 Task: Find connections with filter location Ciudad Real with filter topic #tecnologiawith filter profile language Spanish with filter current company Bajaj Auto Ltd with filter school West Bengal India Jobs with filter industry Racetracks with filter service category User Experience Design with filter keywords title Professor
Action: Mouse moved to (494, 62)
Screenshot: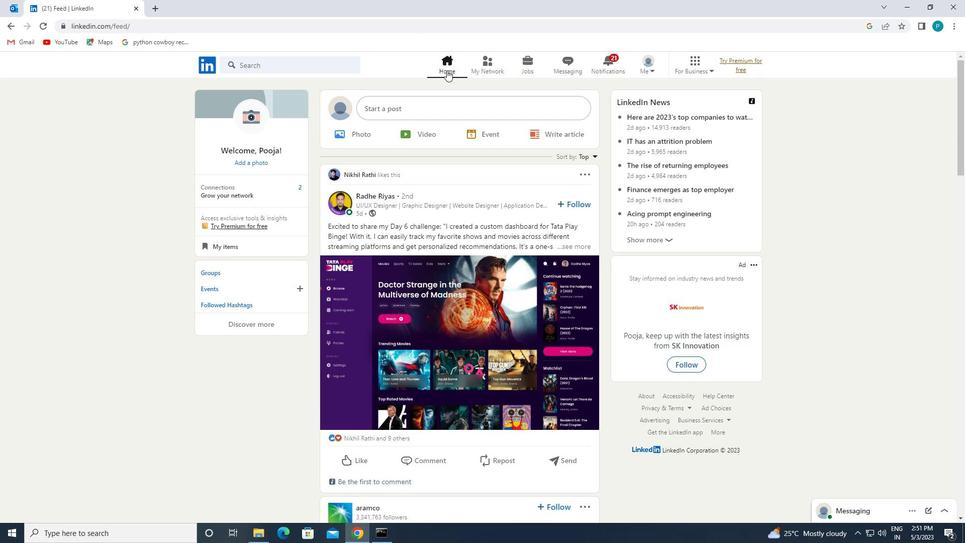 
Action: Mouse pressed left at (494, 62)
Screenshot: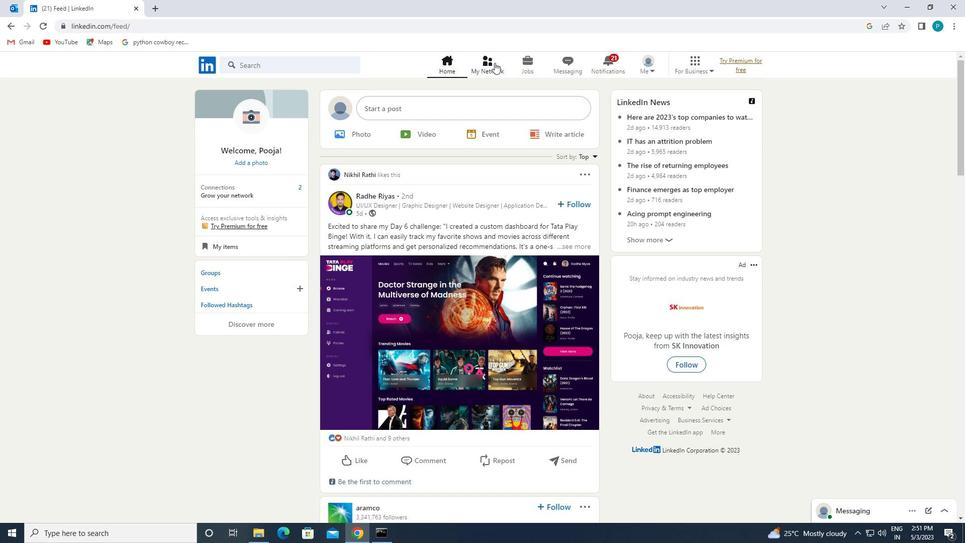 
Action: Mouse moved to (277, 125)
Screenshot: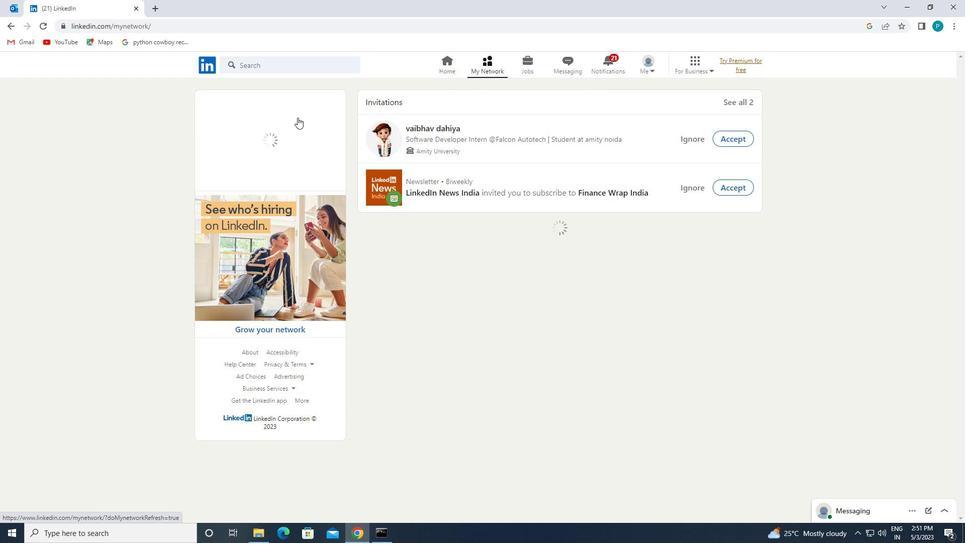 
Action: Mouse pressed left at (277, 125)
Screenshot: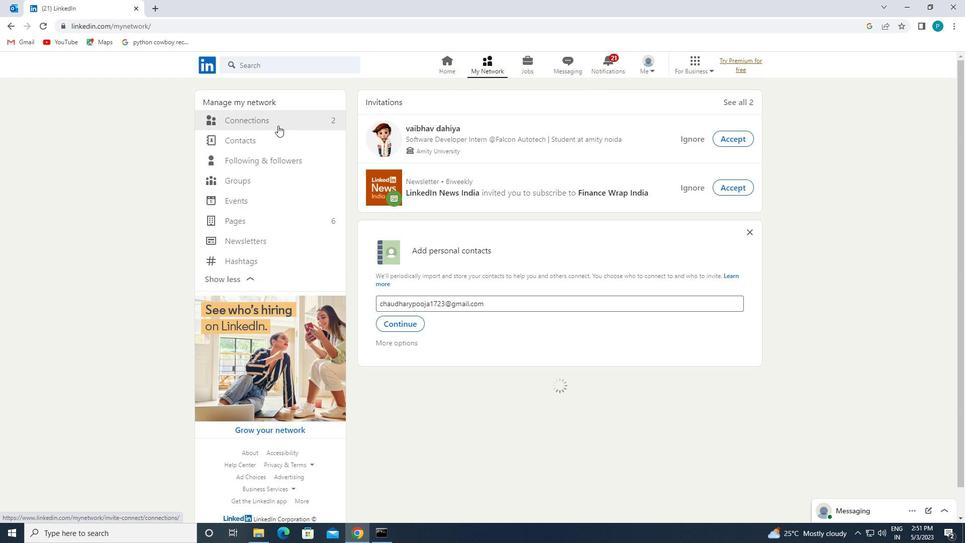 
Action: Mouse moved to (553, 125)
Screenshot: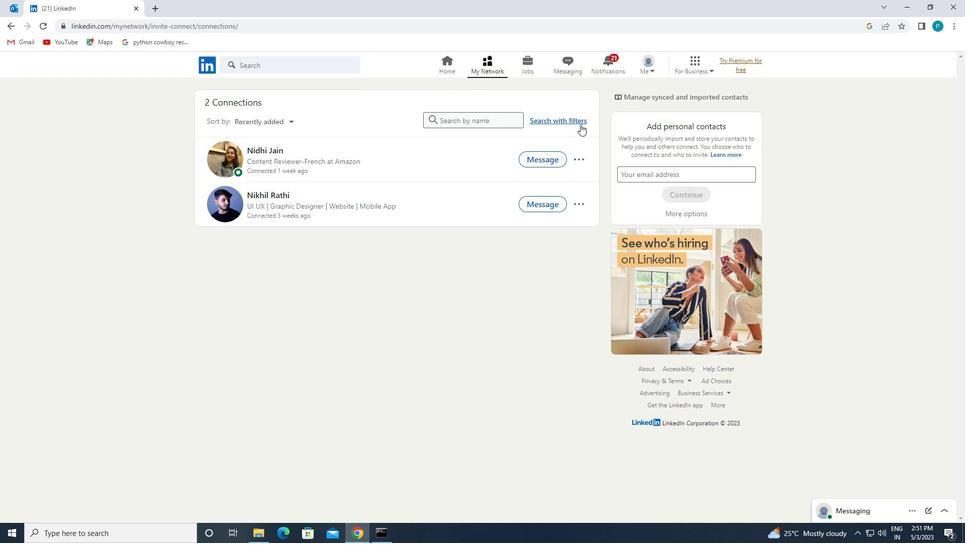 
Action: Mouse pressed left at (553, 125)
Screenshot: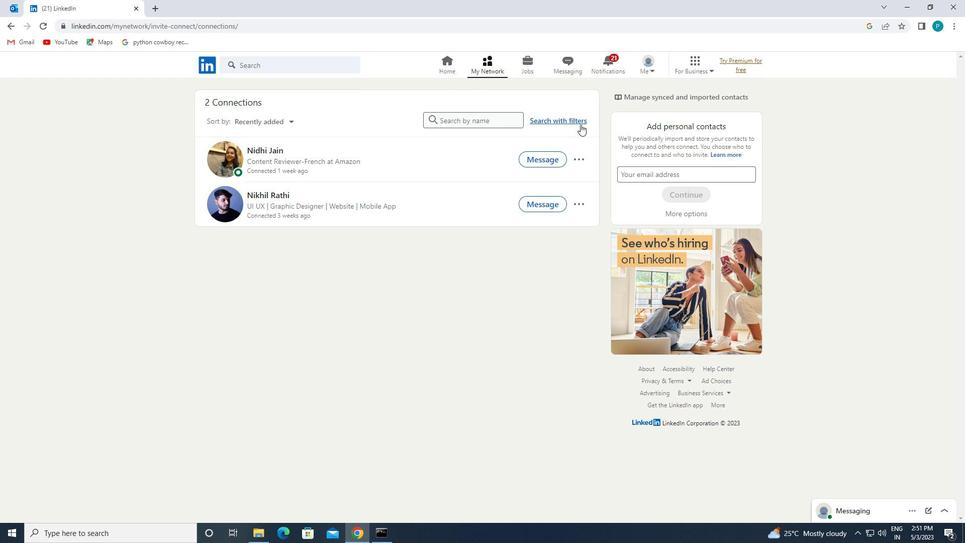 
Action: Mouse moved to (523, 89)
Screenshot: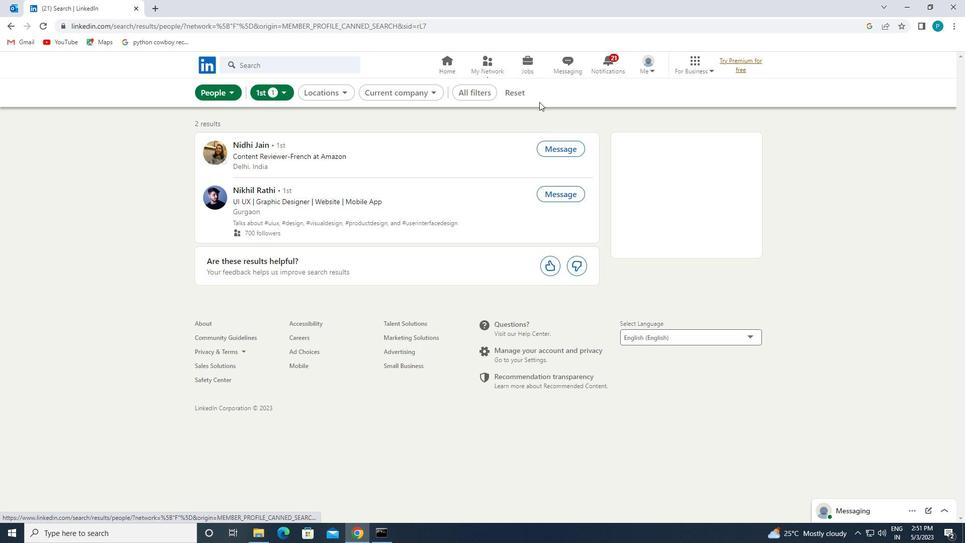 
Action: Mouse pressed left at (523, 89)
Screenshot: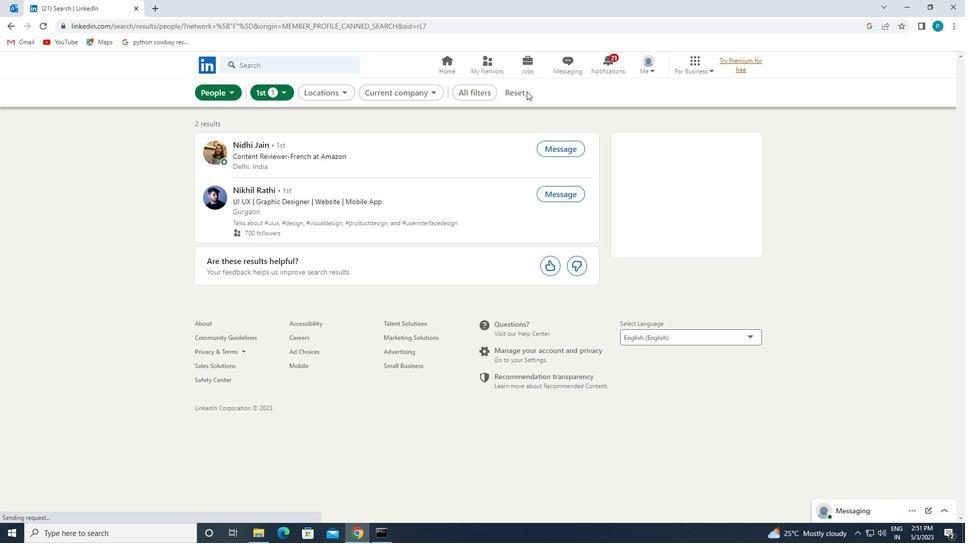 
Action: Mouse moved to (483, 96)
Screenshot: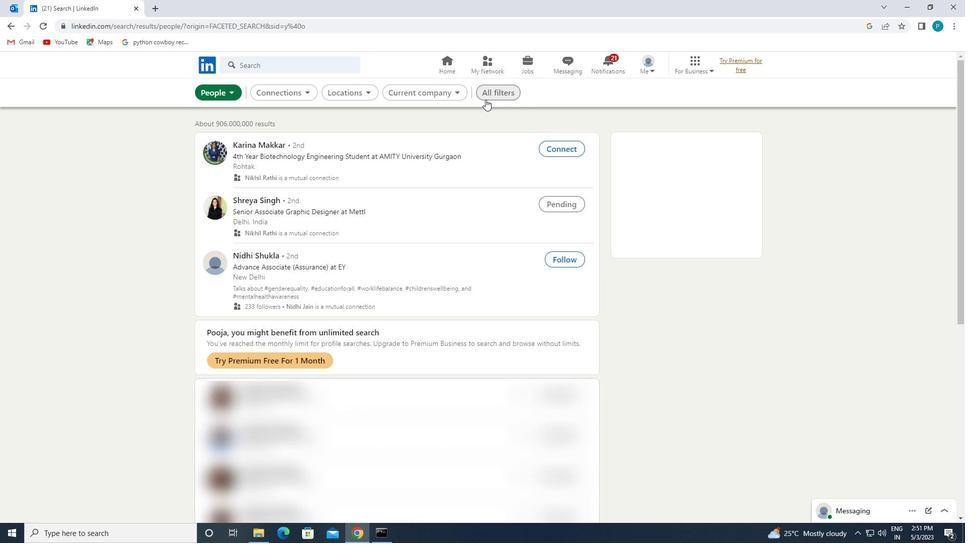 
Action: Mouse pressed left at (483, 96)
Screenshot: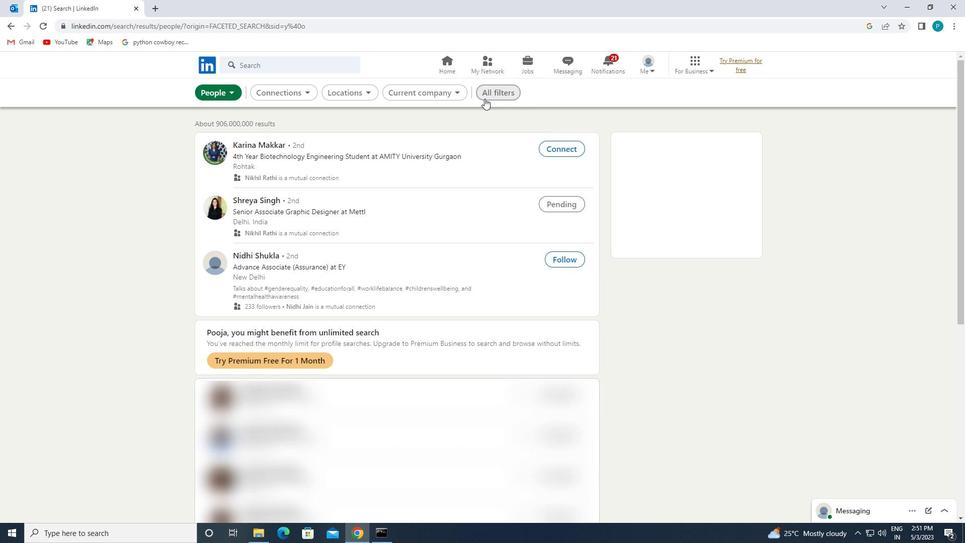 
Action: Mouse moved to (904, 463)
Screenshot: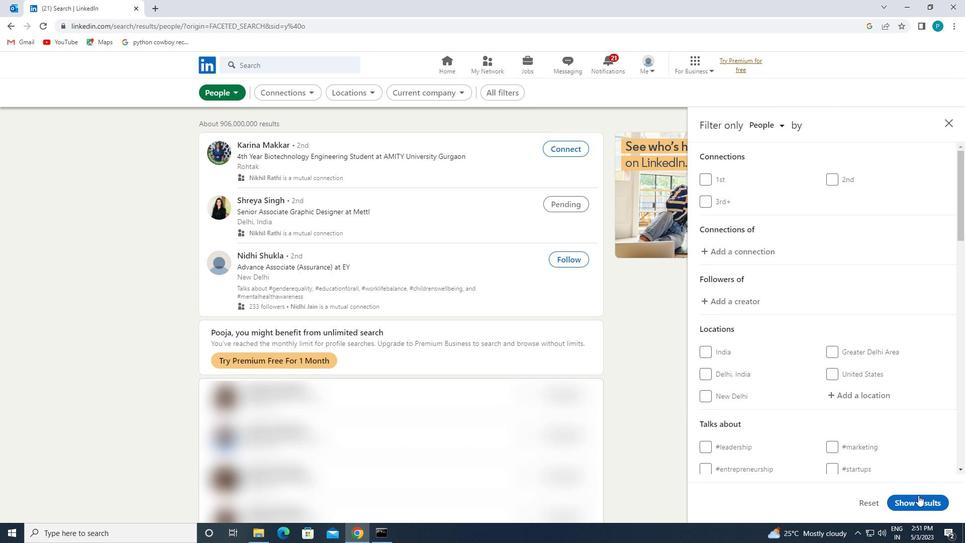 
Action: Mouse scrolled (904, 462) with delta (0, 0)
Screenshot: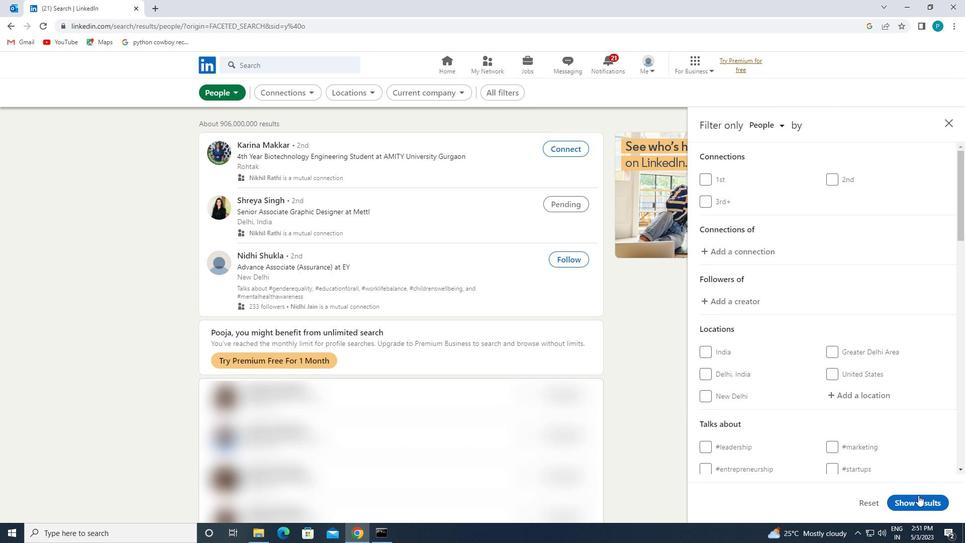 
Action: Mouse moved to (892, 439)
Screenshot: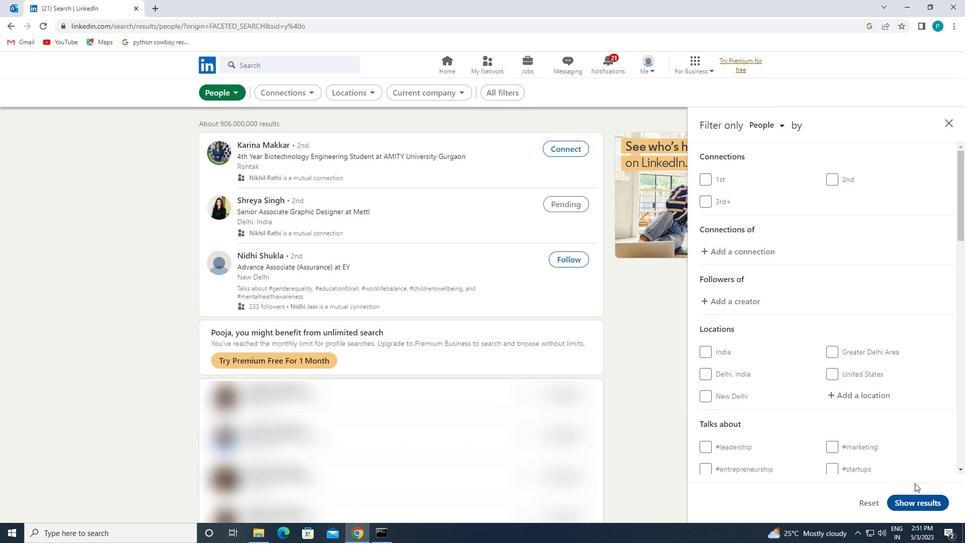 
Action: Mouse scrolled (892, 438) with delta (0, 0)
Screenshot: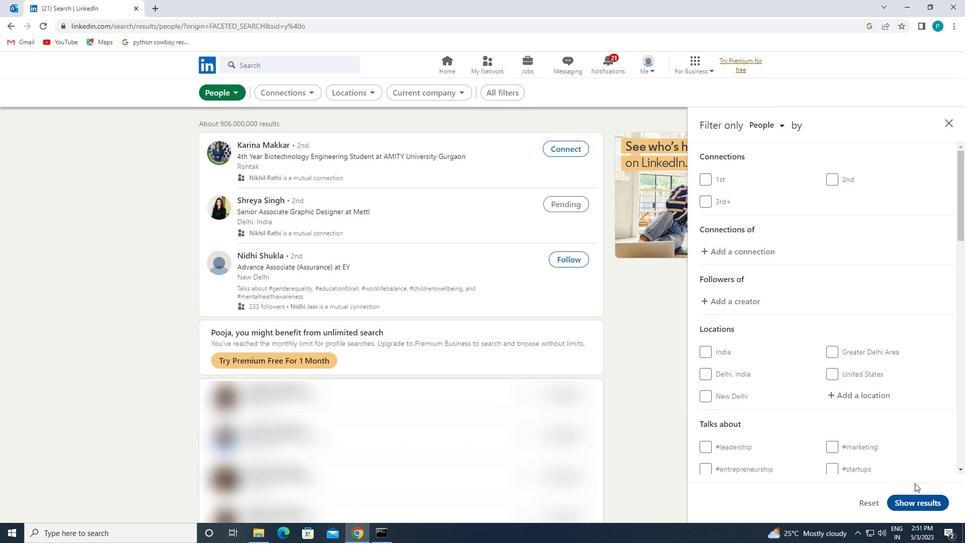 
Action: Mouse moved to (848, 293)
Screenshot: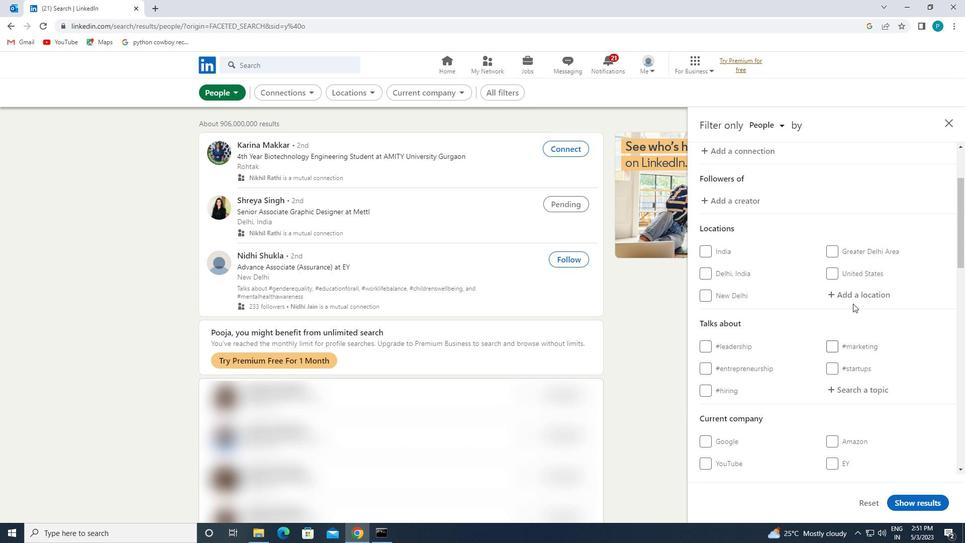 
Action: Mouse pressed left at (848, 293)
Screenshot: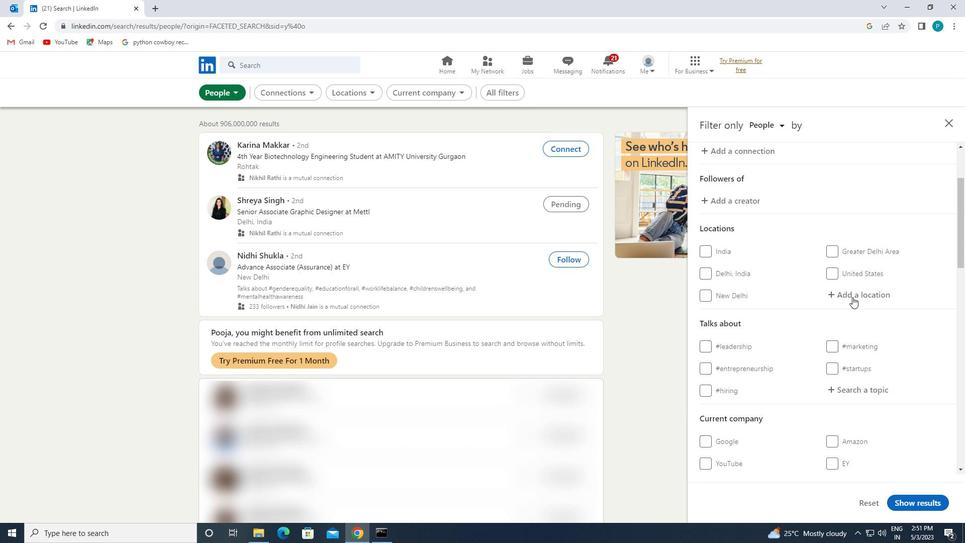 
Action: Key pressed <Key.caps_lock>c<Key.caps_lock>iudad
Screenshot: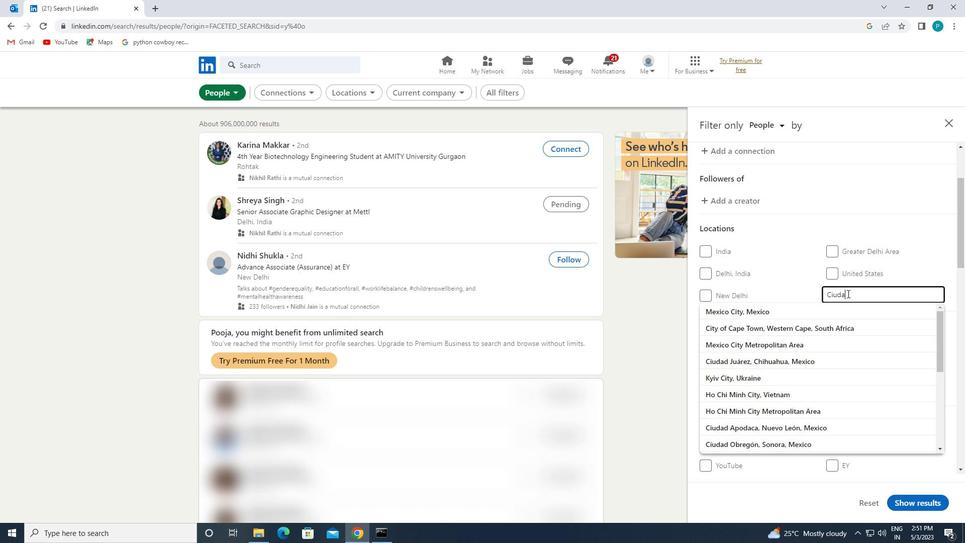 
Action: Mouse moved to (825, 310)
Screenshot: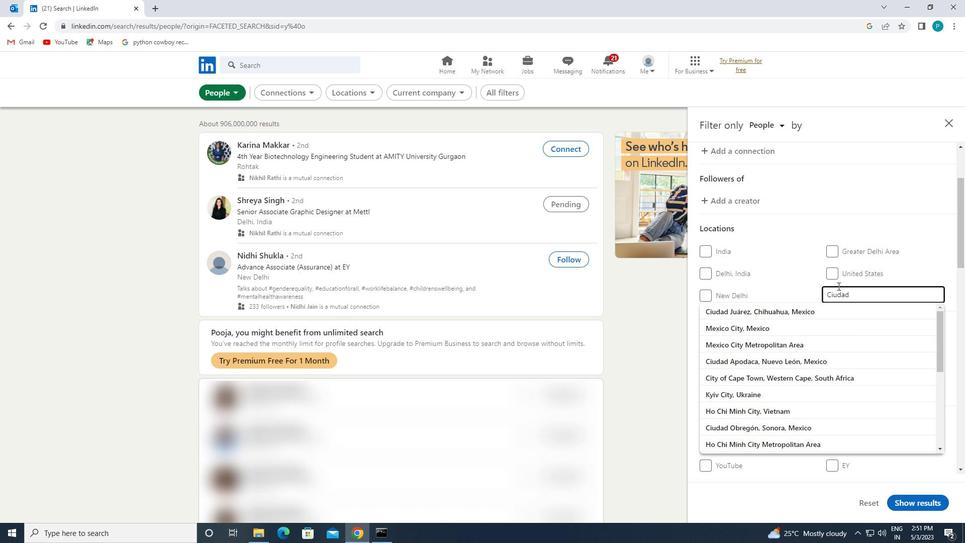 
Action: Mouse pressed left at (825, 310)
Screenshot: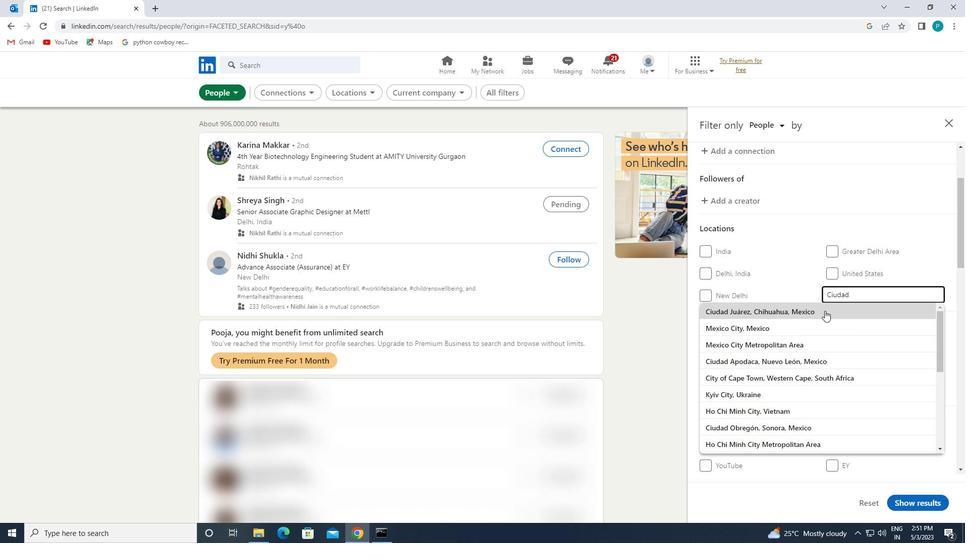 
Action: Mouse scrolled (825, 310) with delta (0, 0)
Screenshot: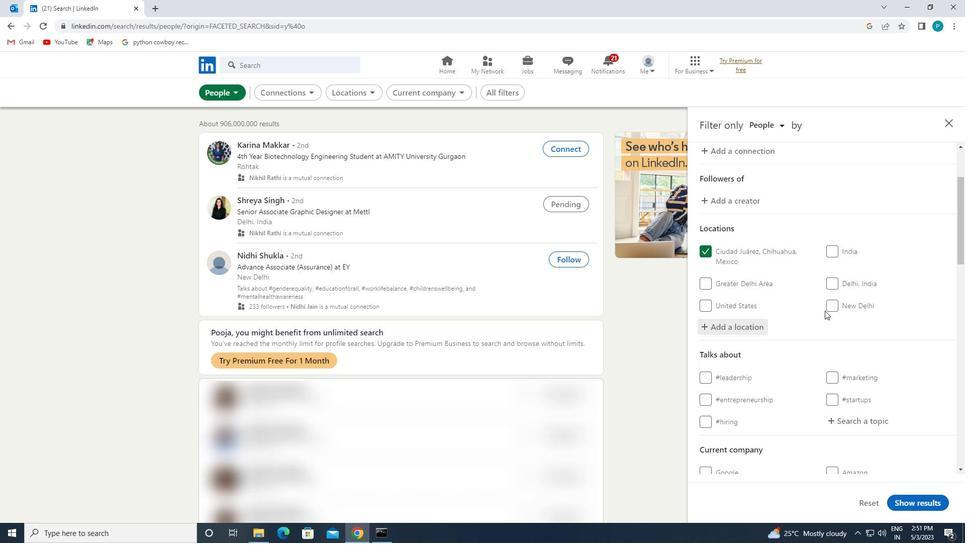 
Action: Mouse scrolled (825, 310) with delta (0, 0)
Screenshot: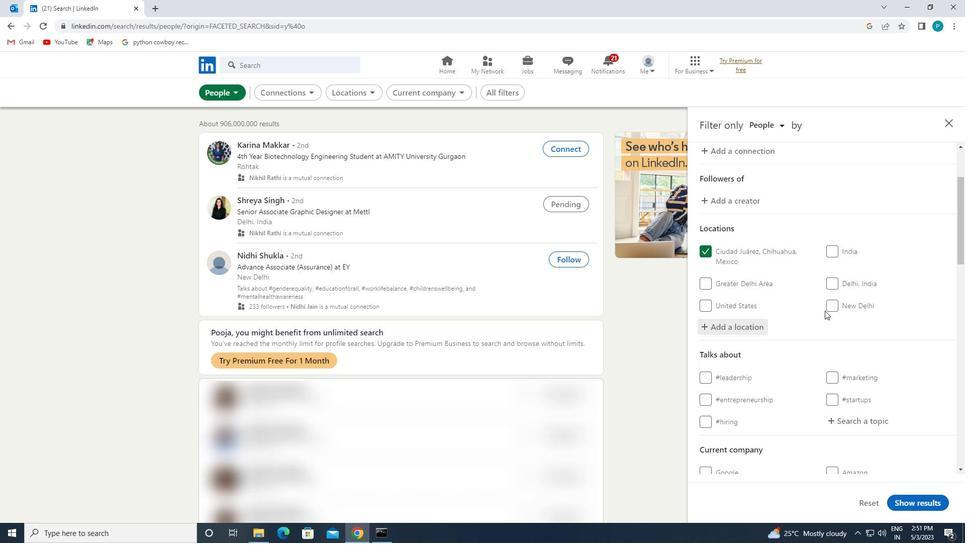 
Action: Mouse moved to (853, 328)
Screenshot: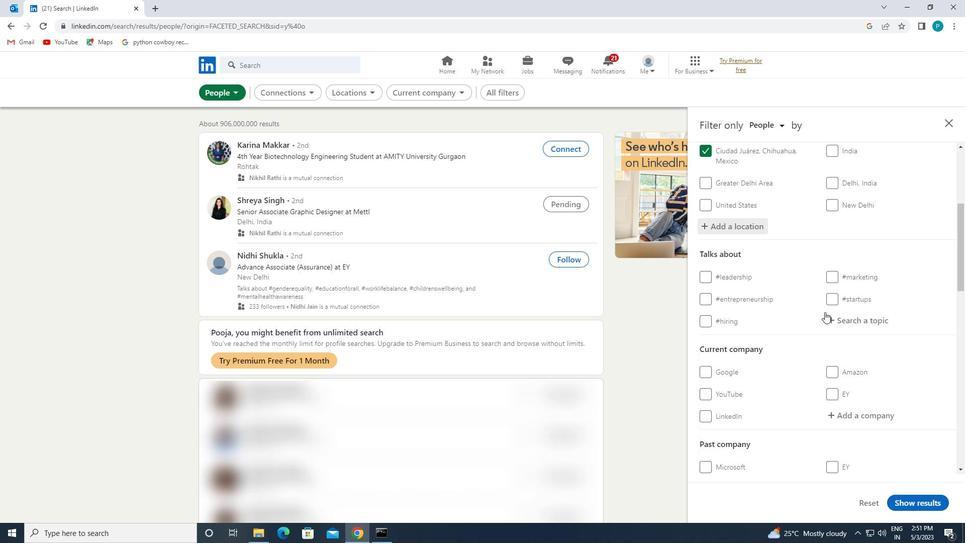 
Action: Mouse pressed left at (853, 328)
Screenshot: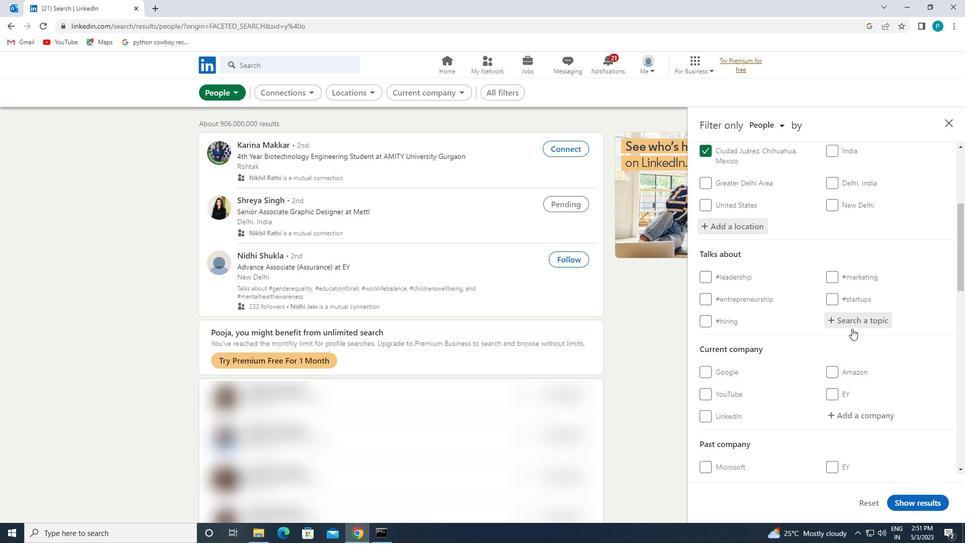 
Action: Mouse moved to (836, 316)
Screenshot: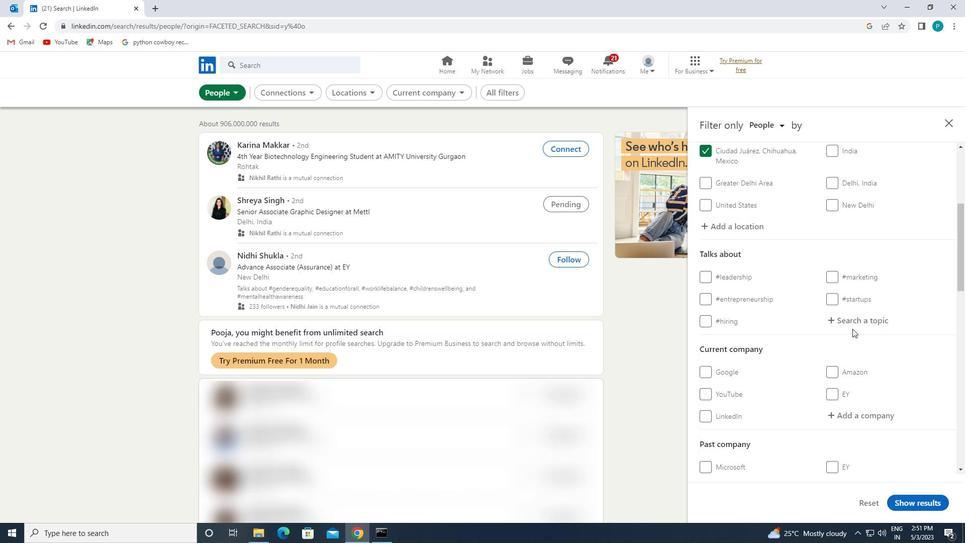 
Action: Mouse pressed left at (836, 316)
Screenshot: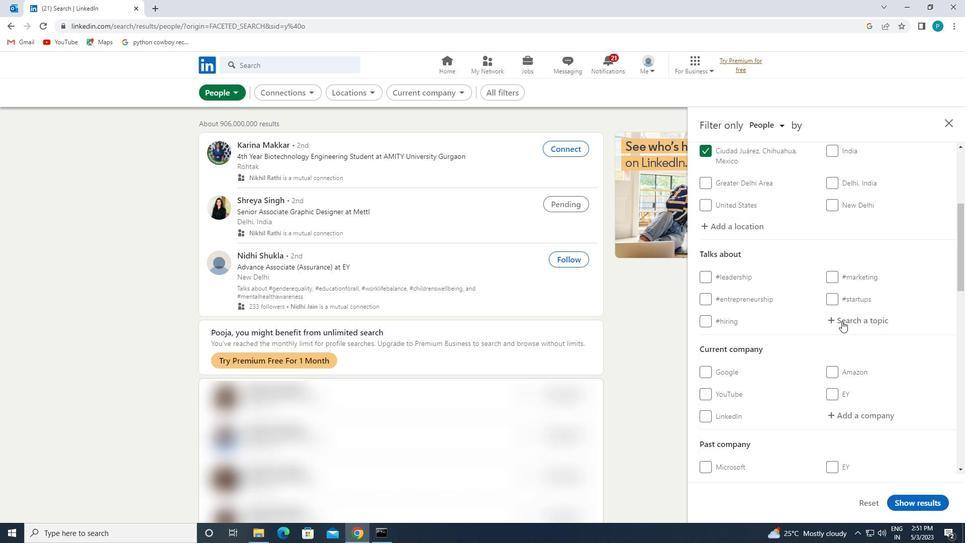 
Action: Mouse moved to (848, 324)
Screenshot: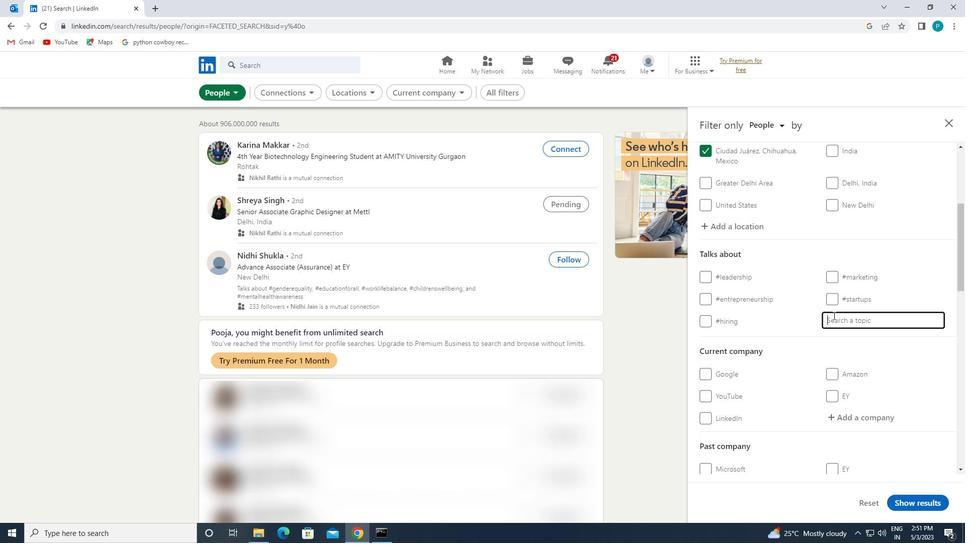 
Action: Key pressed <Key.shift><Key.shift><Key.shift>#TECHNOLOGIA
Screenshot: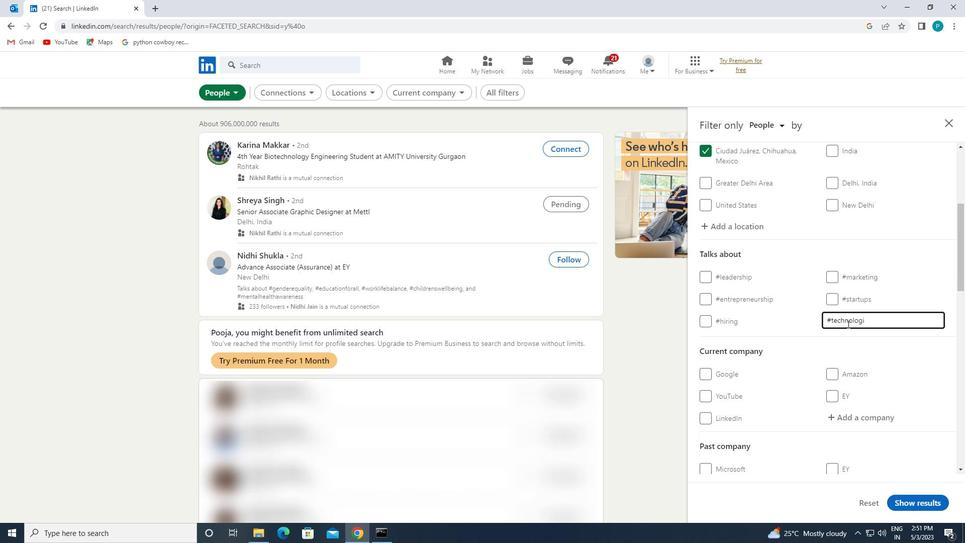 
Action: Mouse scrolled (848, 323) with delta (0, 0)
Screenshot: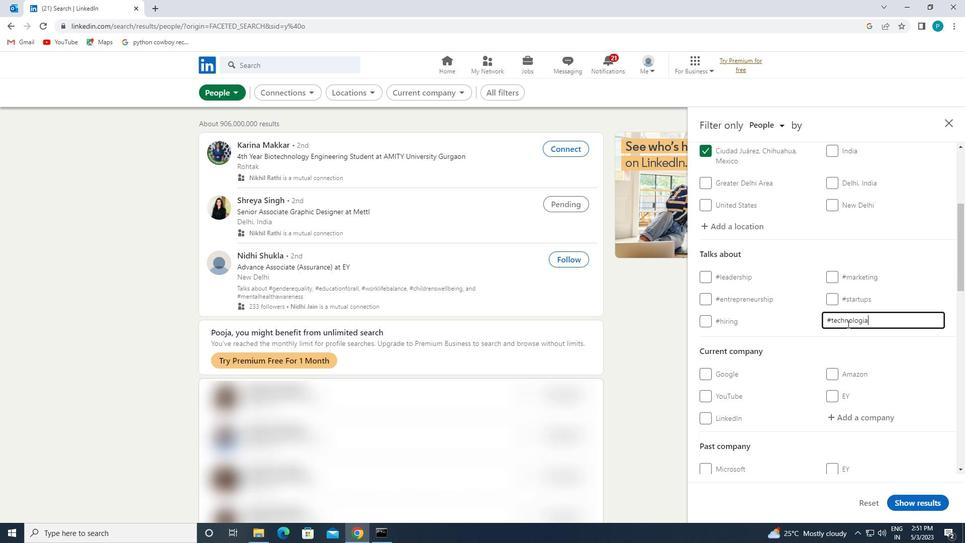 
Action: Mouse scrolled (848, 323) with delta (0, 0)
Screenshot: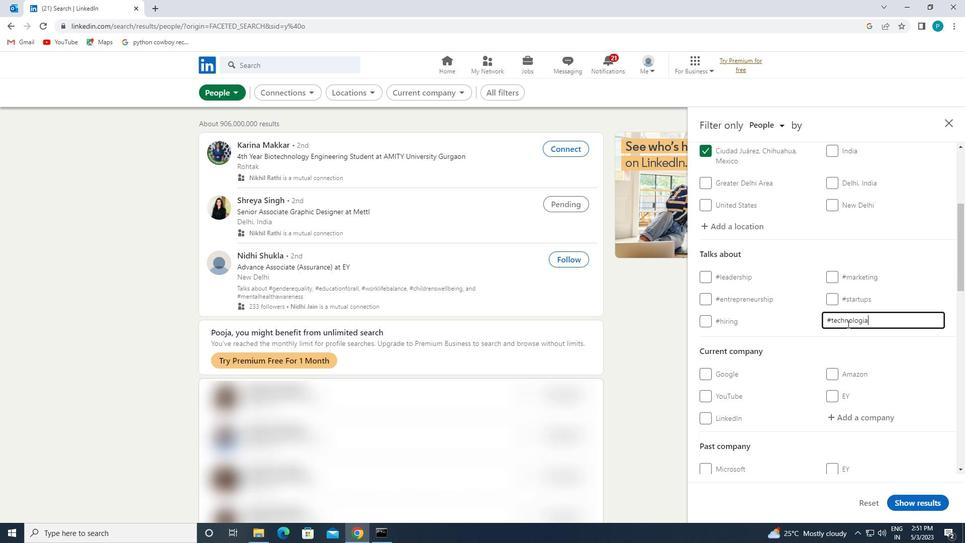 
Action: Mouse moved to (848, 324)
Screenshot: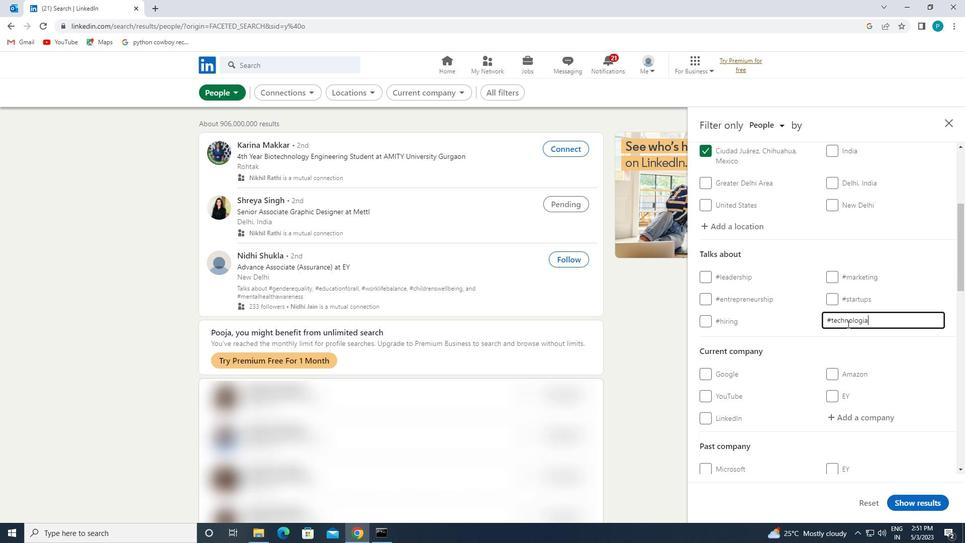 
Action: Mouse scrolled (848, 324) with delta (0, 0)
Screenshot: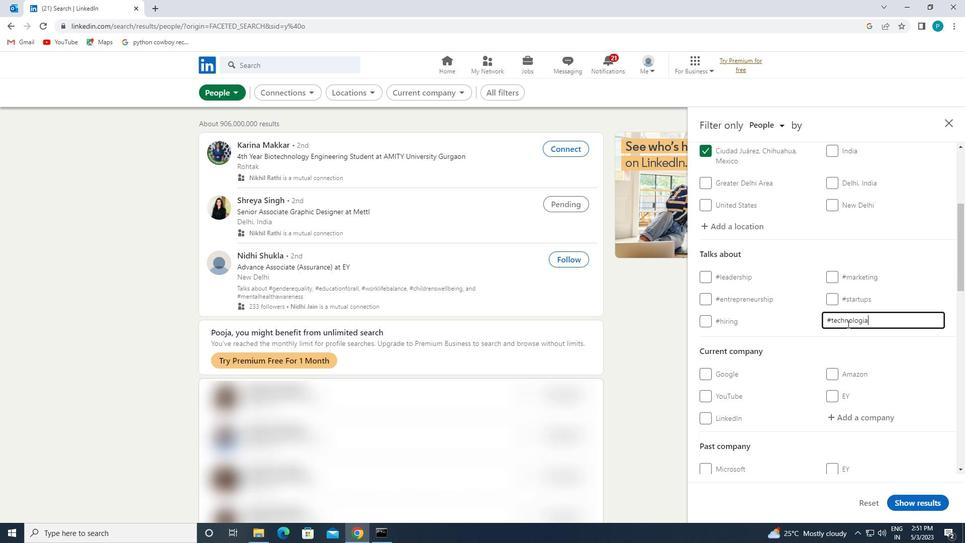 
Action: Mouse scrolled (848, 324) with delta (0, 0)
Screenshot: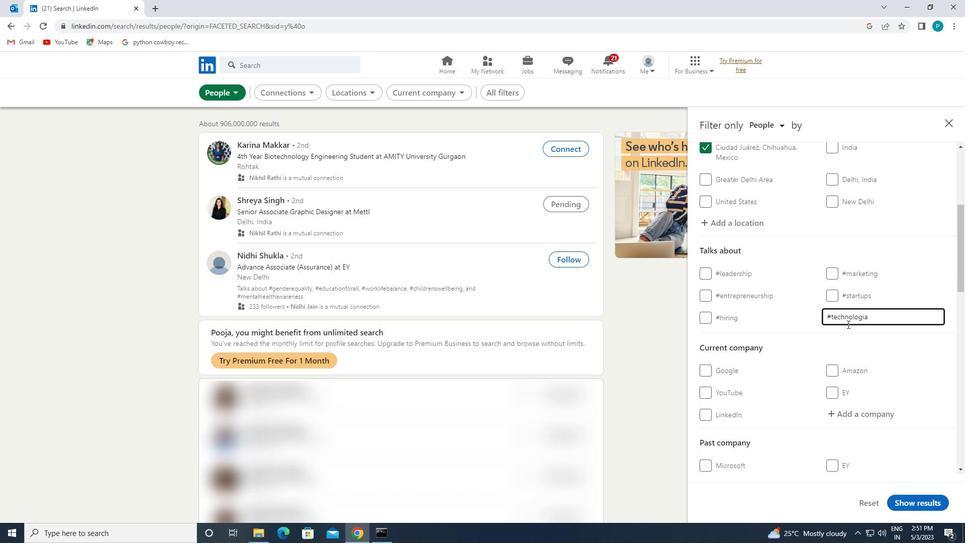 
Action: Mouse moved to (824, 341)
Screenshot: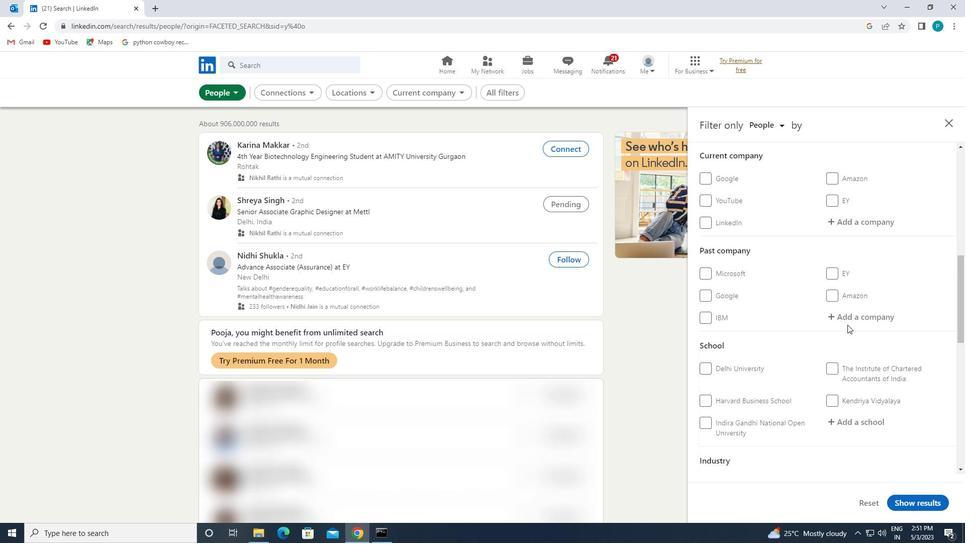 
Action: Mouse scrolled (824, 340) with delta (0, 0)
Screenshot: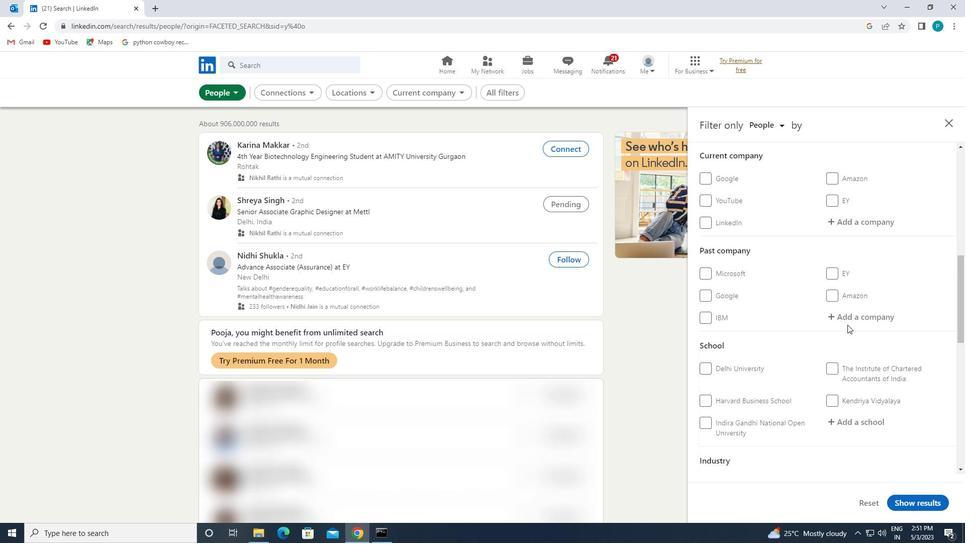 
Action: Mouse moved to (803, 346)
Screenshot: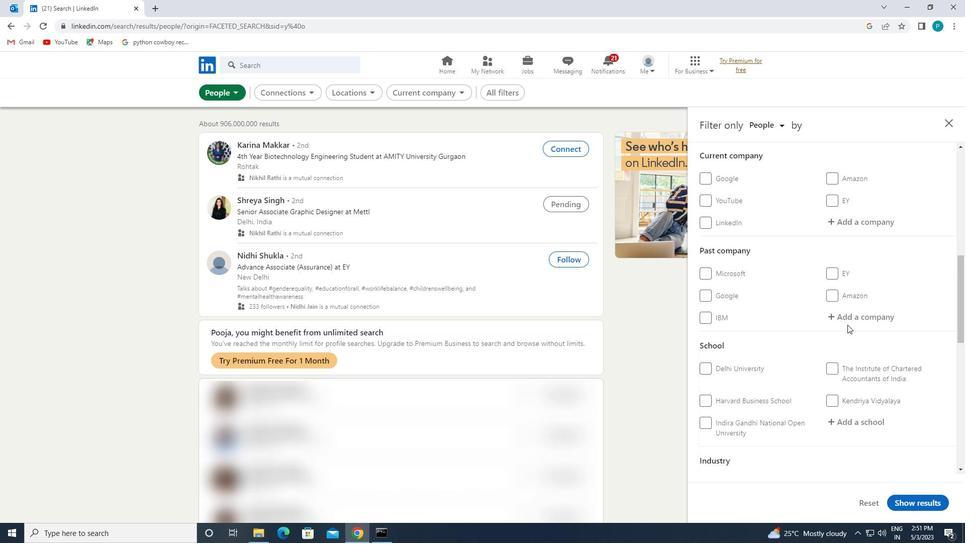 
Action: Mouse scrolled (803, 345) with delta (0, 0)
Screenshot: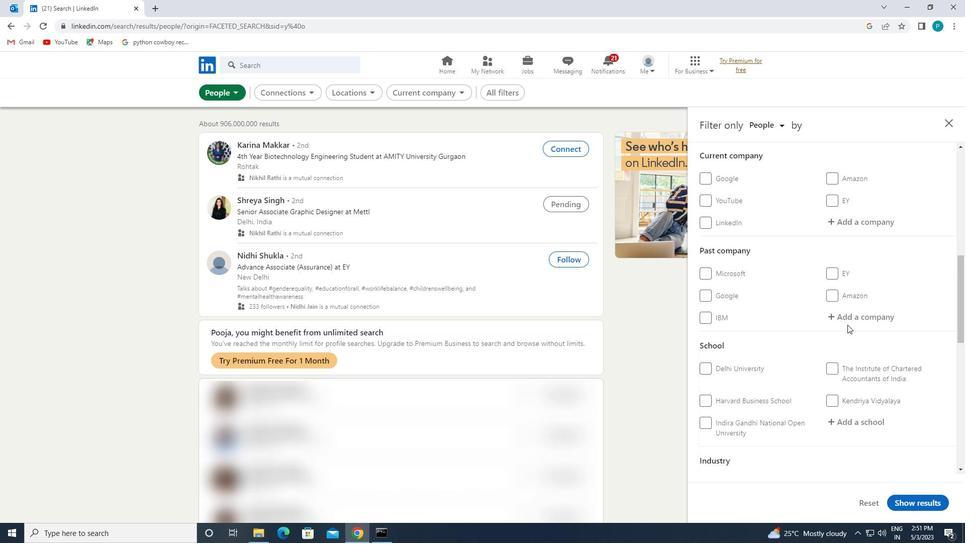 
Action: Mouse moved to (788, 352)
Screenshot: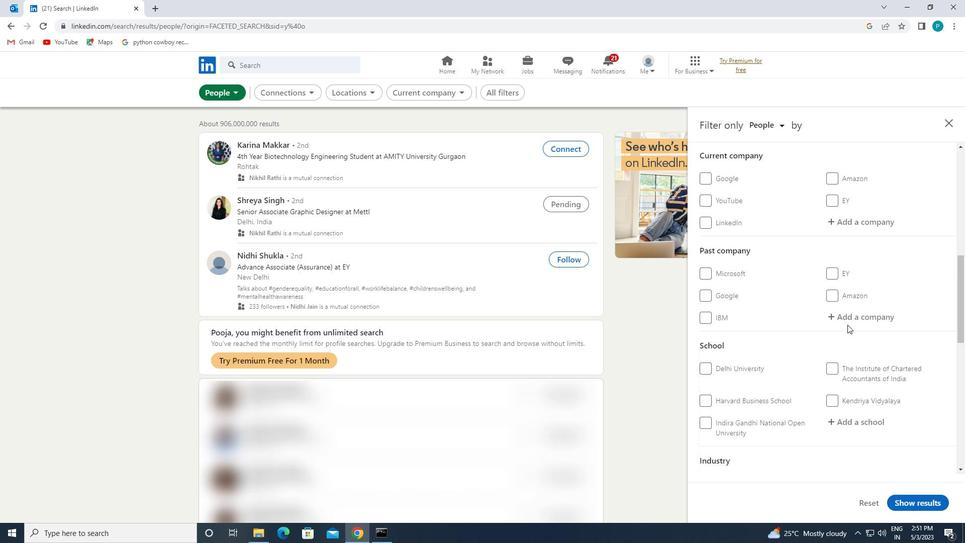 
Action: Mouse scrolled (788, 352) with delta (0, 0)
Screenshot: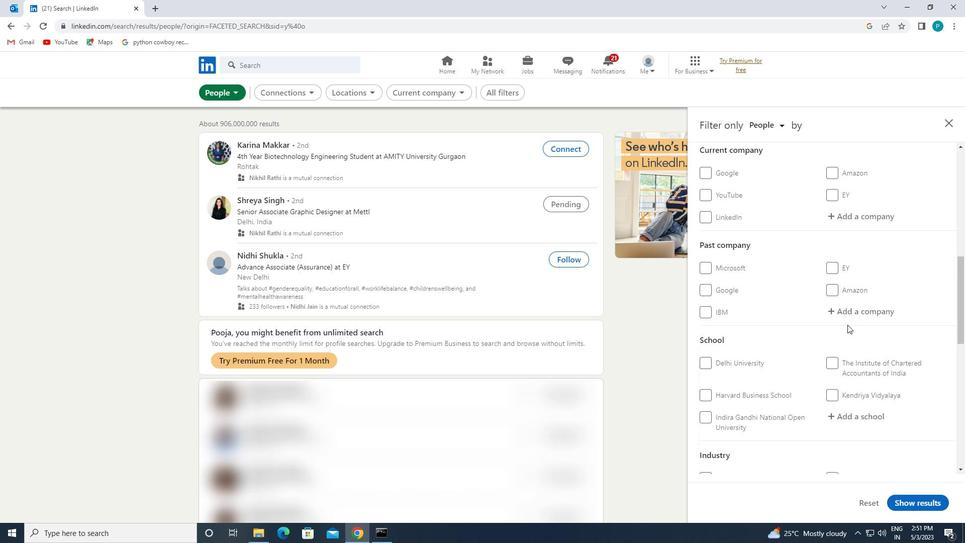 
Action: Mouse moved to (787, 354)
Screenshot: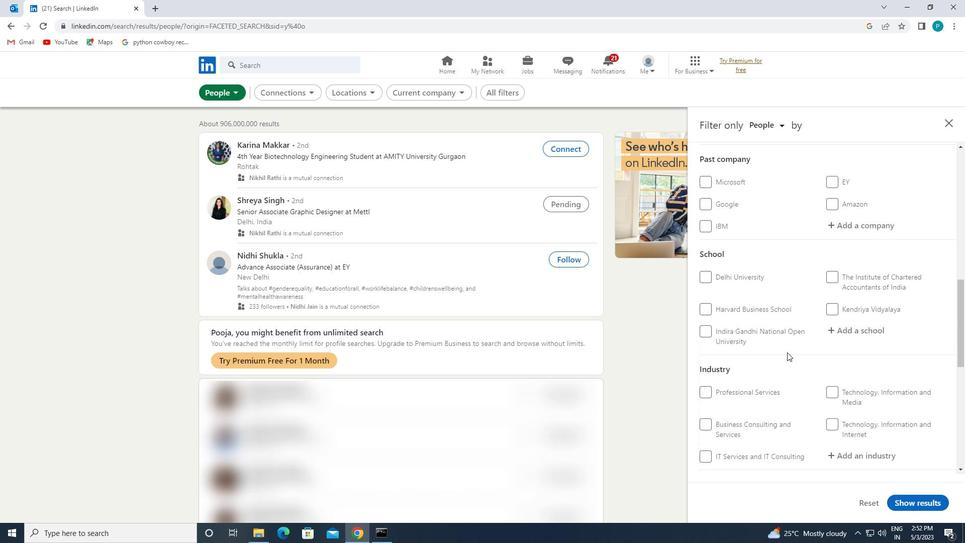 
Action: Mouse scrolled (787, 353) with delta (0, 0)
Screenshot: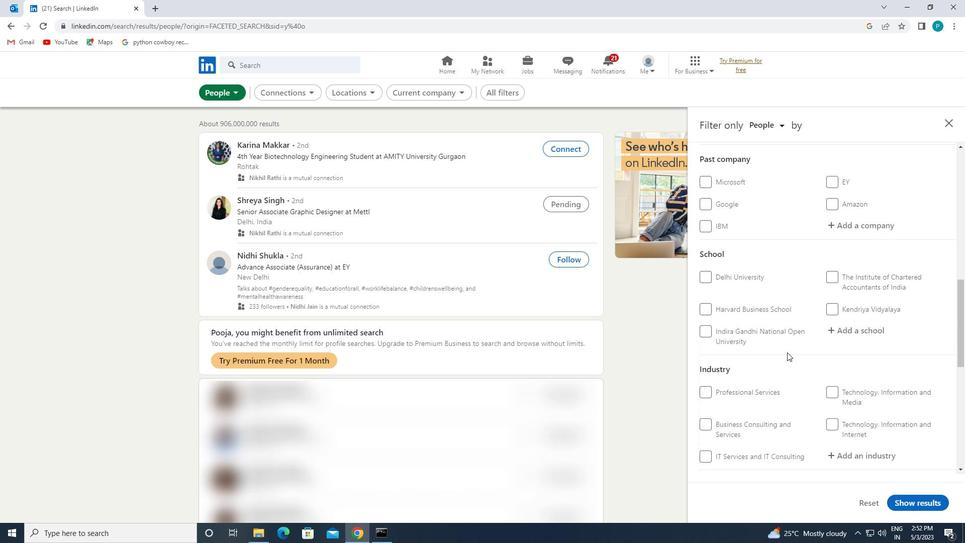 
Action: Mouse scrolled (787, 353) with delta (0, 0)
Screenshot: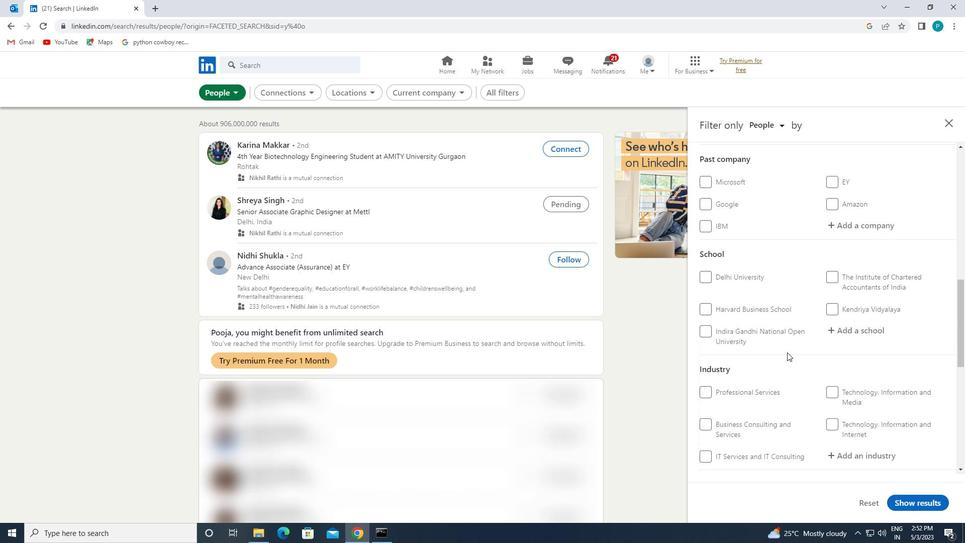 
Action: Mouse moved to (728, 363)
Screenshot: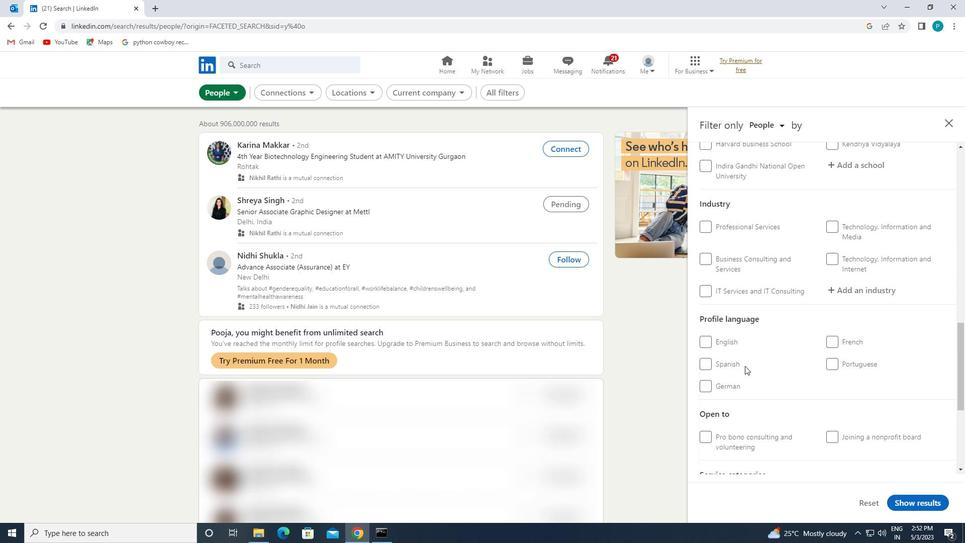 
Action: Mouse pressed left at (728, 363)
Screenshot: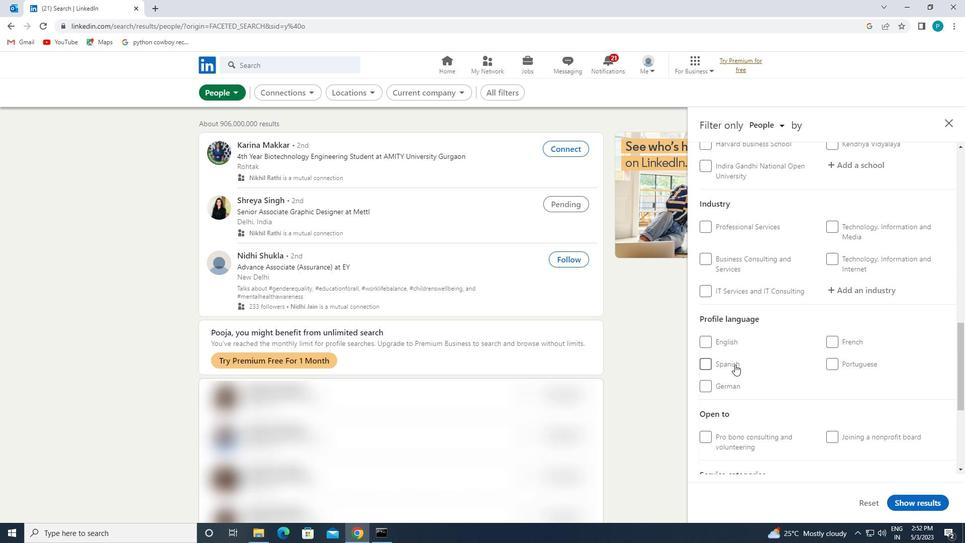 
Action: Mouse moved to (818, 365)
Screenshot: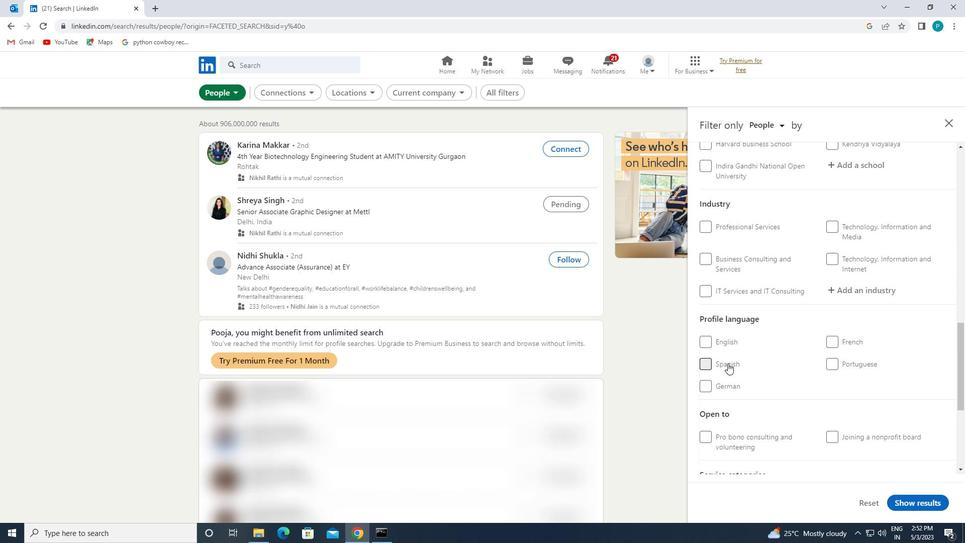 
Action: Mouse scrolled (818, 366) with delta (0, 0)
Screenshot: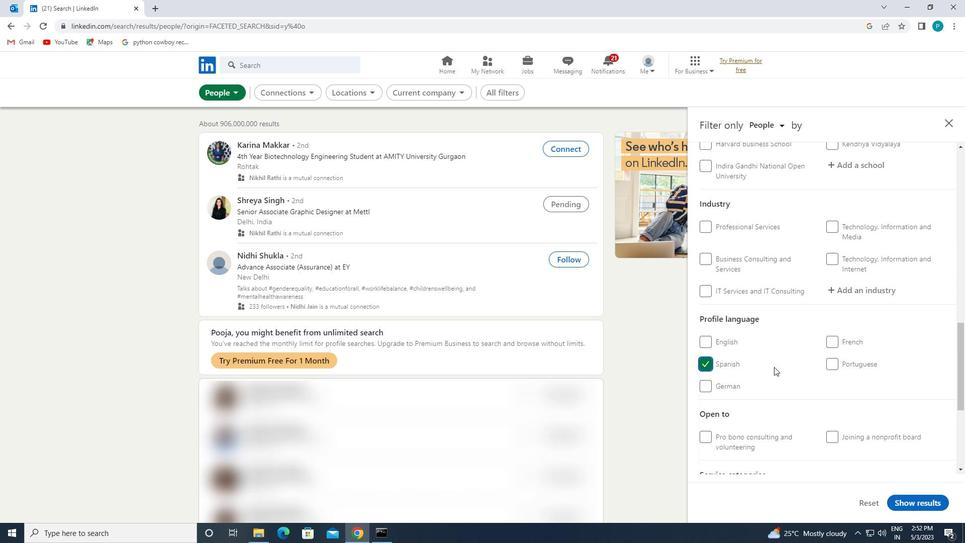 
Action: Mouse moved to (818, 365)
Screenshot: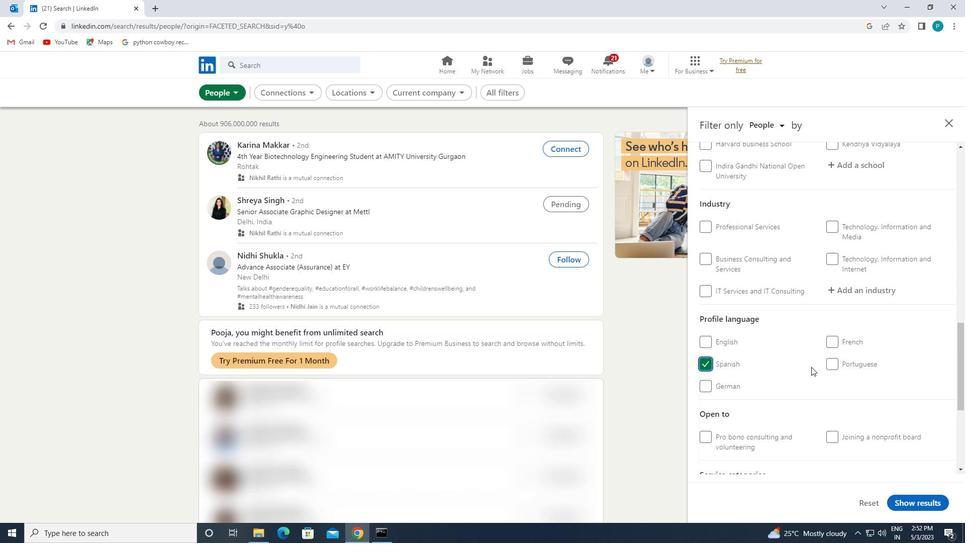 
Action: Mouse scrolled (818, 365) with delta (0, 0)
Screenshot: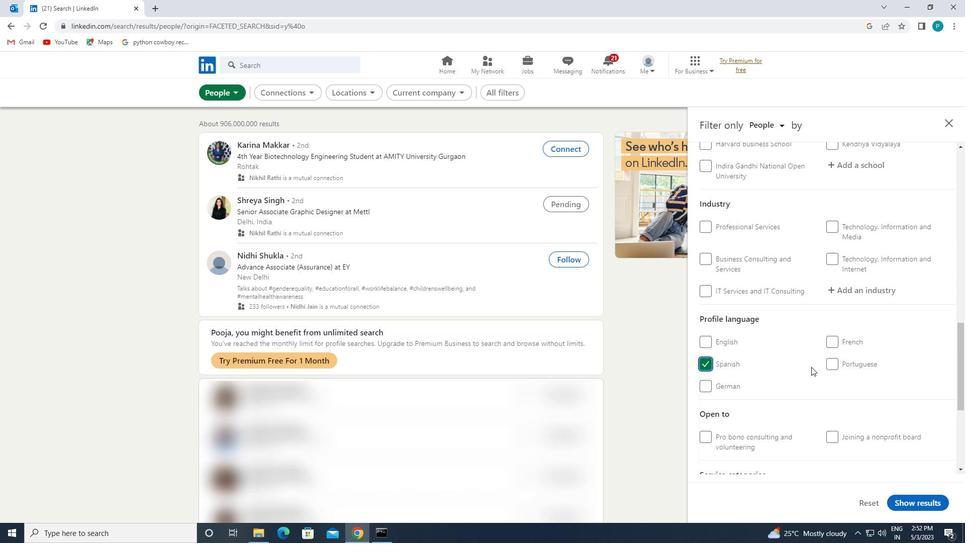 
Action: Mouse scrolled (818, 365) with delta (0, 0)
Screenshot: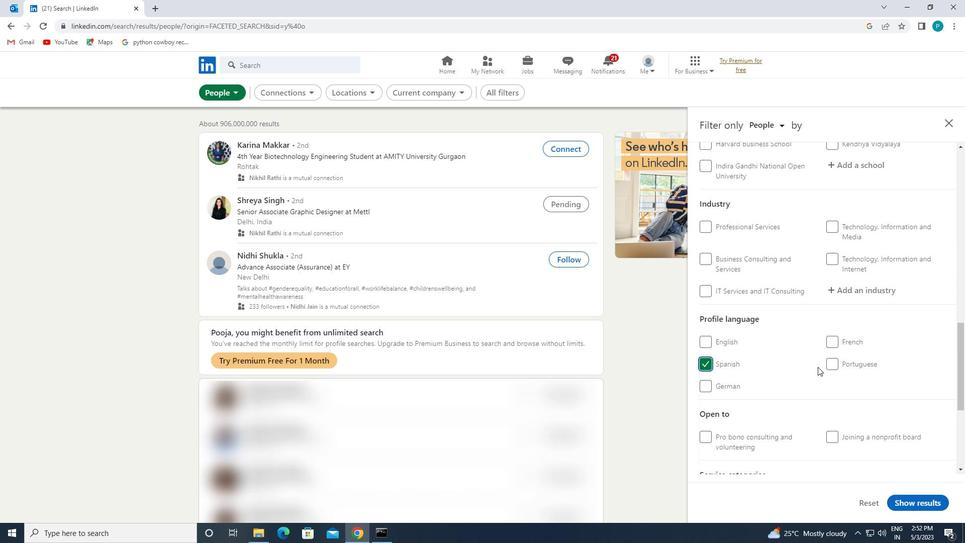 
Action: Mouse moved to (818, 364)
Screenshot: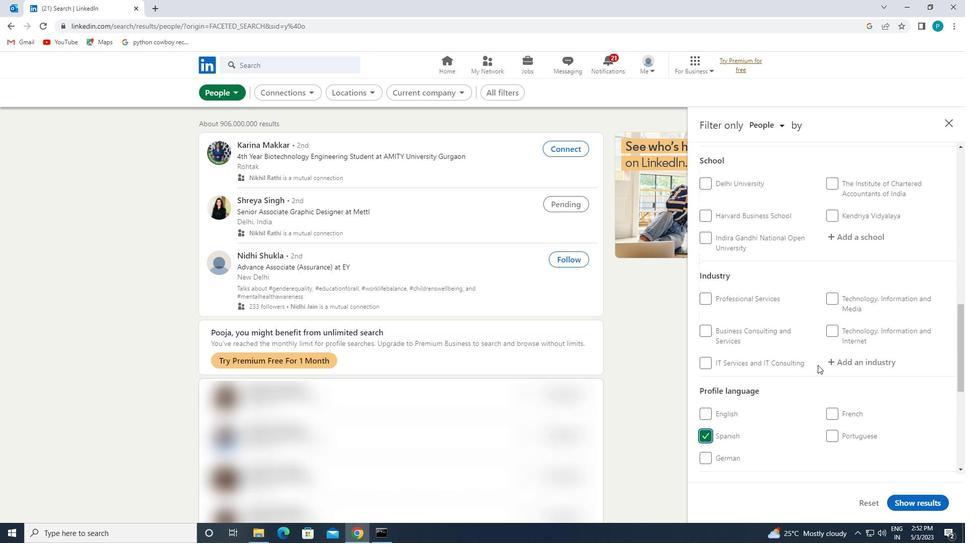 
Action: Mouse scrolled (818, 365) with delta (0, 0)
Screenshot: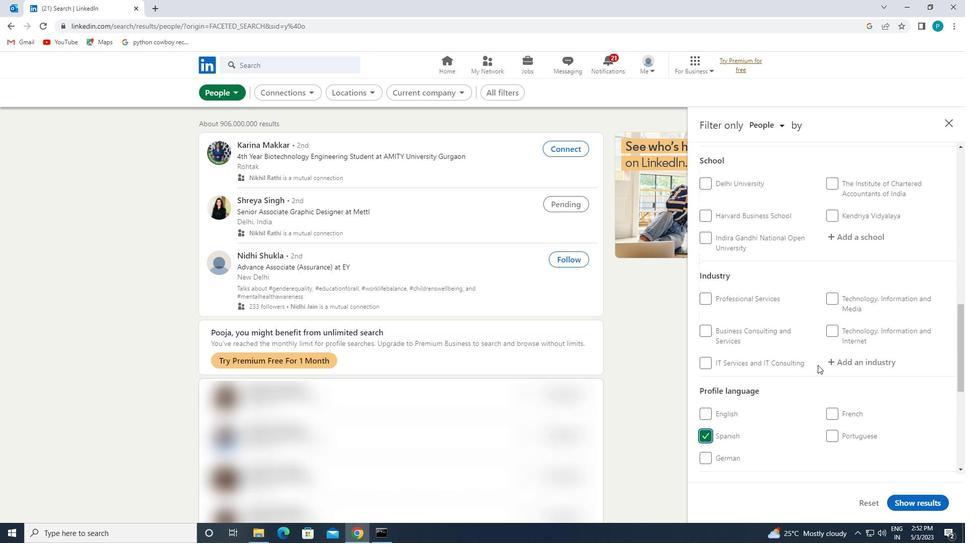 
Action: Mouse moved to (818, 364)
Screenshot: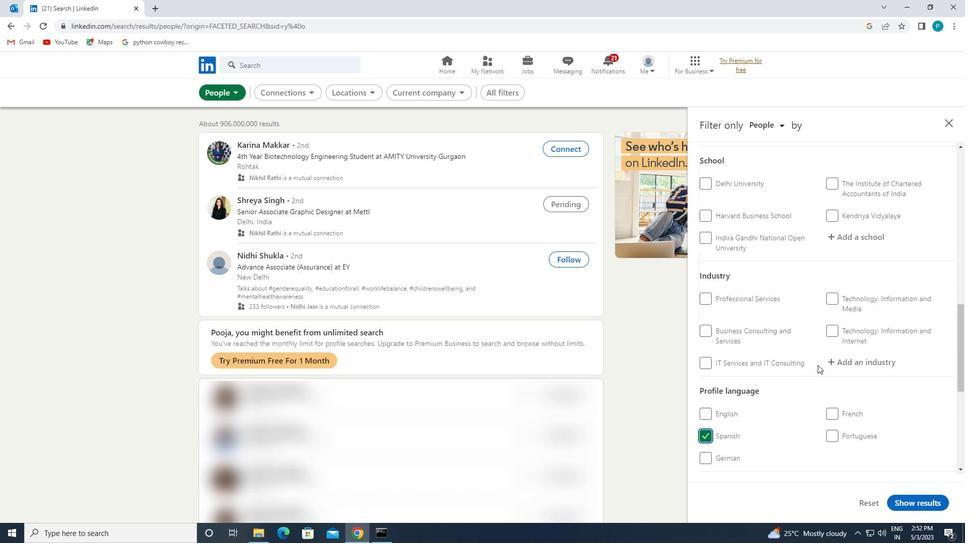 
Action: Mouse scrolled (818, 365) with delta (0, 0)
Screenshot: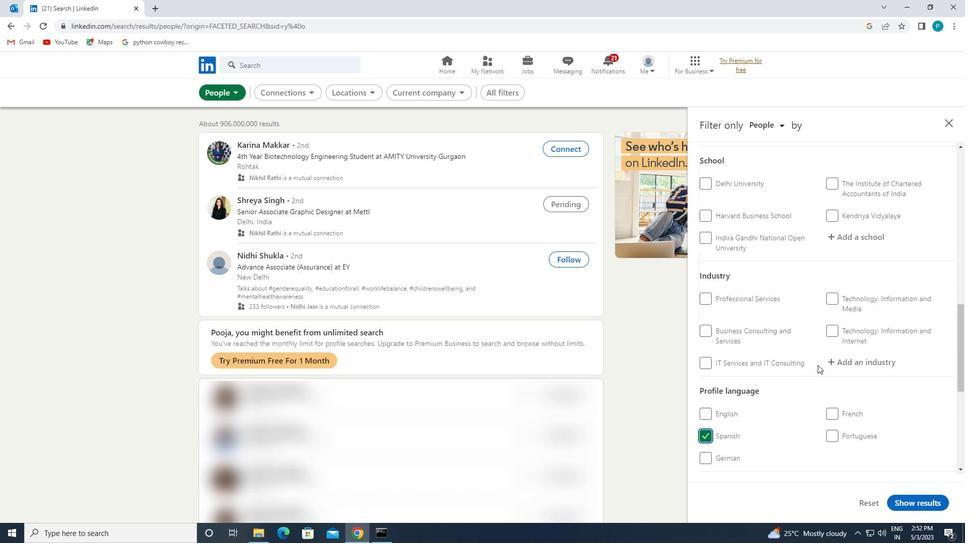 
Action: Mouse moved to (818, 364)
Screenshot: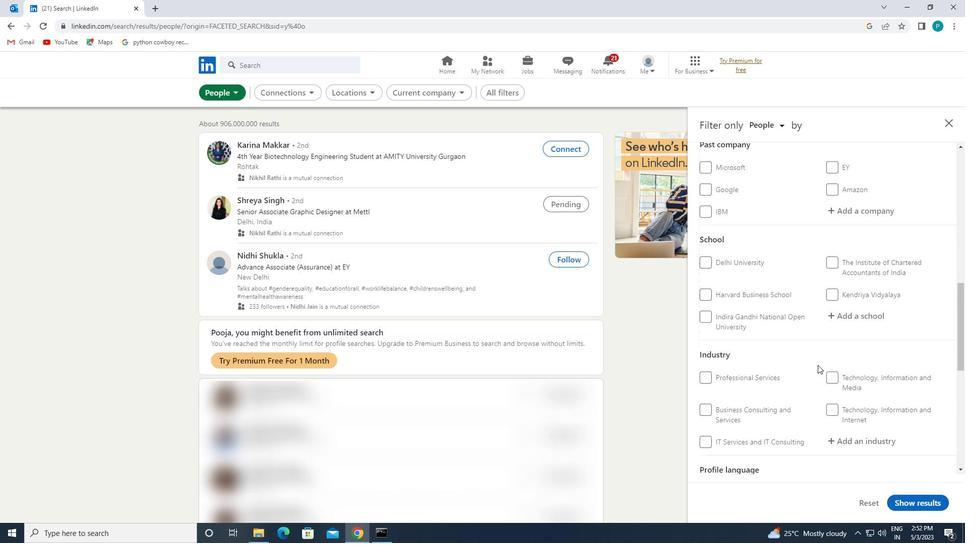 
Action: Mouse scrolled (818, 364) with delta (0, 0)
Screenshot: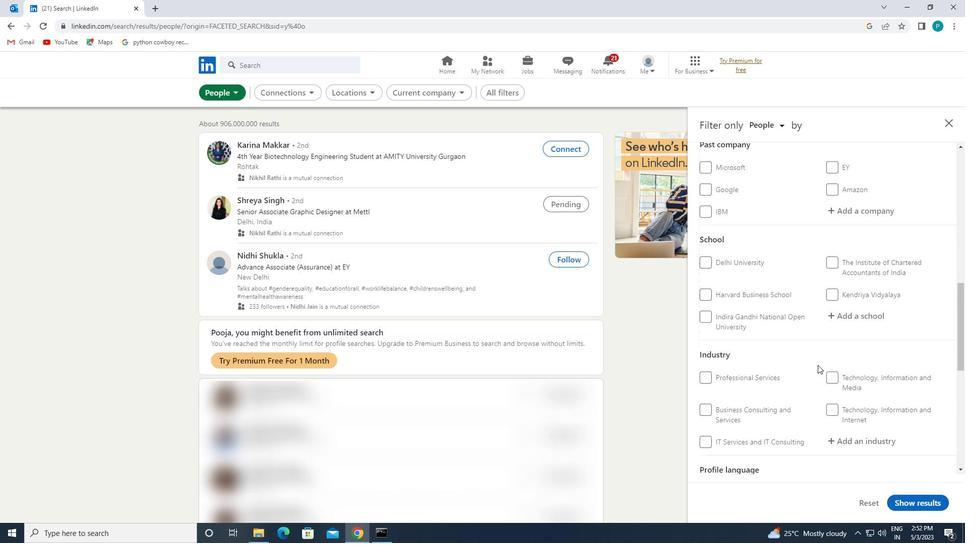 
Action: Mouse moved to (870, 312)
Screenshot: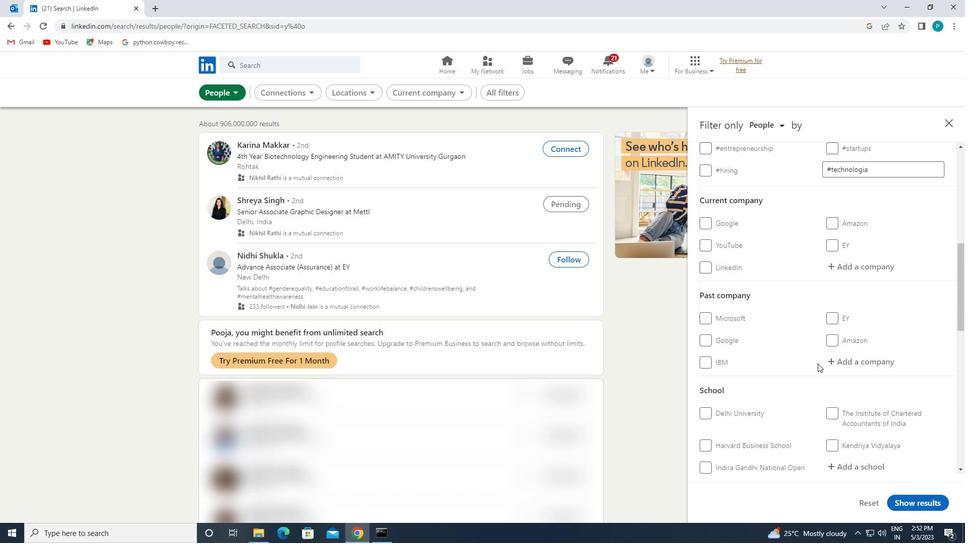 
Action: Mouse scrolled (870, 312) with delta (0, 0)
Screenshot: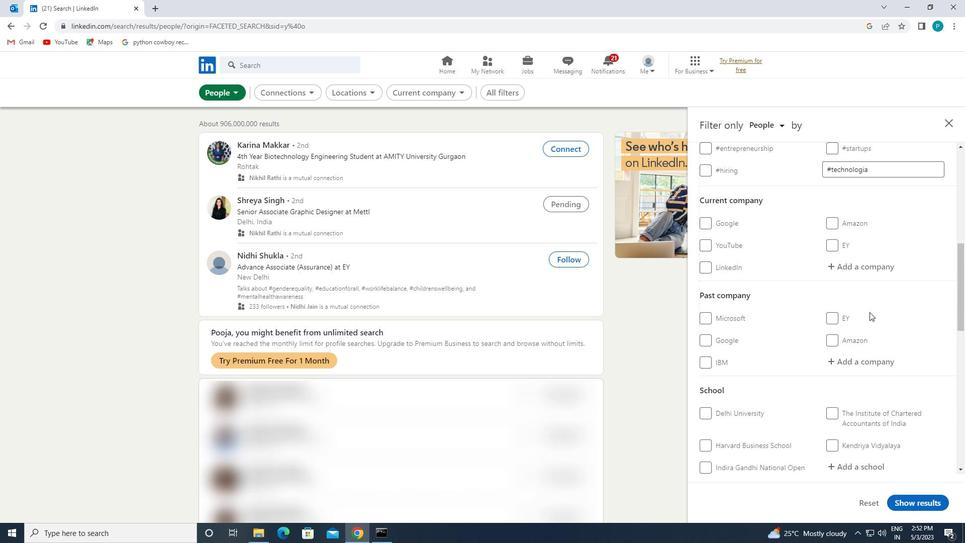 
Action: Mouse moved to (874, 313)
Screenshot: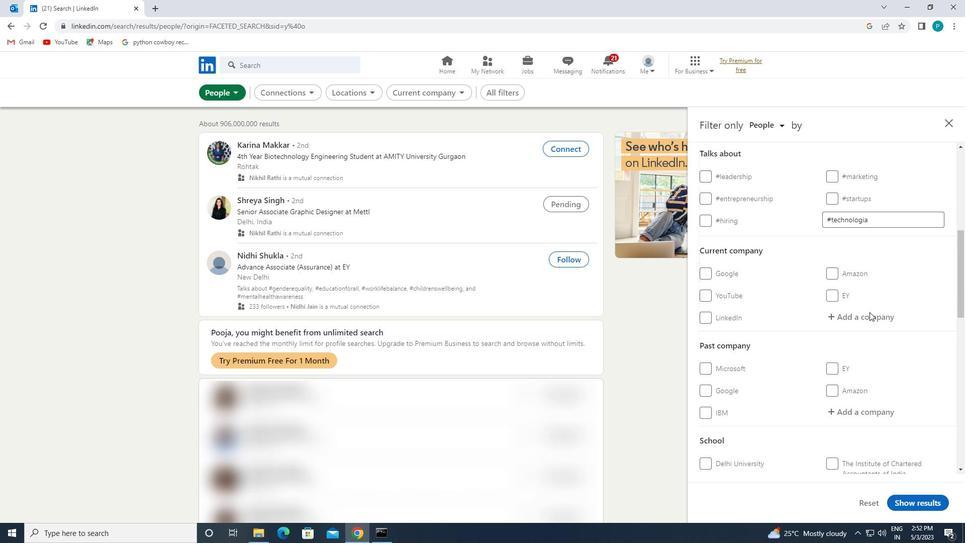 
Action: Mouse pressed left at (874, 313)
Screenshot: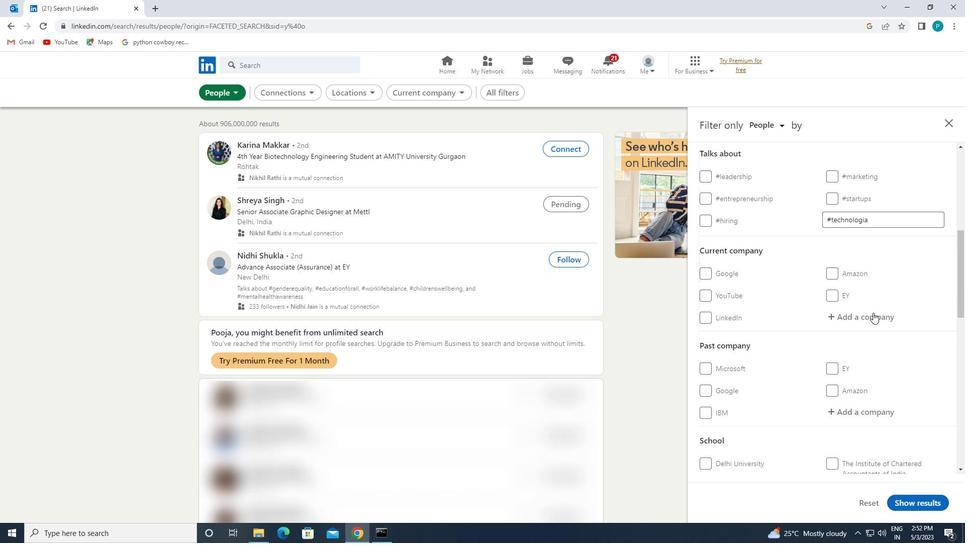 
Action: Key pressed <Key.caps_lock>B<Key.caps_lock>AJAJ
Screenshot: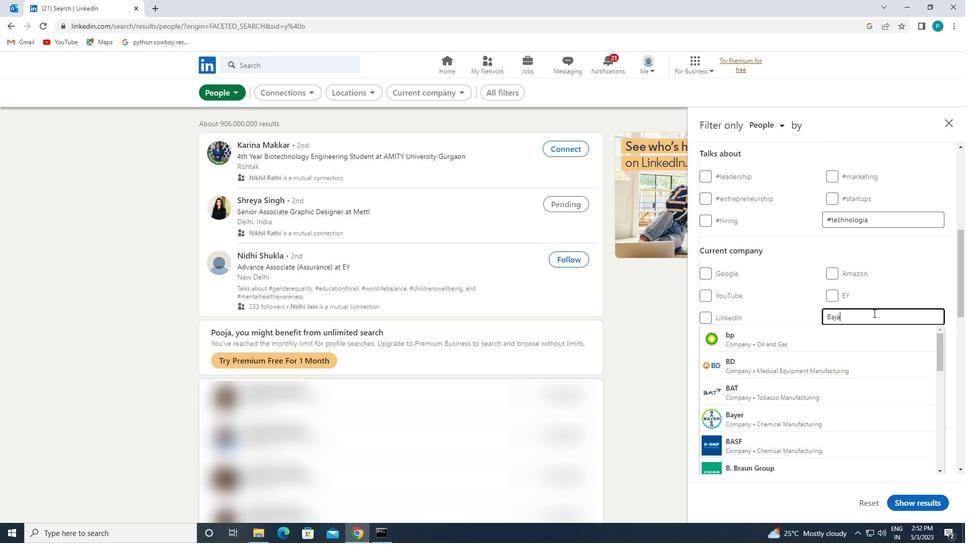 
Action: Mouse moved to (775, 373)
Screenshot: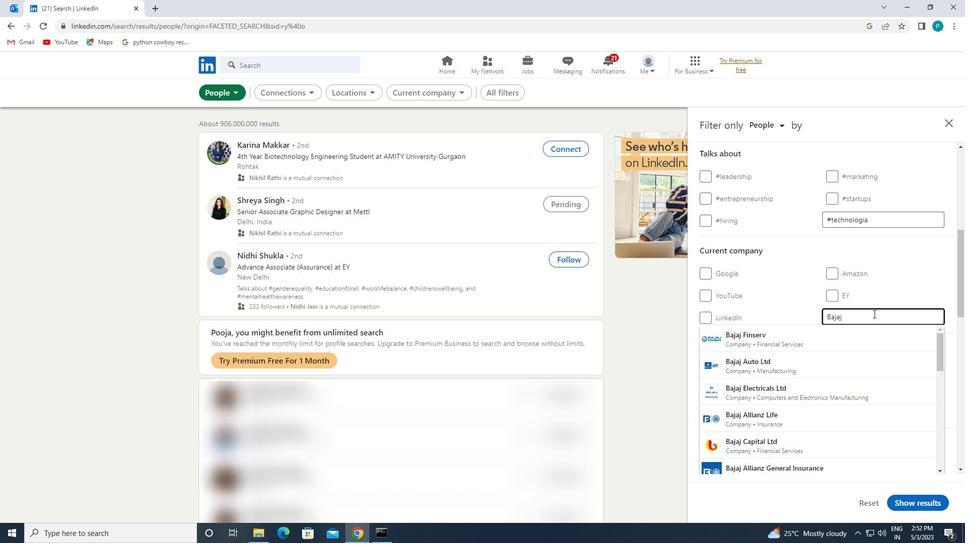 
Action: Mouse pressed left at (775, 373)
Screenshot: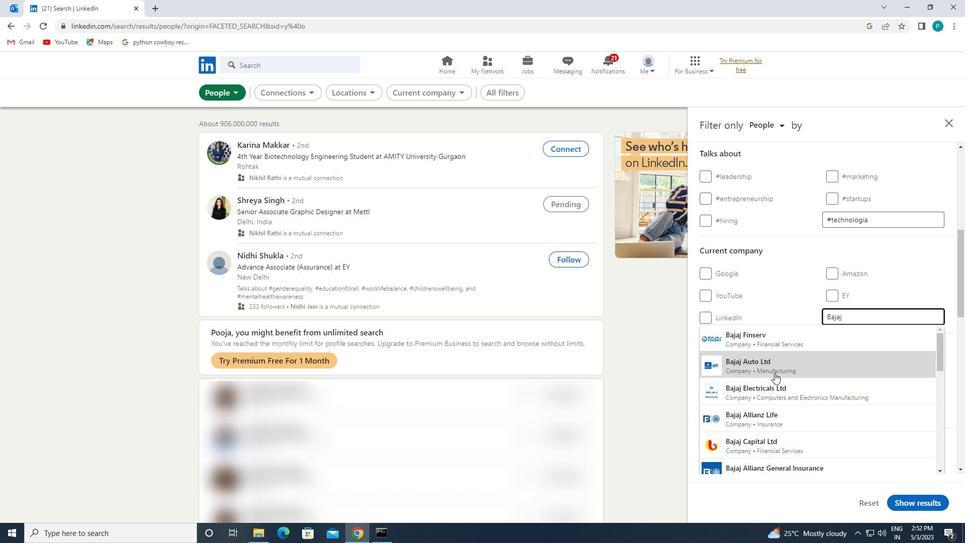 
Action: Mouse scrolled (775, 372) with delta (0, 0)
Screenshot: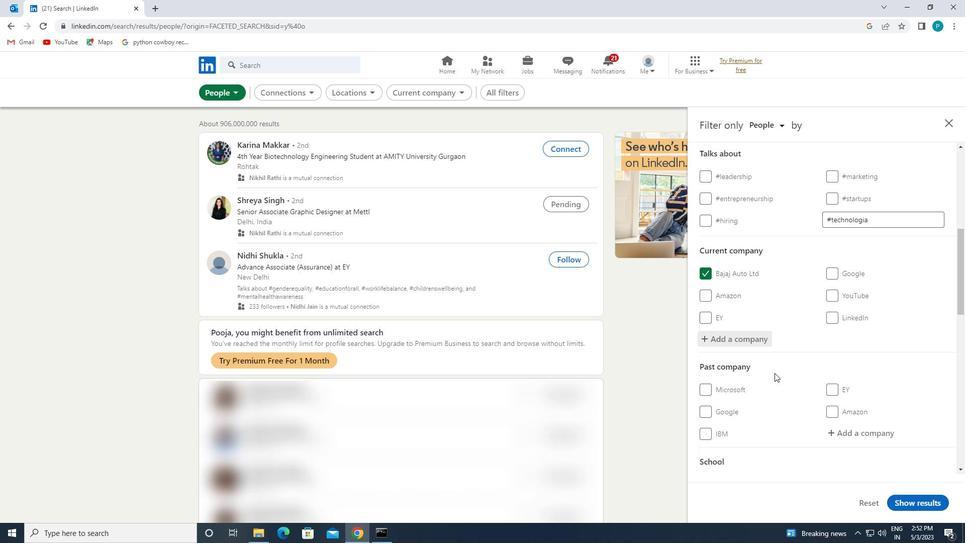 
Action: Mouse scrolled (775, 372) with delta (0, 0)
Screenshot: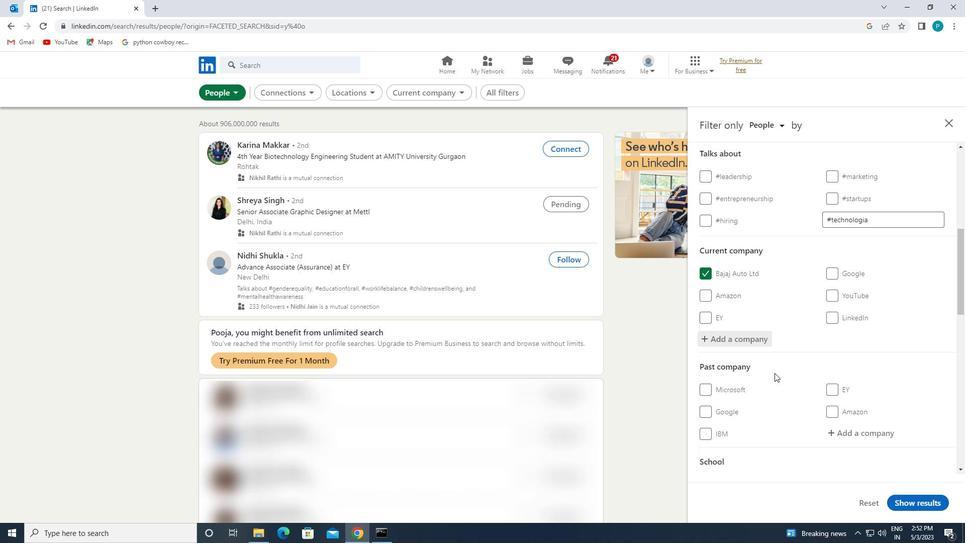 
Action: Mouse scrolled (775, 372) with delta (0, 0)
Screenshot: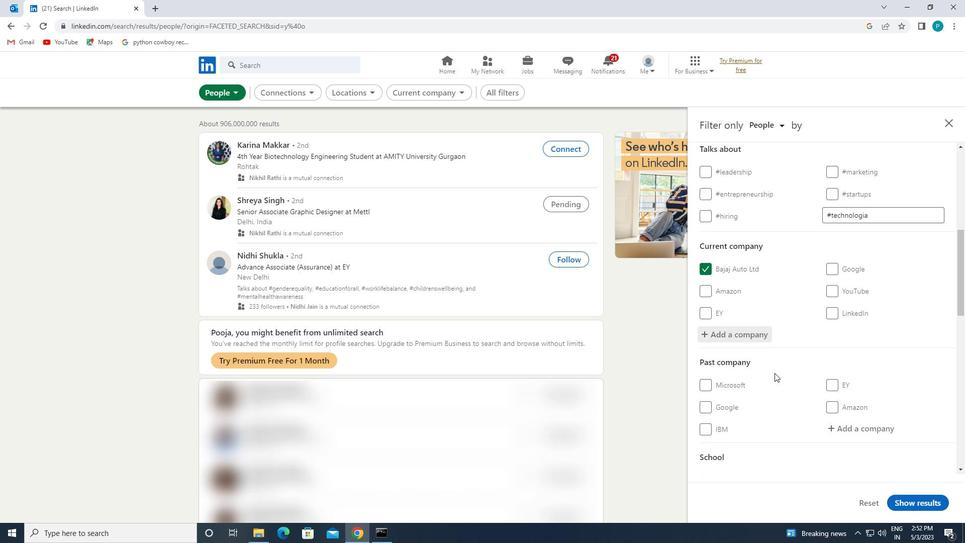 
Action: Mouse scrolled (775, 372) with delta (0, 0)
Screenshot: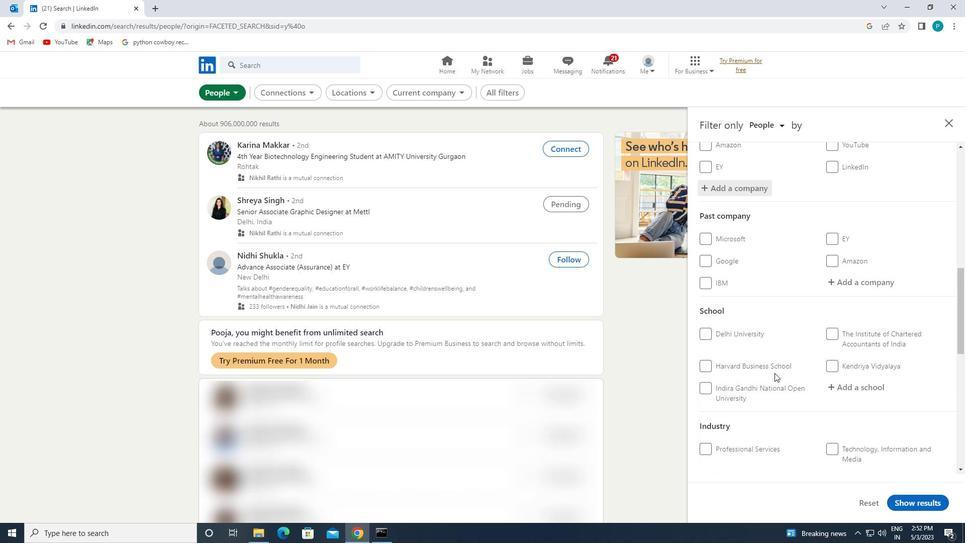
Action: Mouse scrolled (775, 372) with delta (0, 0)
Screenshot: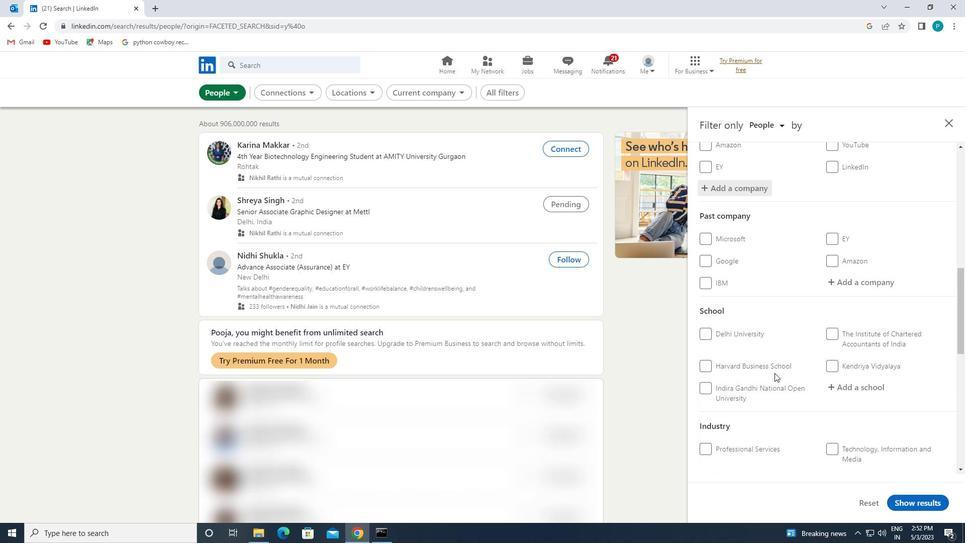 
Action: Mouse moved to (839, 287)
Screenshot: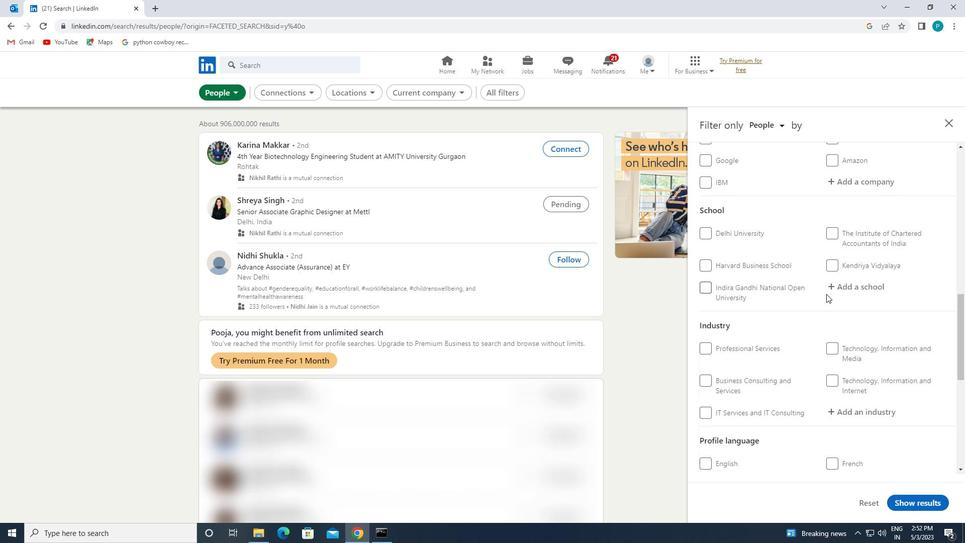 
Action: Mouse pressed left at (839, 287)
Screenshot: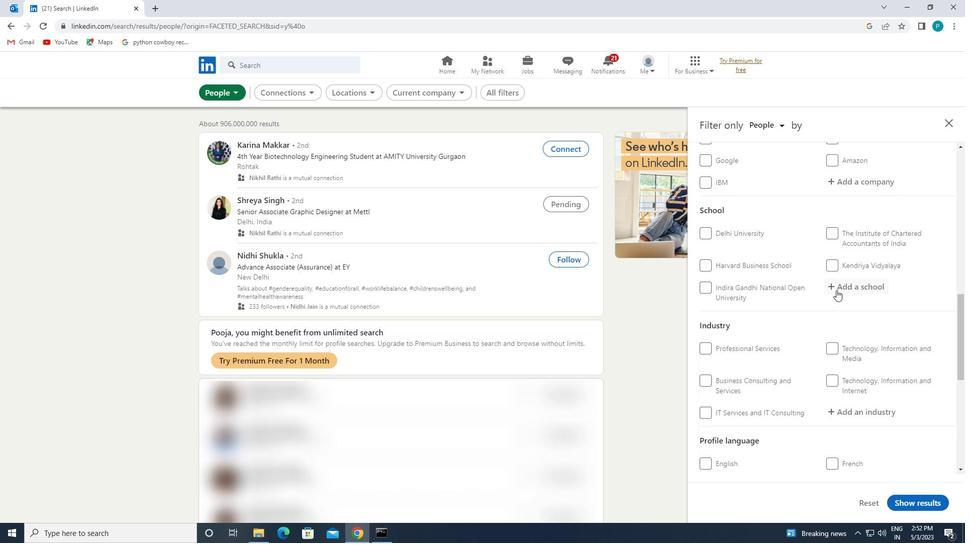 
Action: Mouse moved to (845, 291)
Screenshot: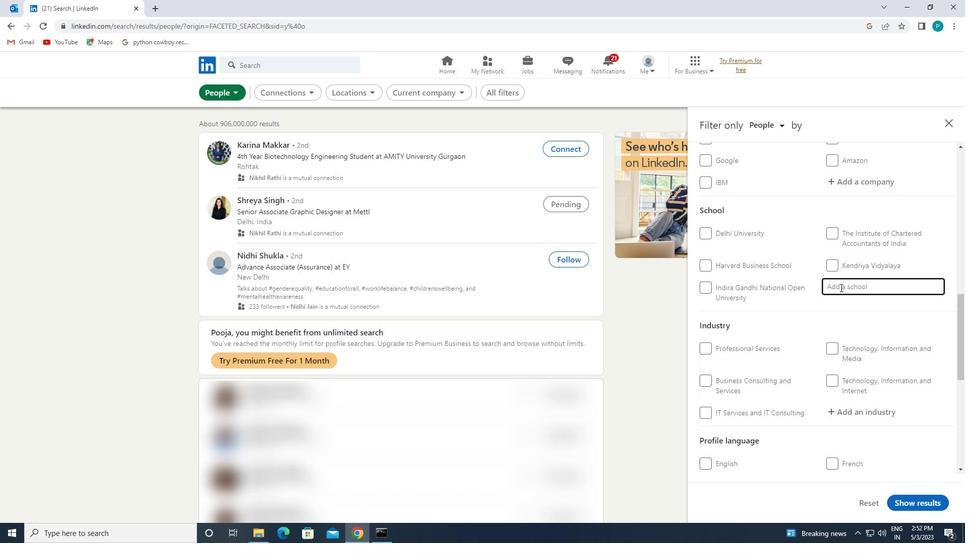 
Action: Key pressed <Key.caps_lock>W<Key.caps_lock>EST<Key.space><Key.caps_lock>B<Key.caps_lock>ENGAL<Key.space><Key.caps_lock>I<Key.caps_lock>NDI
Screenshot: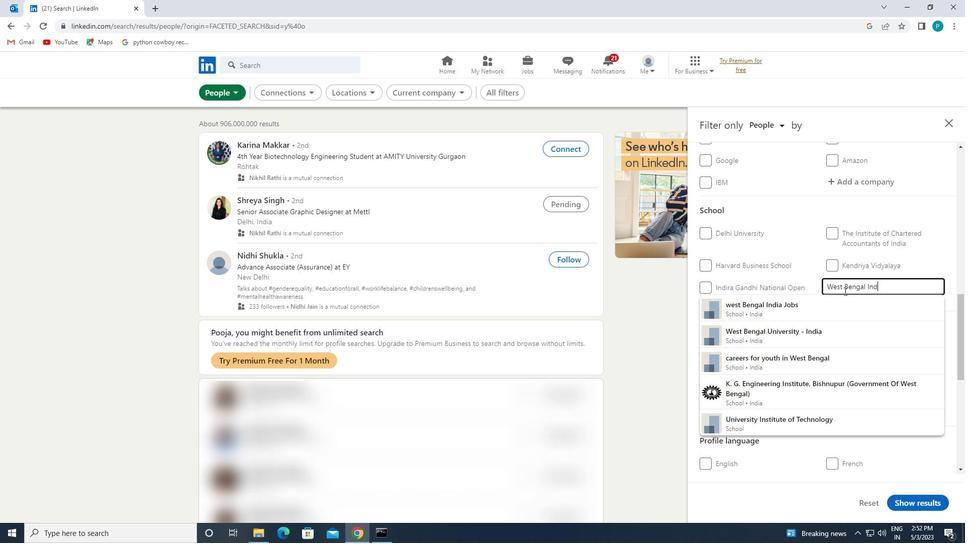 
Action: Mouse moved to (849, 309)
Screenshot: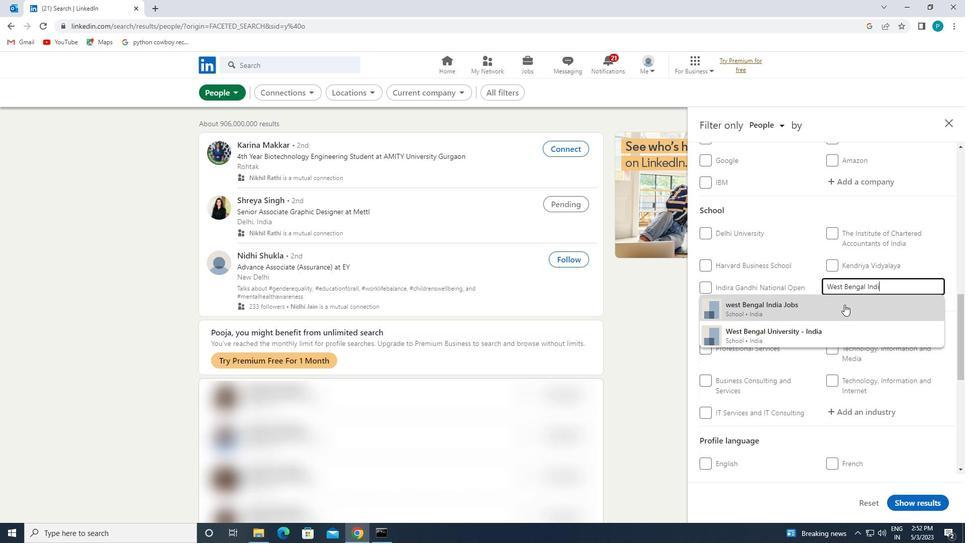 
Action: Mouse pressed left at (849, 309)
Screenshot: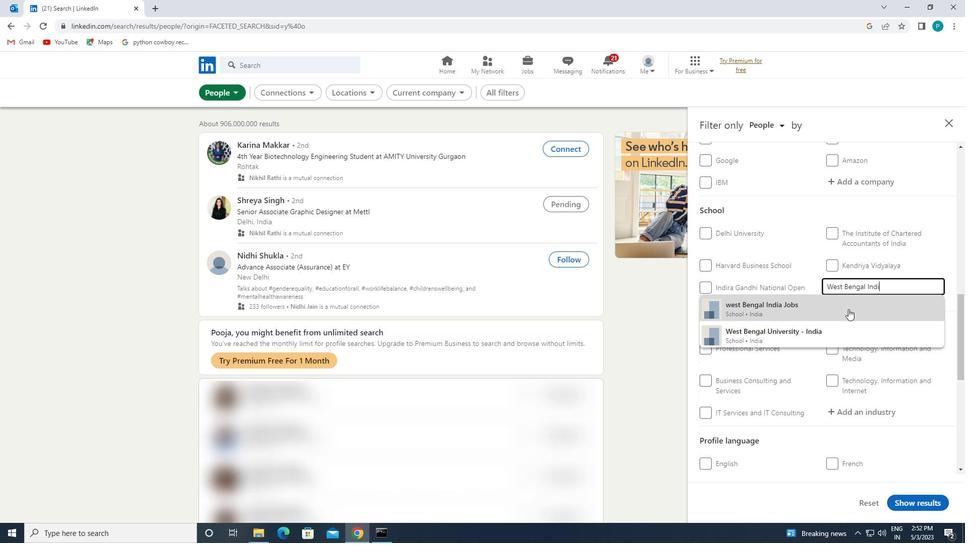 
Action: Mouse scrolled (849, 308) with delta (0, 0)
Screenshot: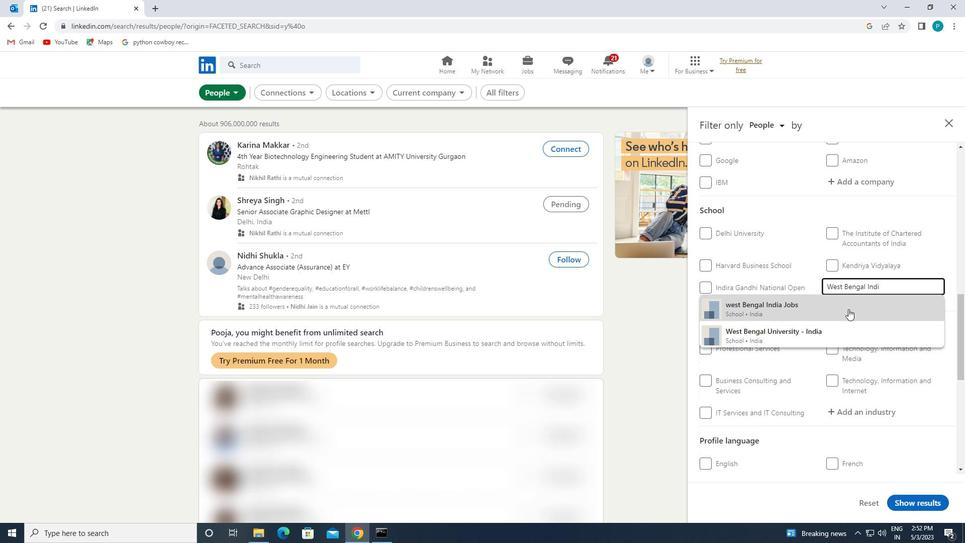 
Action: Mouse moved to (801, 254)
Screenshot: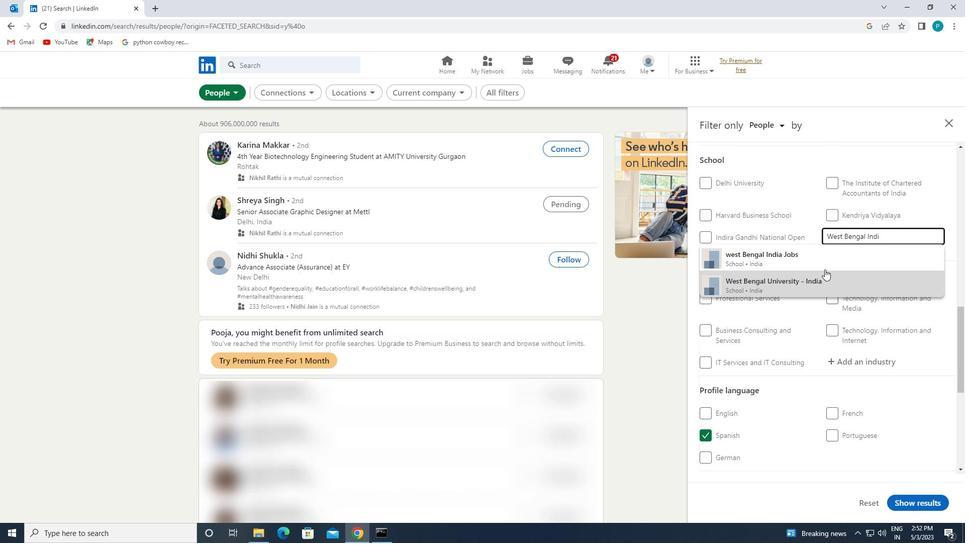 
Action: Mouse pressed left at (801, 254)
Screenshot: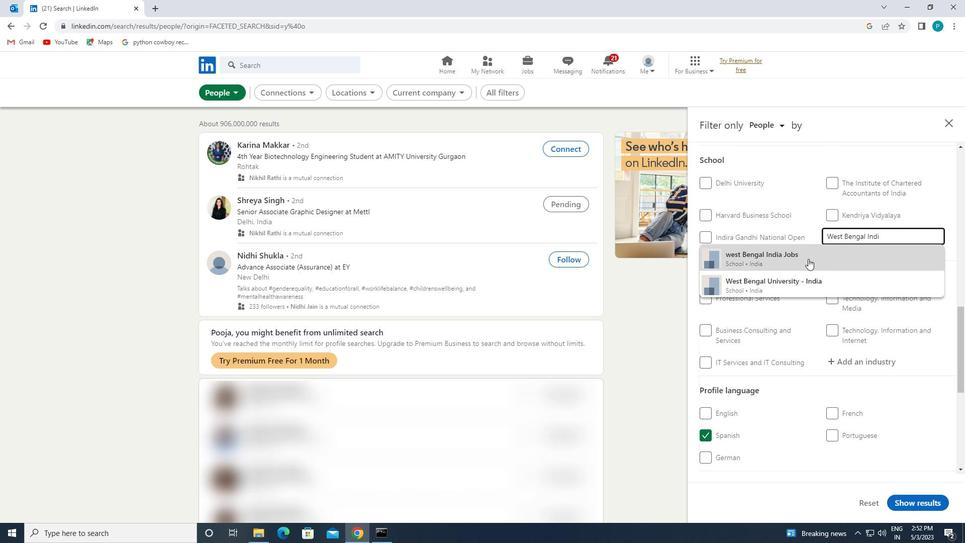 
Action: Mouse scrolled (801, 254) with delta (0, 0)
Screenshot: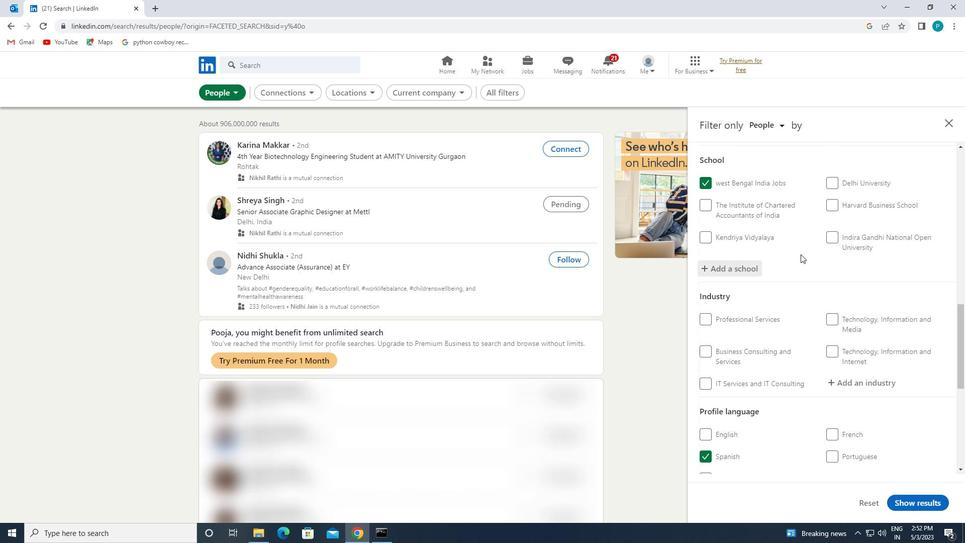 
Action: Mouse moved to (801, 254)
Screenshot: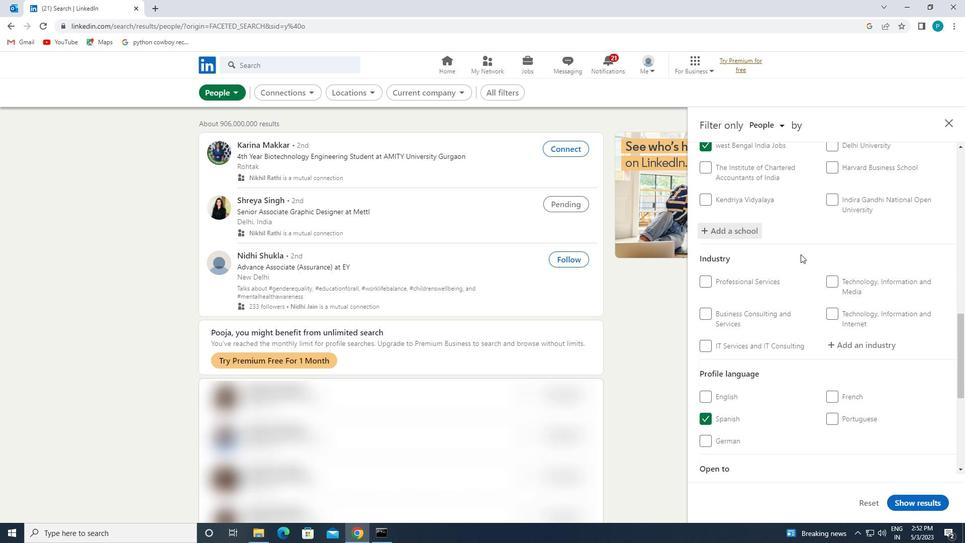 
Action: Mouse scrolled (801, 254) with delta (0, 0)
Screenshot: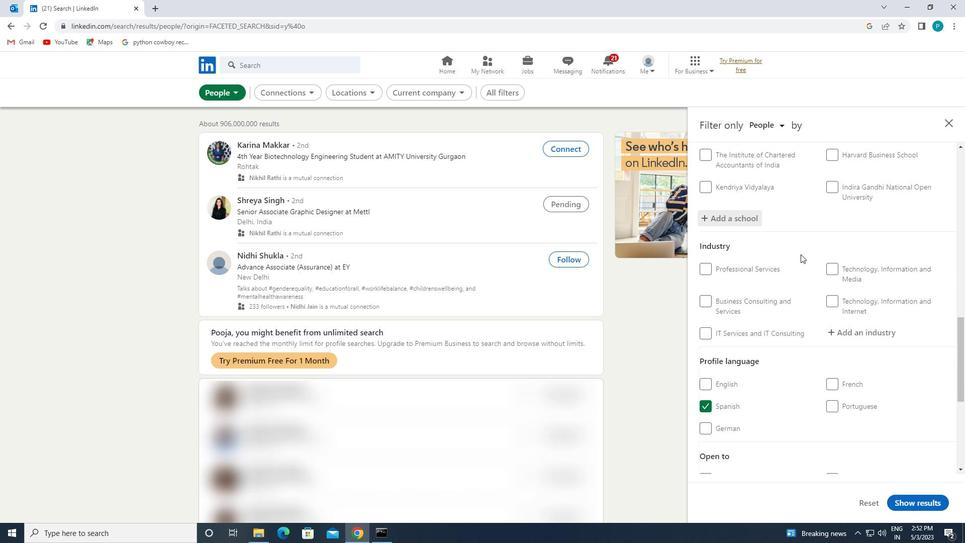 
Action: Mouse moved to (858, 279)
Screenshot: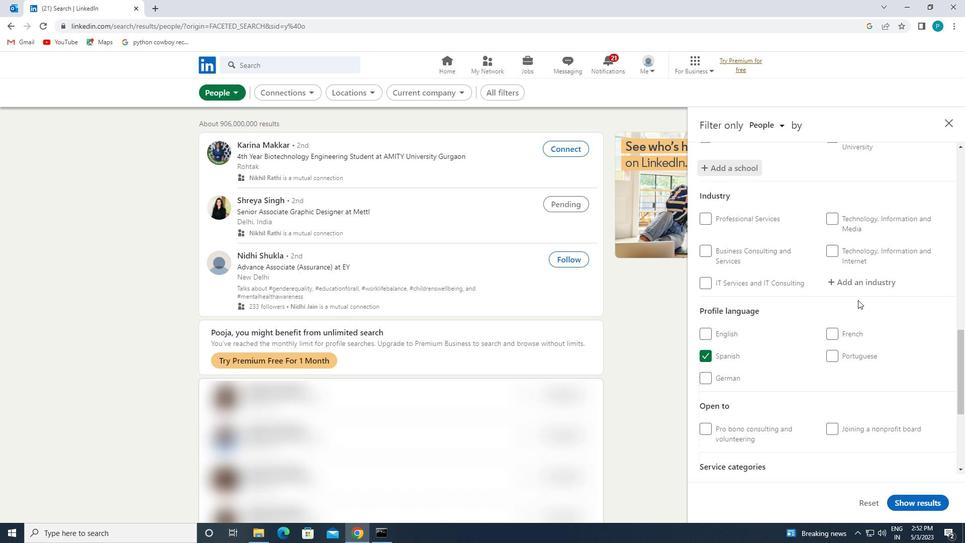 
Action: Mouse pressed left at (858, 279)
Screenshot: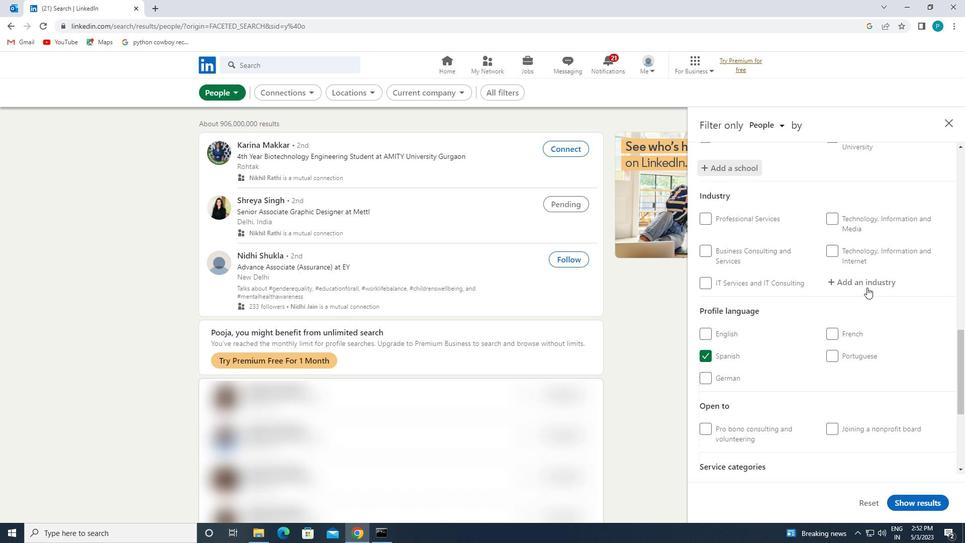 
Action: Mouse moved to (864, 283)
Screenshot: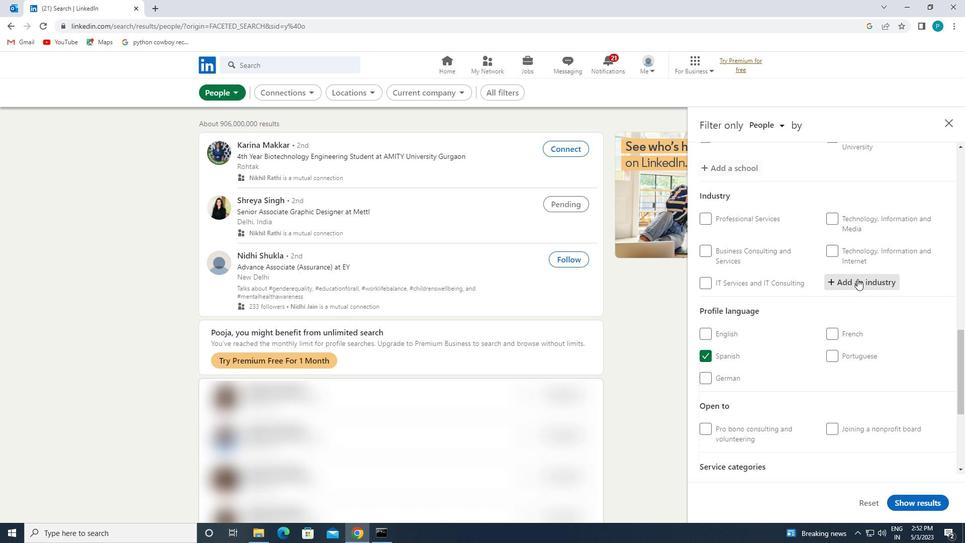 
Action: Key pressed <Key.caps_lock>R<Key.caps_lock>AC
Screenshot: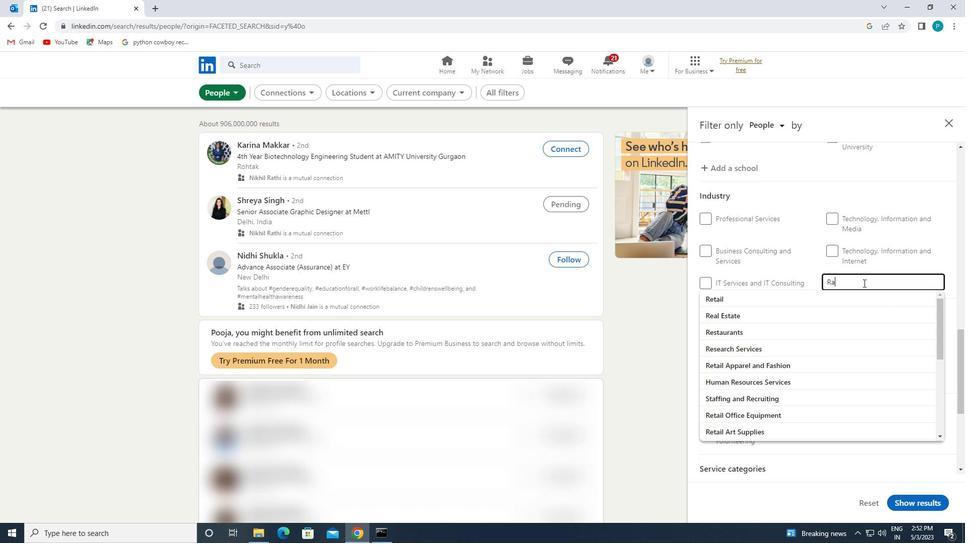 
Action: Mouse moved to (824, 299)
Screenshot: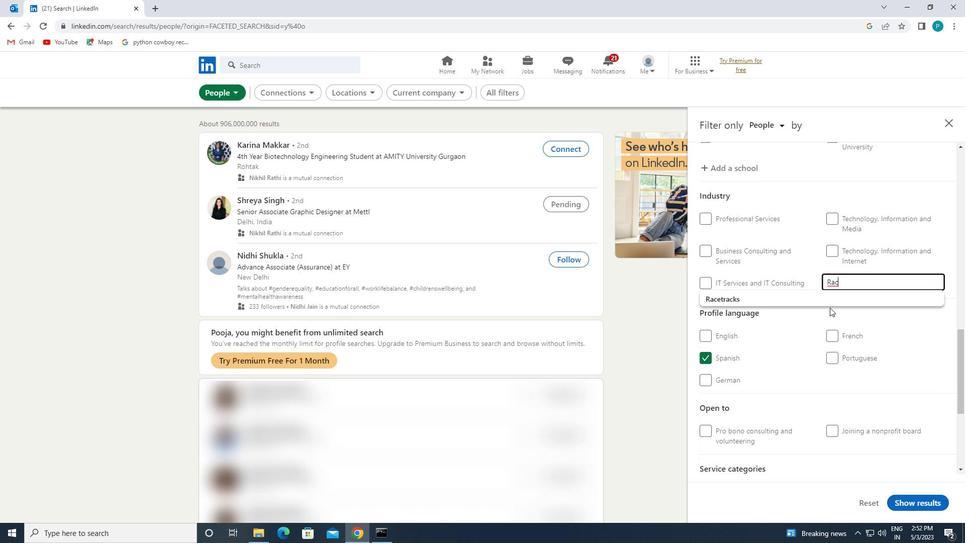 
Action: Mouse pressed left at (824, 299)
Screenshot: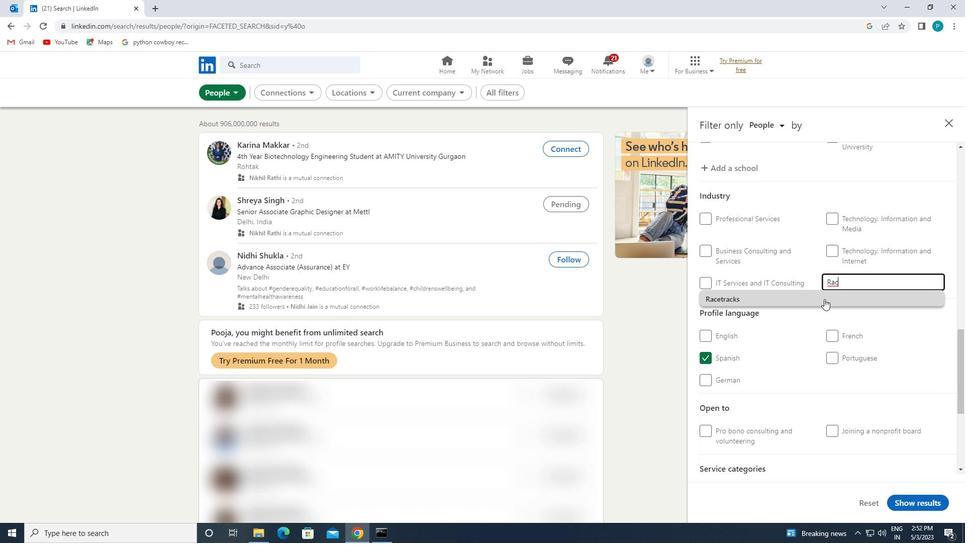 
Action: Mouse scrolled (824, 298) with delta (0, 0)
Screenshot: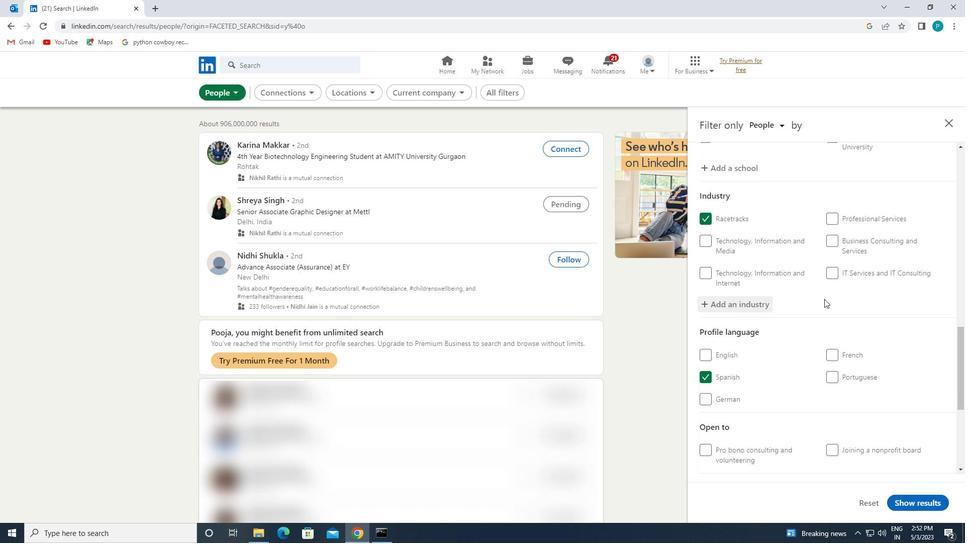 
Action: Mouse moved to (829, 313)
Screenshot: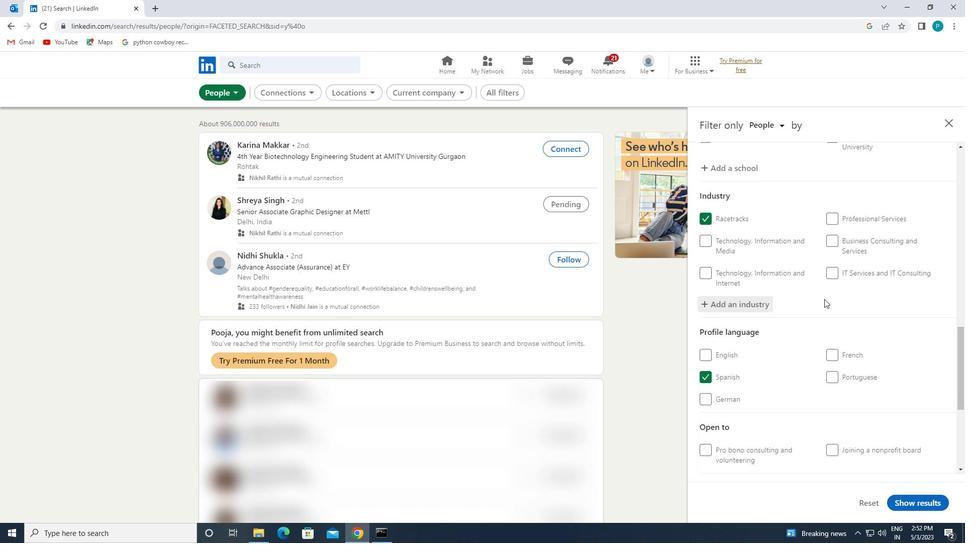 
Action: Mouse scrolled (829, 313) with delta (0, 0)
Screenshot: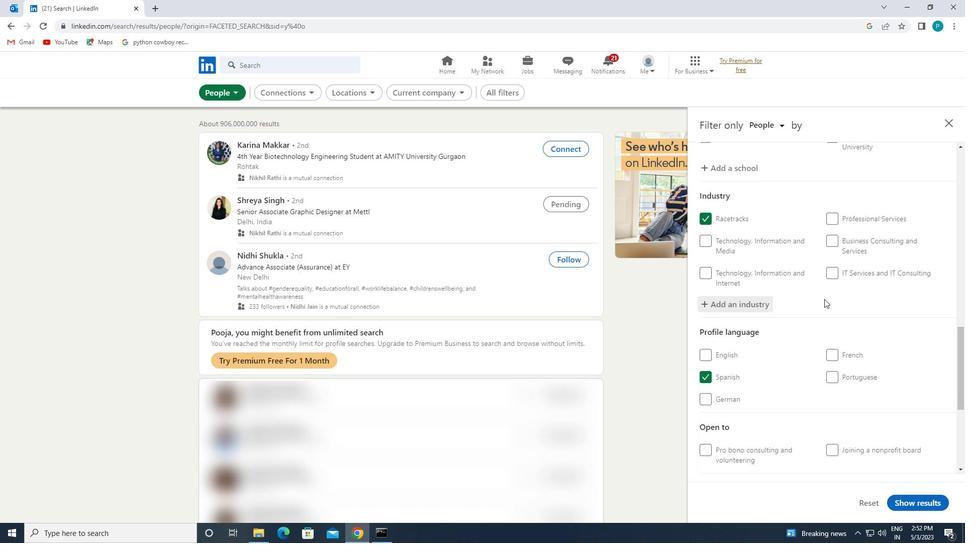 
Action: Mouse moved to (857, 351)
Screenshot: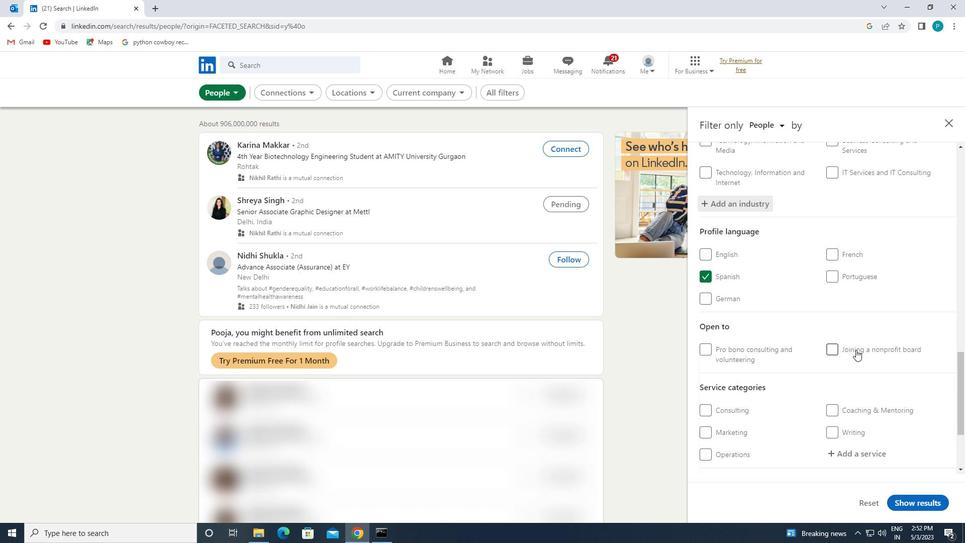 
Action: Mouse scrolled (857, 350) with delta (0, 0)
Screenshot: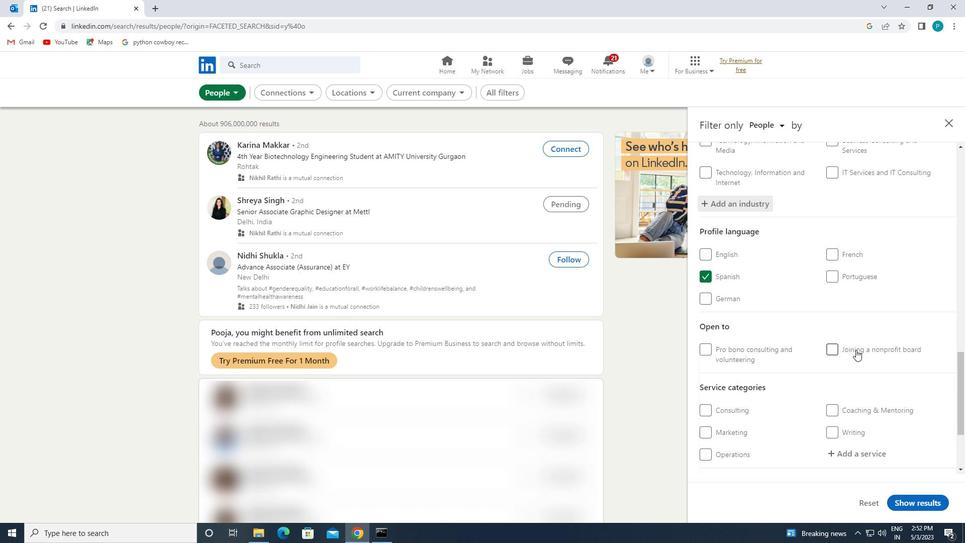 
Action: Mouse moved to (863, 398)
Screenshot: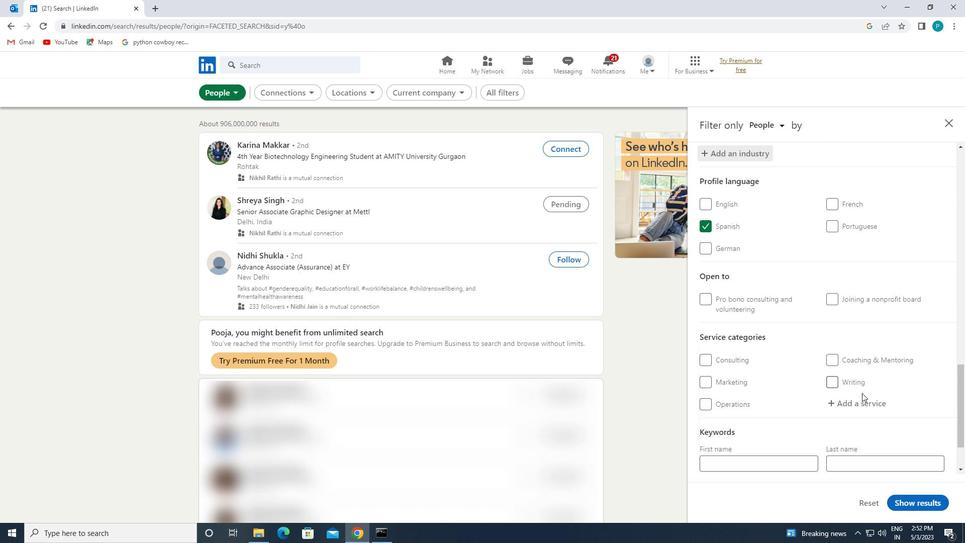 
Action: Mouse pressed left at (863, 398)
Screenshot: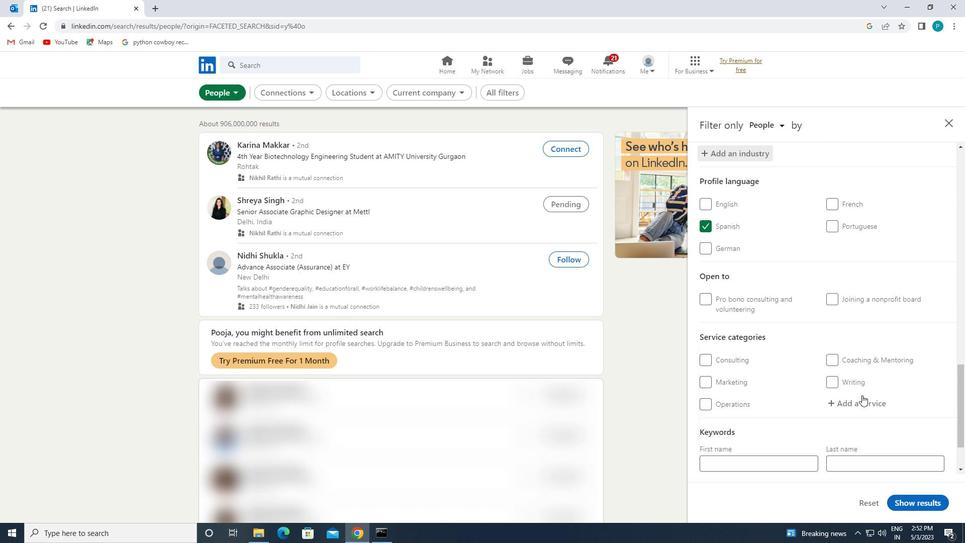 
Action: Mouse moved to (894, 423)
Screenshot: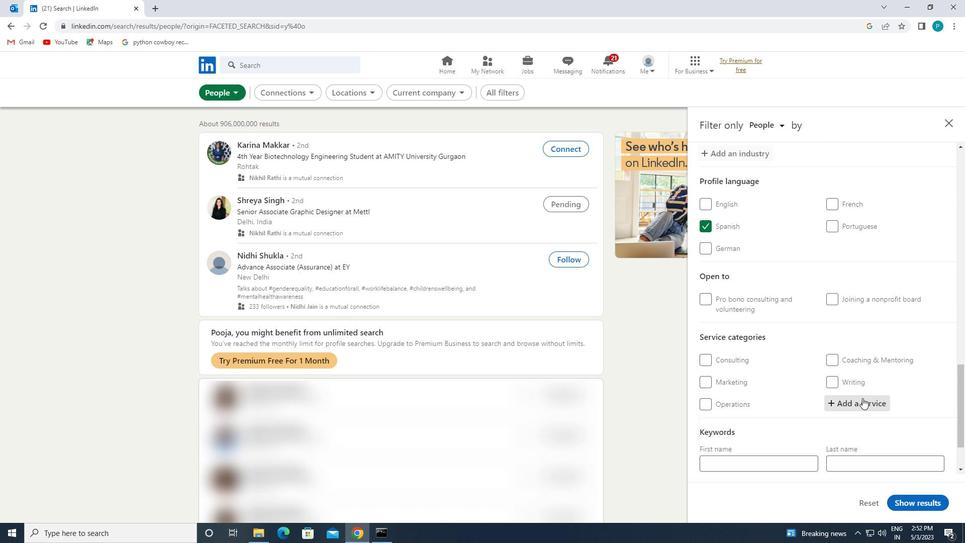 
Action: Key pressed <Key.caps_lock>U<Key.caps_lock><Key.caps_lock><Key.caps_lock><Key.caps_lock><Key.caps_lock><Key.caps_lock><Key.caps_lock><Key.caps_lock><Key.caps_lock><Key.caps_lock><Key.caps_lock><Key.caps_lock><Key.caps_lock><Key.caps_lock><Key.caps_lock><Key.caps_lock><Key.caps_lock><Key.caps_lock><Key.caps_lock><Key.caps_lock><Key.caps_lock><Key.caps_lock><Key.caps_lock><Key.caps_lock><Key.caps_lock><Key.caps_lock><Key.caps_lock><Key.caps_lock><Key.caps_lock><Key.caps_lock><Key.caps_lock><Key.caps_lock><Key.caps_lock><Key.caps_lock><Key.caps_lock><Key.caps_lock><Key.caps_lock><Key.caps_lock><Key.caps_lock><Key.caps_lock><Key.caps_lock><Key.caps_lock><Key.caps_lock><Key.caps_lock><Key.caps_lock><Key.caps_lock><Key.caps_lock><Key.caps_lock><Key.caps_lock><Key.caps_lock><Key.caps_lock><Key.caps_lock><Key.caps_lock><Key.caps_lock><Key.caps_lock><Key.caps_lock><Key.caps_lock><Key.caps_lock><Key.caps_lock><Key.caps_lock><Key.caps_lock><Key.caps_lock><Key.caps_lock><Key.caps_lock><Key.caps_lock><Key.caps_lock><Key.caps_lock><Key.caps_lock><Key.caps_lock><Key.caps_lock><Key.caps_lock><Key.caps_lock><Key.caps_lock><Key.caps_lock><Key.caps_lock>
Screenshot: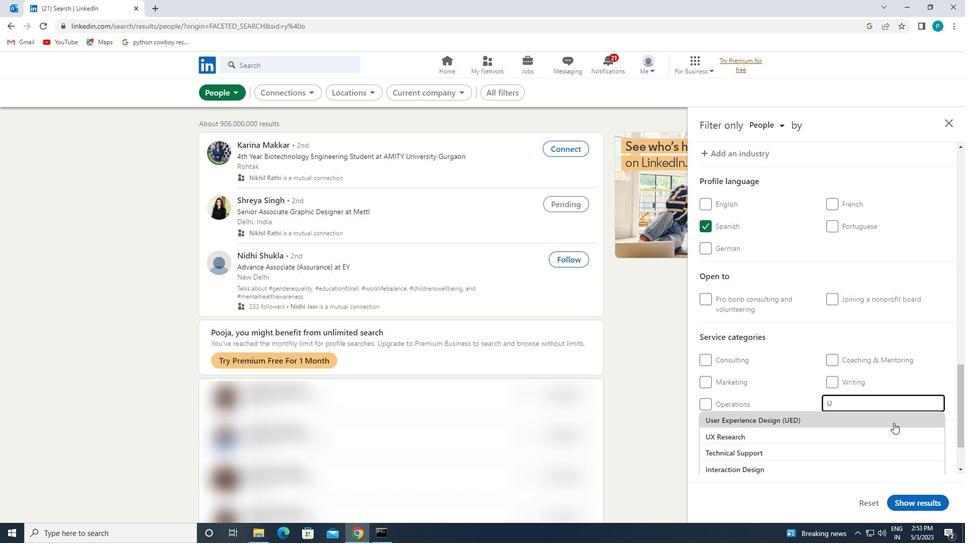 
Action: Mouse moved to (894, 423)
Screenshot: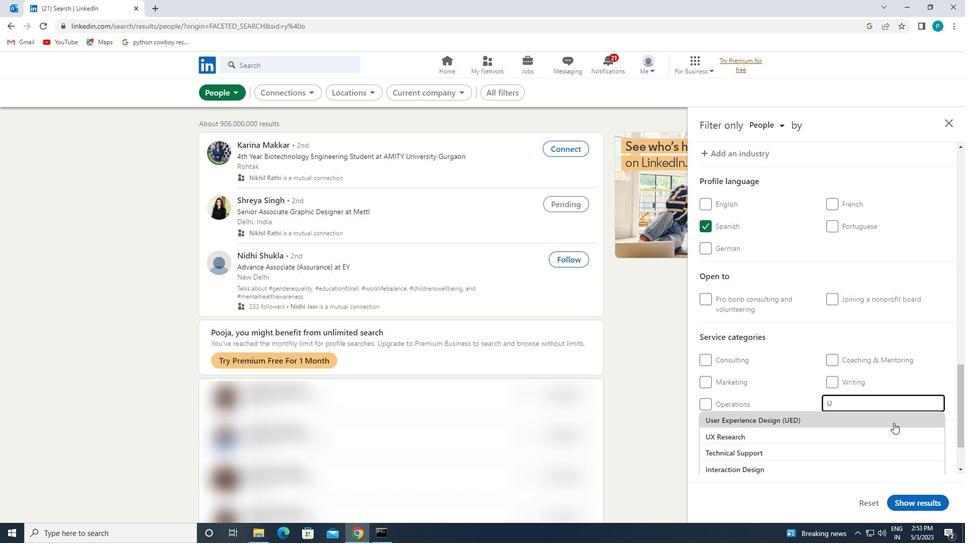 
Action: Key pressed <Key.caps_lock>
Screenshot: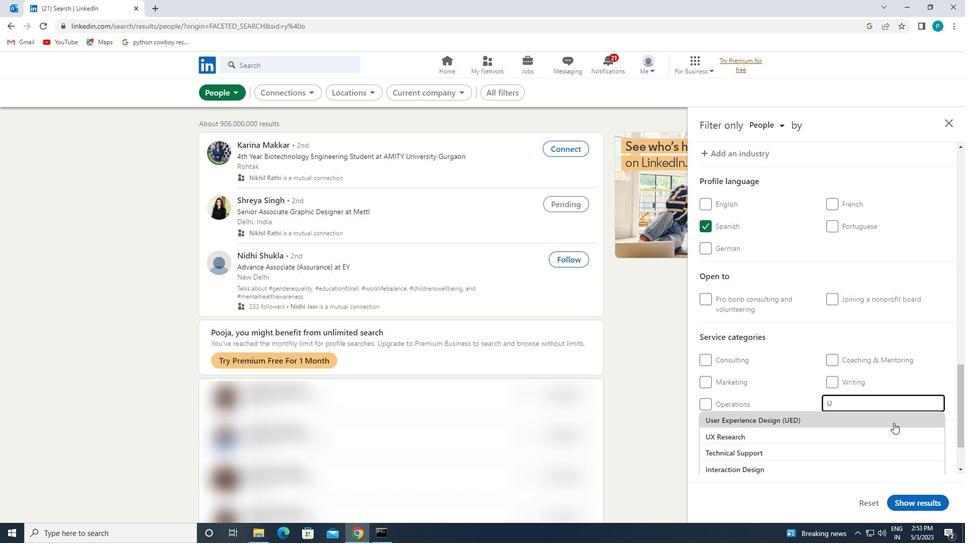 
Action: Mouse moved to (893, 422)
Screenshot: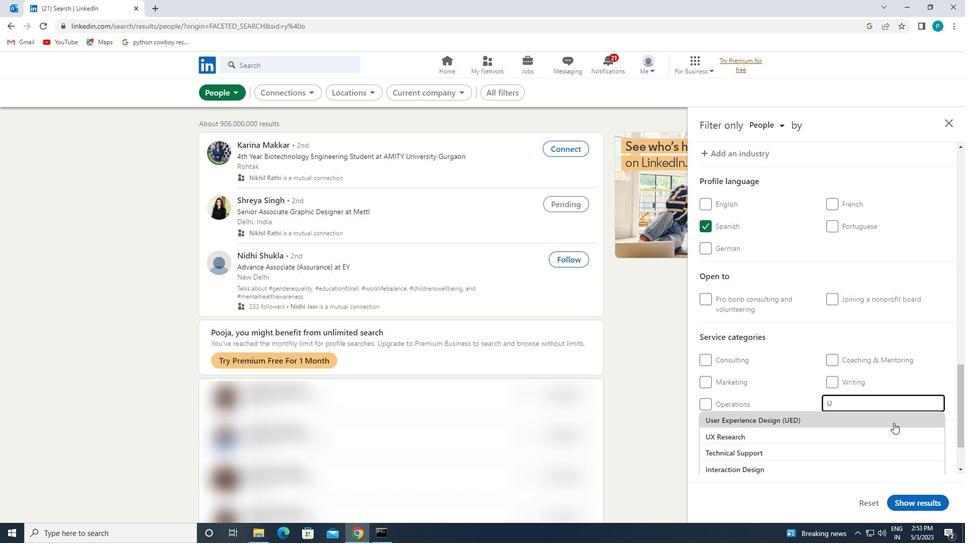
Action: Key pressed <Key.caps_lock><Key.caps_lock><Key.caps_lock><Key.caps_lock>
Screenshot: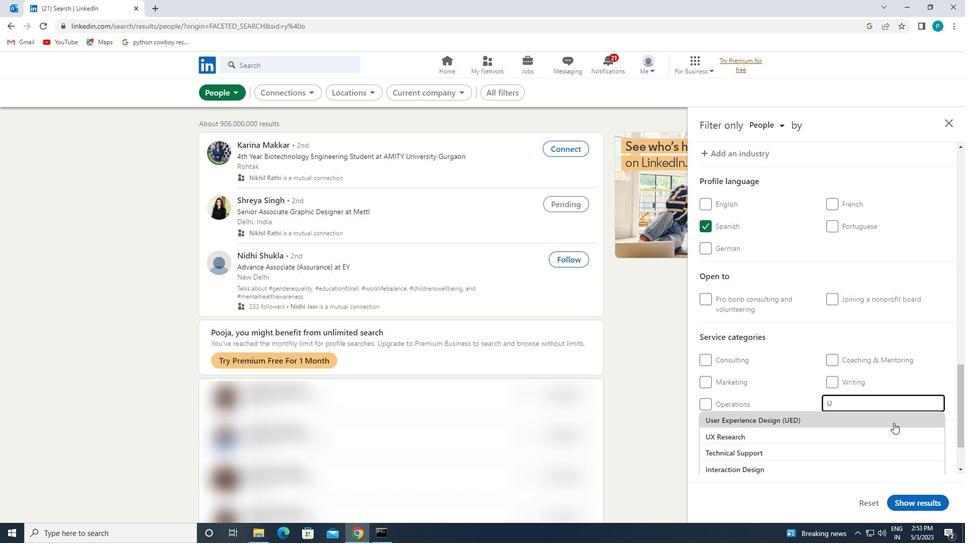 
Action: Mouse moved to (892, 422)
Screenshot: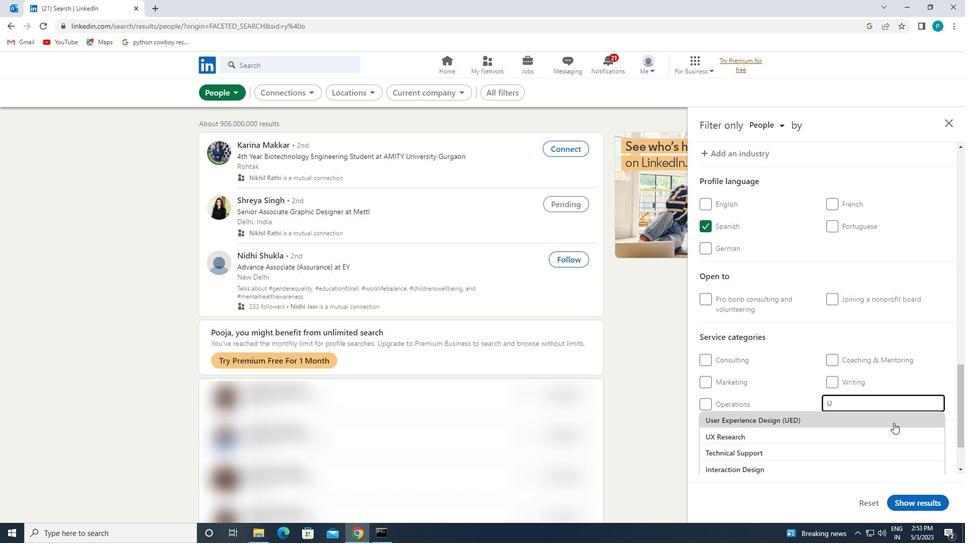 
Action: Key pressed <Key.caps_lock>
Screenshot: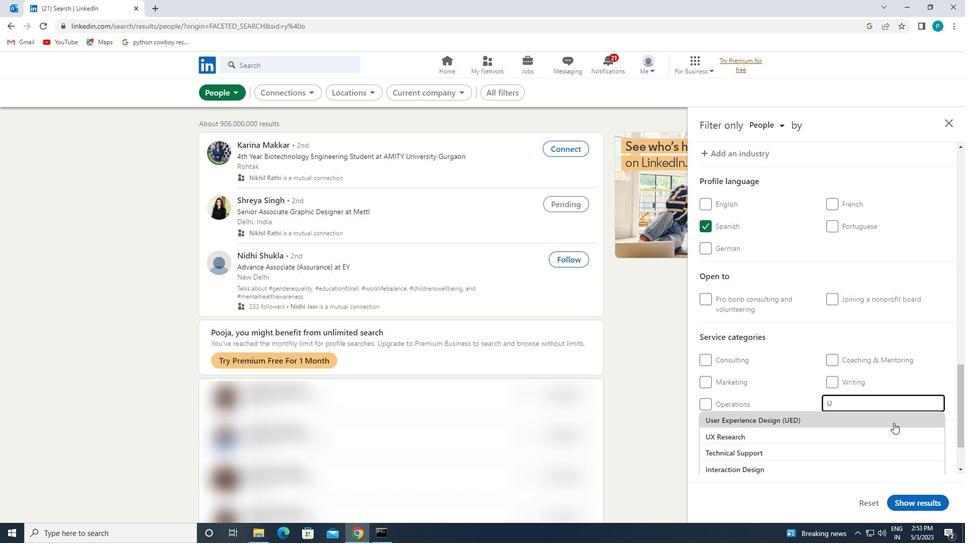 
Action: Mouse moved to (891, 421)
Screenshot: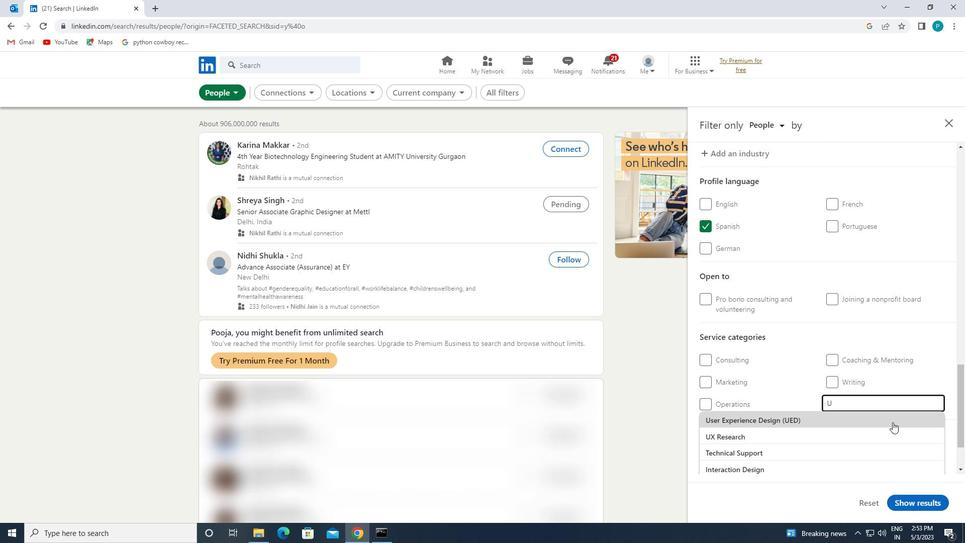 
Action: Key pressed <Key.caps_lock>
Screenshot: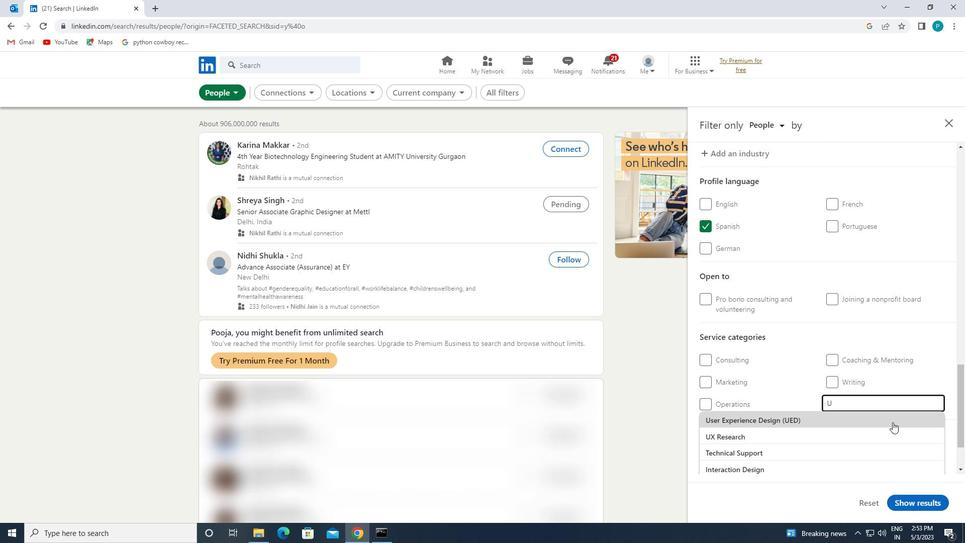 
Action: Mouse moved to (890, 420)
Screenshot: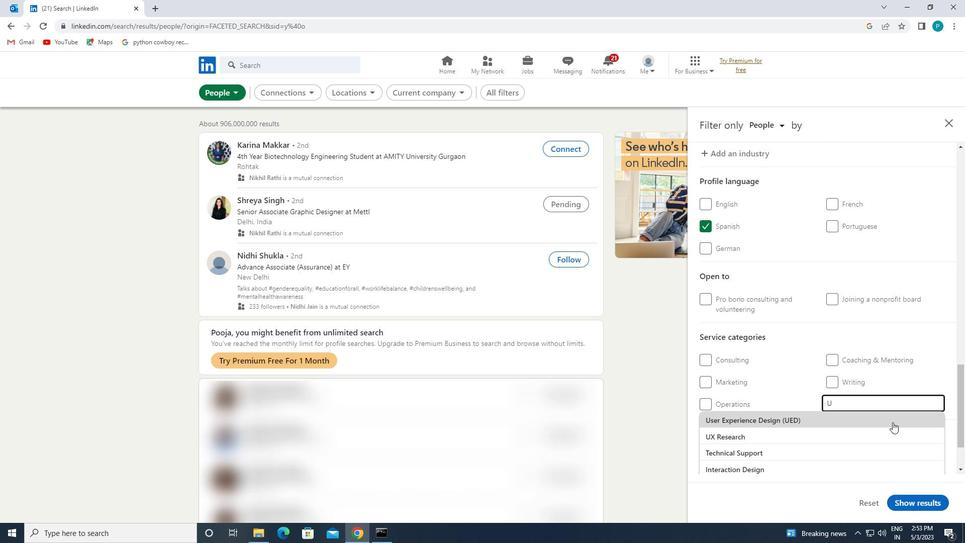 
Action: Key pressed <Key.caps_lock>
Screenshot: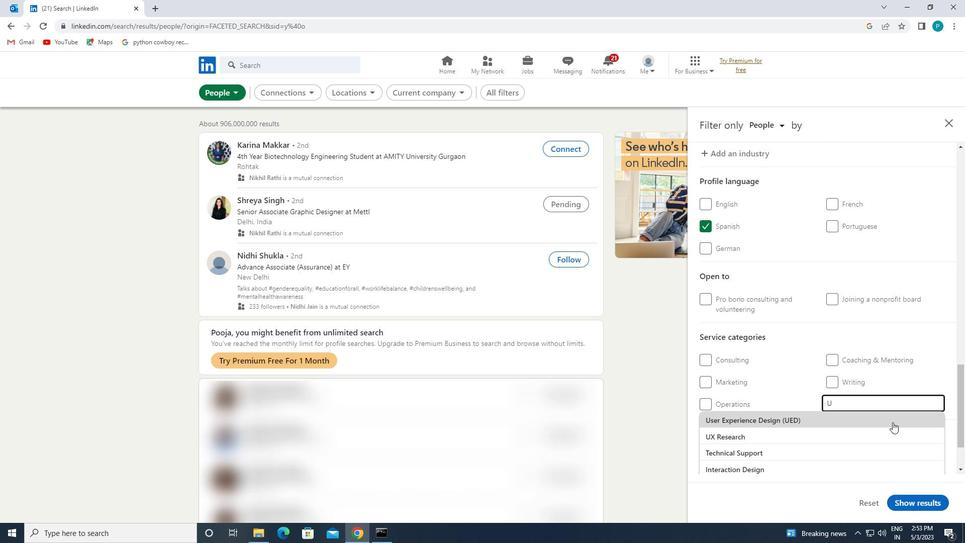
Action: Mouse moved to (889, 420)
Screenshot: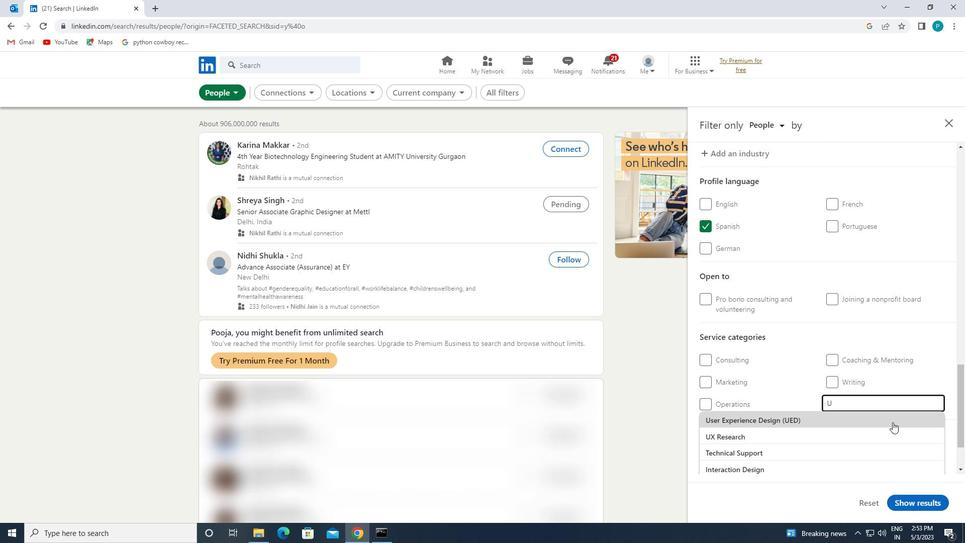 
Action: Key pressed <Key.caps_lock>
Screenshot: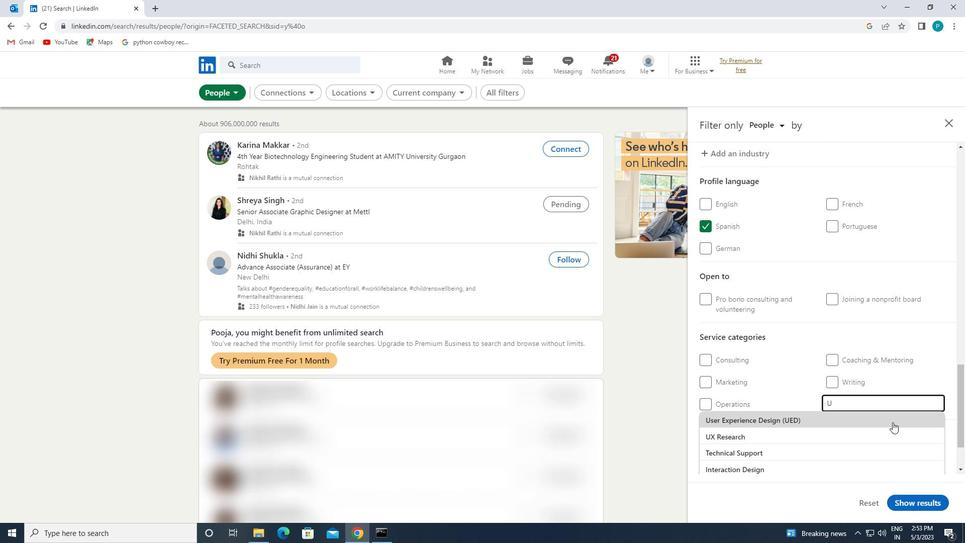 
Action: Mouse moved to (887, 419)
Screenshot: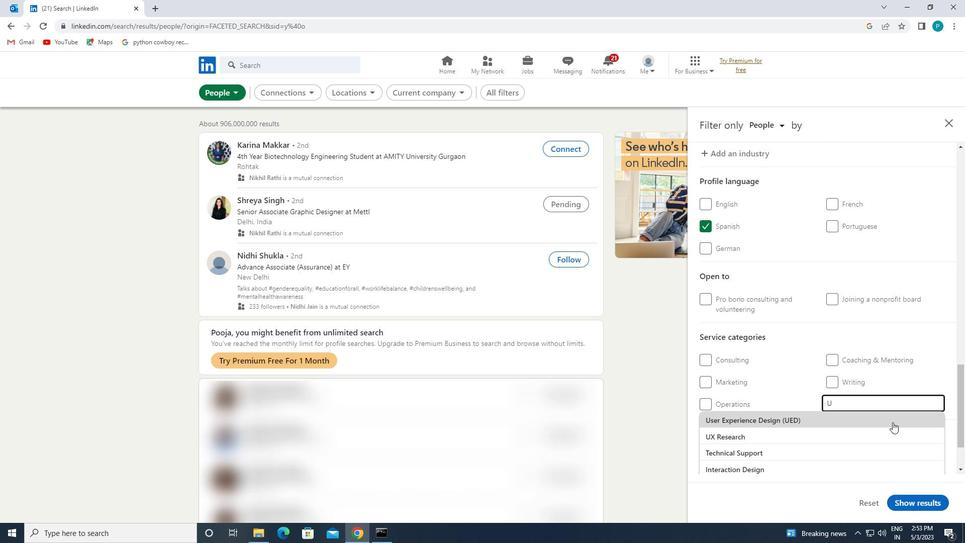 
Action: Key pressed <Key.caps_lock>
Screenshot: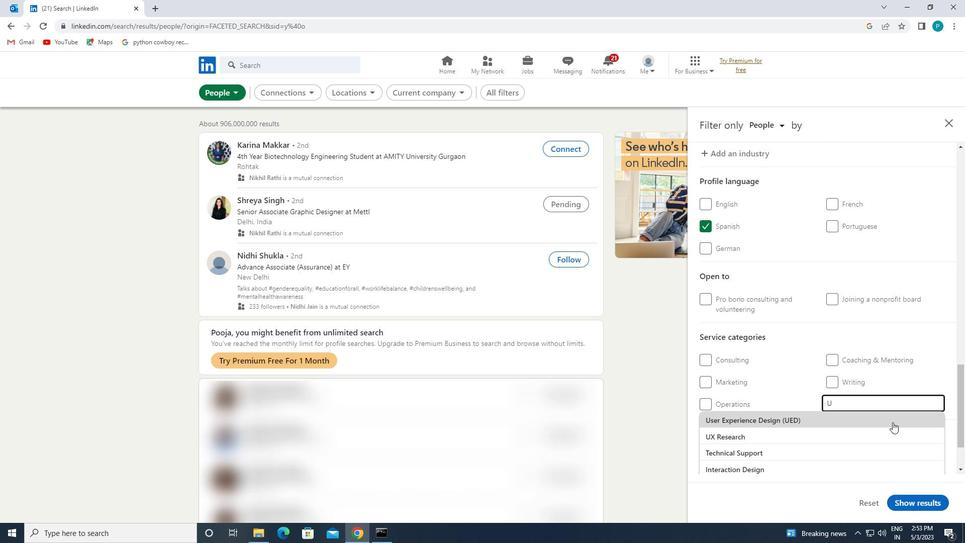 
Action: Mouse moved to (886, 418)
Screenshot: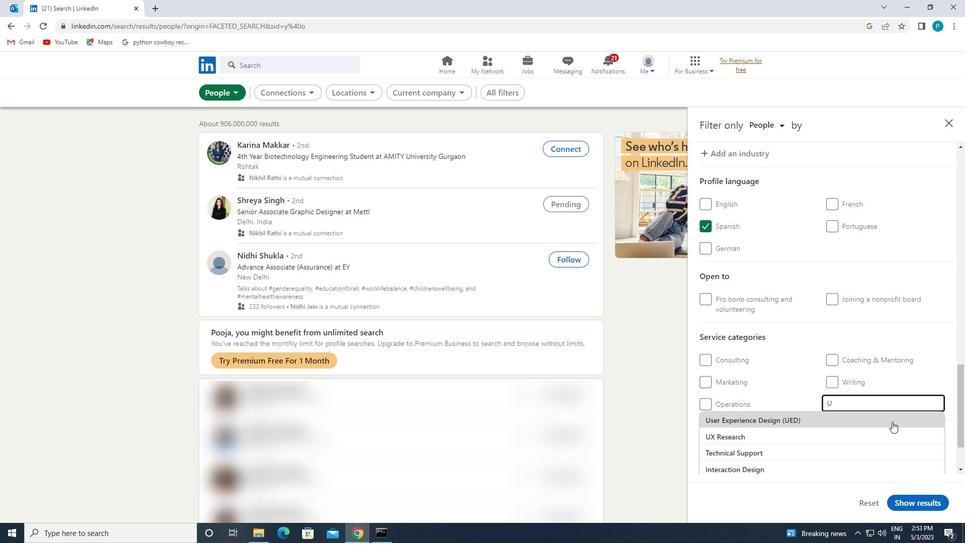 
Action: Key pressed <Key.caps_lock>
Screenshot: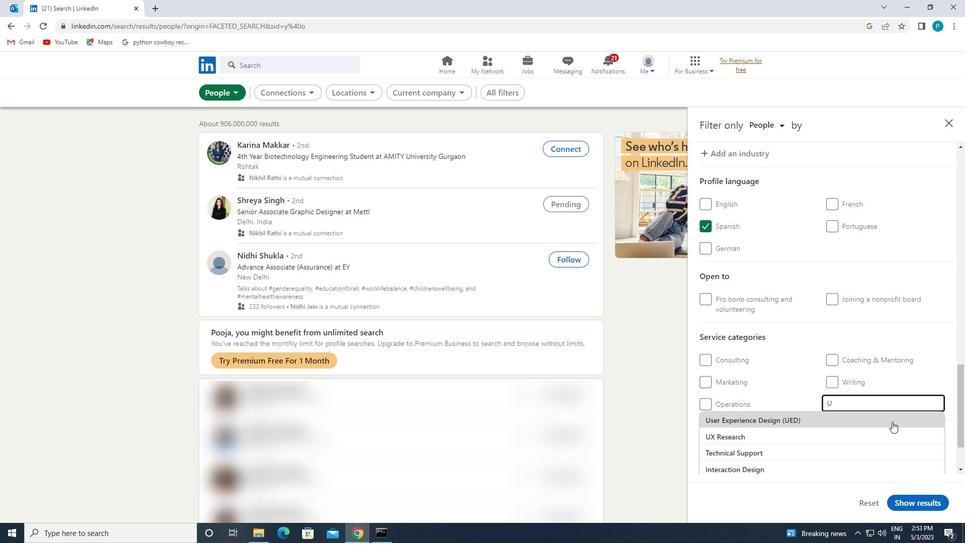 
Action: Mouse moved to (885, 418)
Screenshot: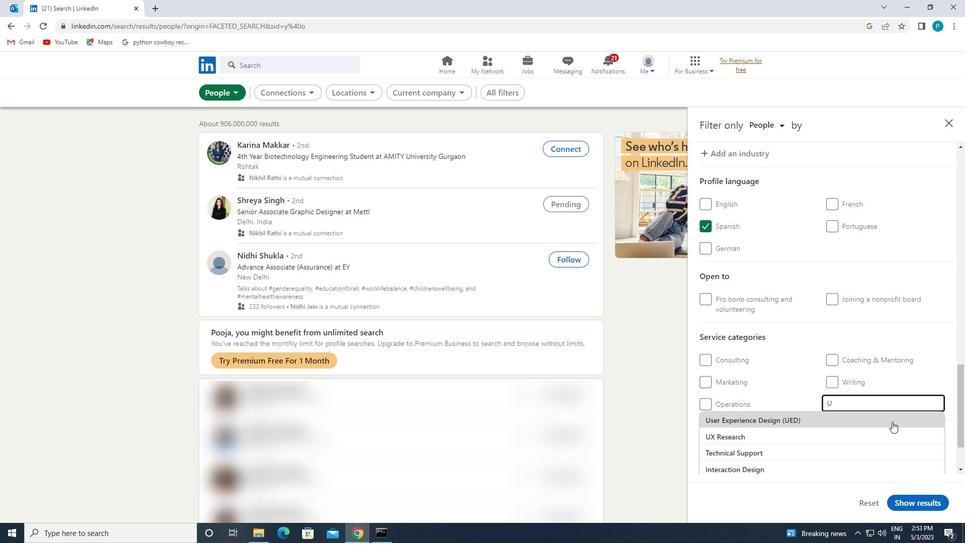 
Action: Key pressed <Key.caps_lock><Key.caps_lock><Key.caps_lock>
Screenshot: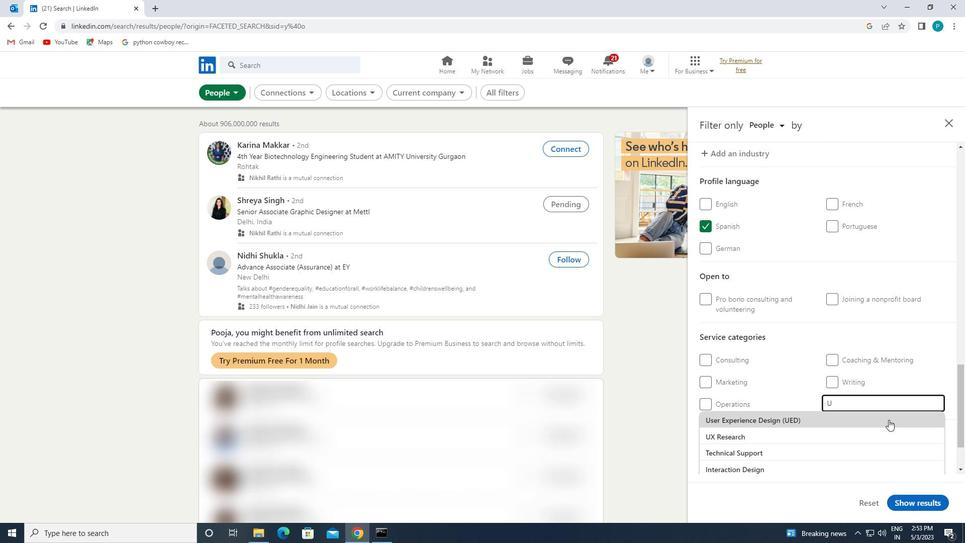 
Action: Mouse pressed left at (885, 418)
Screenshot: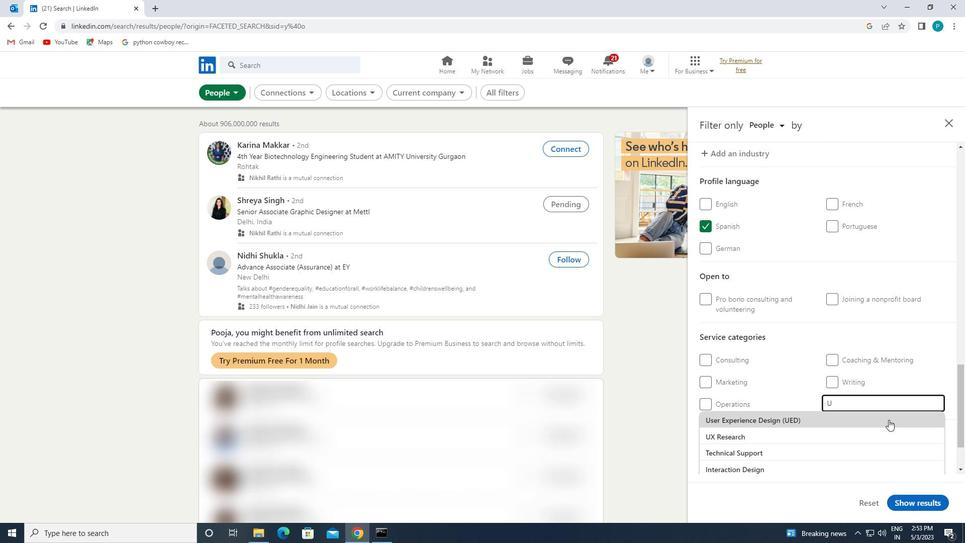 
Action: Key pressed <Key.caps_lock><Key.caps_lock><Key.caps_lock><Key.caps_lock><Key.caps_lock><Key.caps_lock><Key.caps_lock><Key.caps_lock><Key.caps_lock><Key.caps_lock><Key.caps_lock><Key.caps_lock>
Screenshot: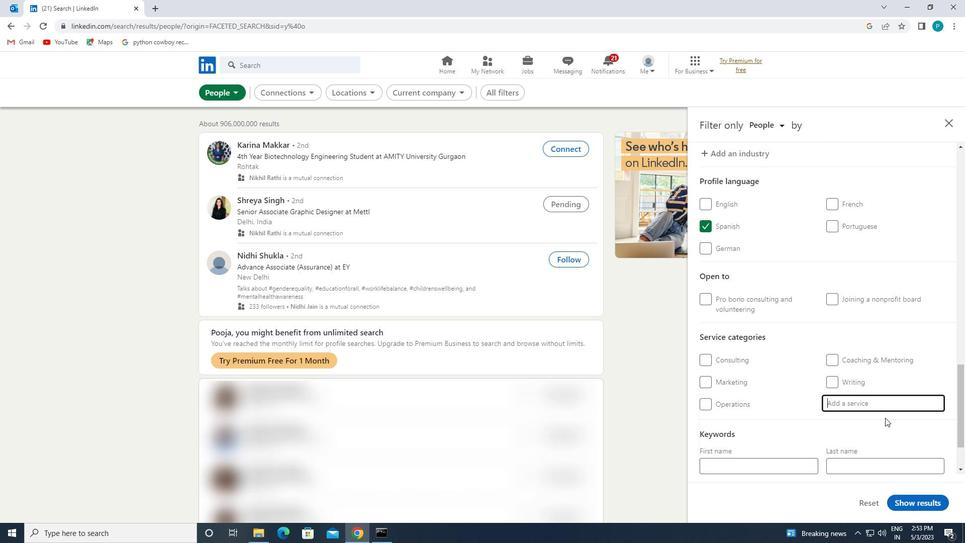 
Action: Mouse moved to (885, 418)
Screenshot: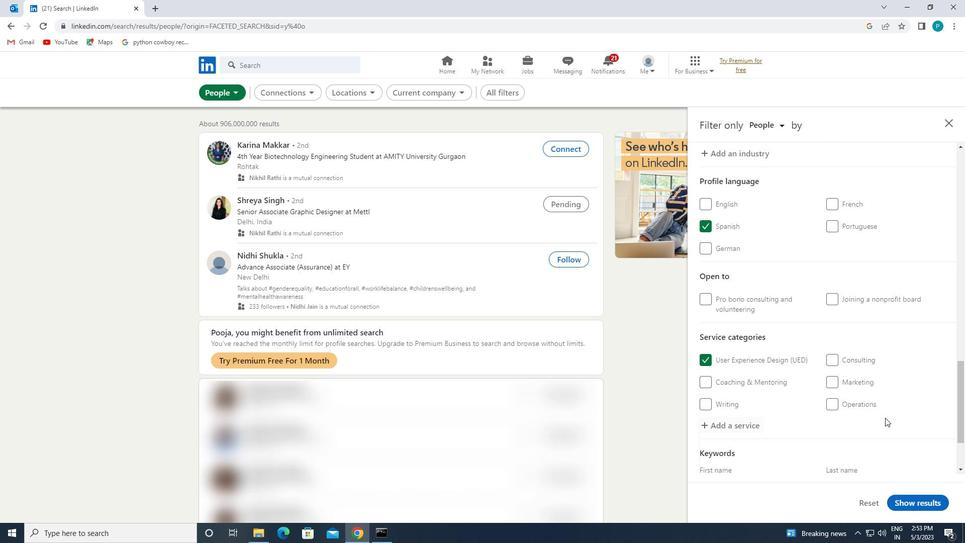 
Action: Key pressed <Key.caps_lock>
Screenshot: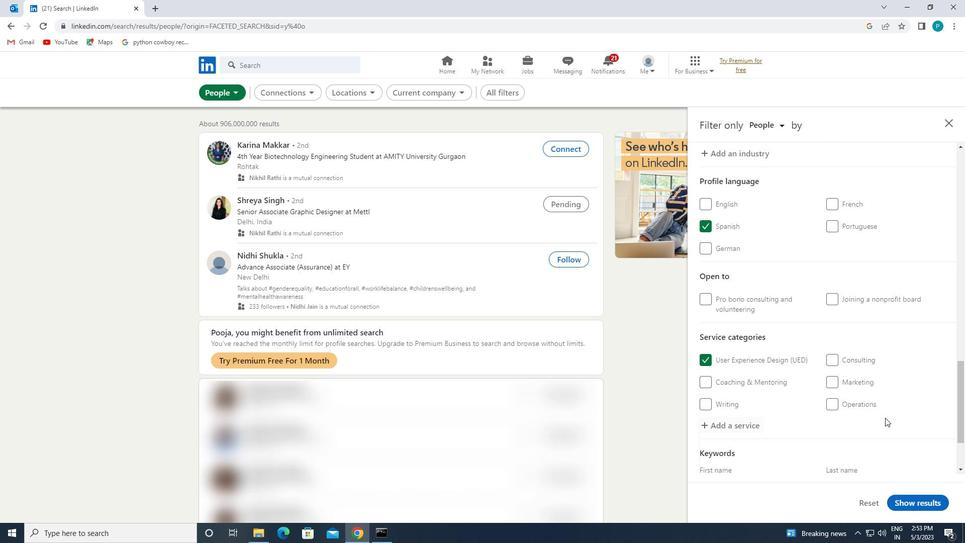 
Action: Mouse moved to (884, 417)
Screenshot: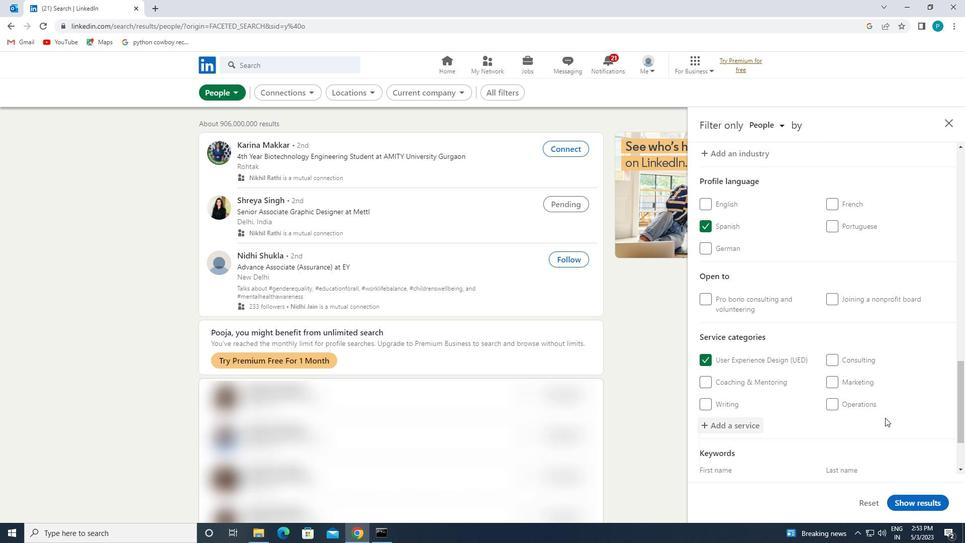 
Action: Key pressed <Key.caps_lock>
Screenshot: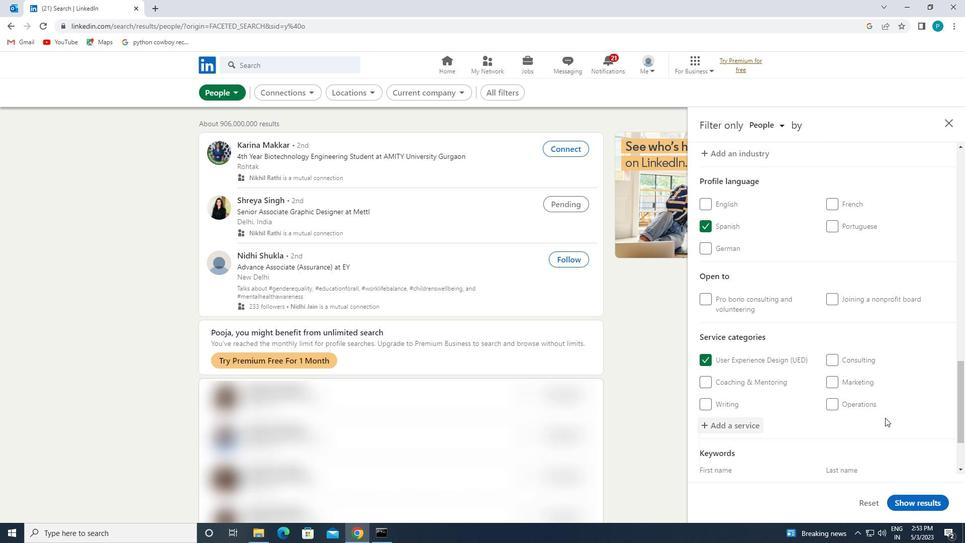 
Action: Mouse moved to (884, 417)
Screenshot: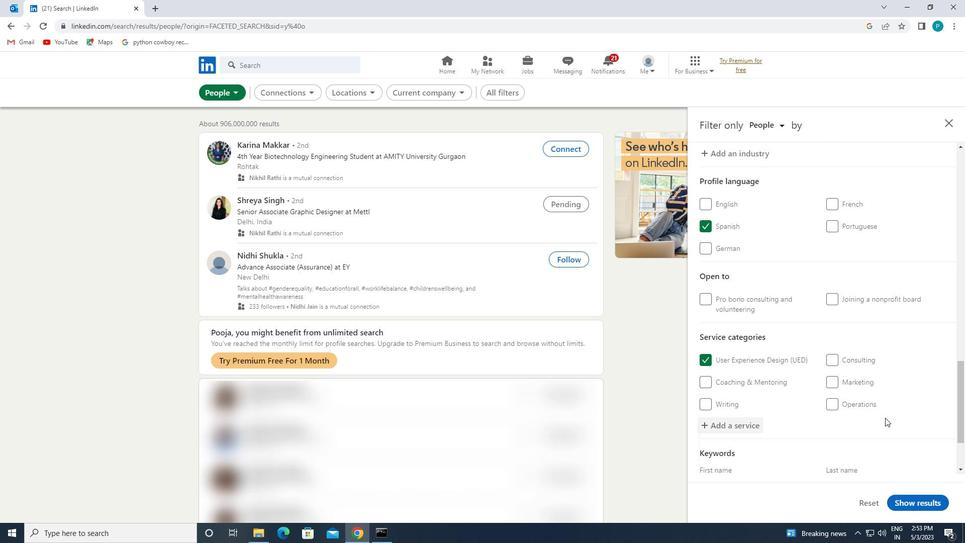 
Action: Key pressed <Key.caps_lock><Key.caps_lock>
Screenshot: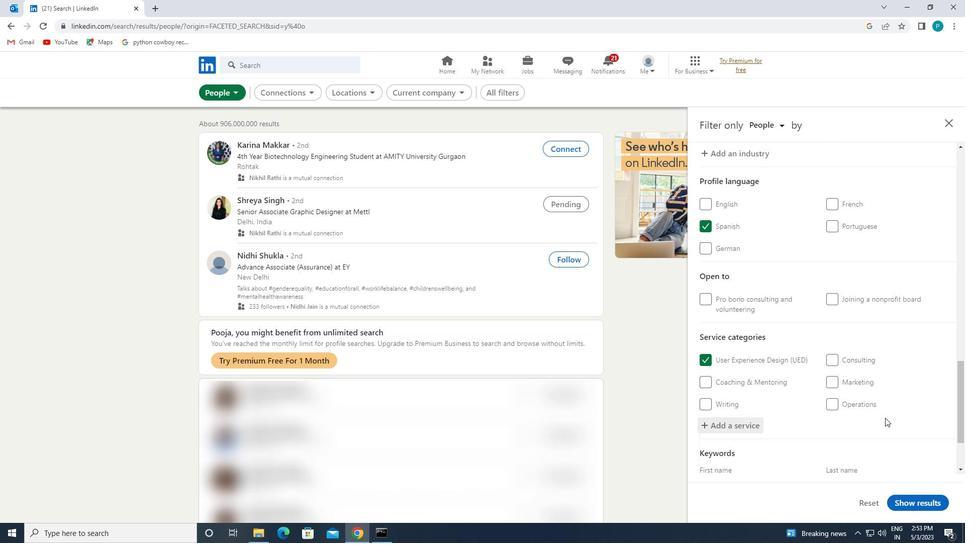 
Action: Mouse scrolled (884, 417) with delta (0, 0)
Screenshot: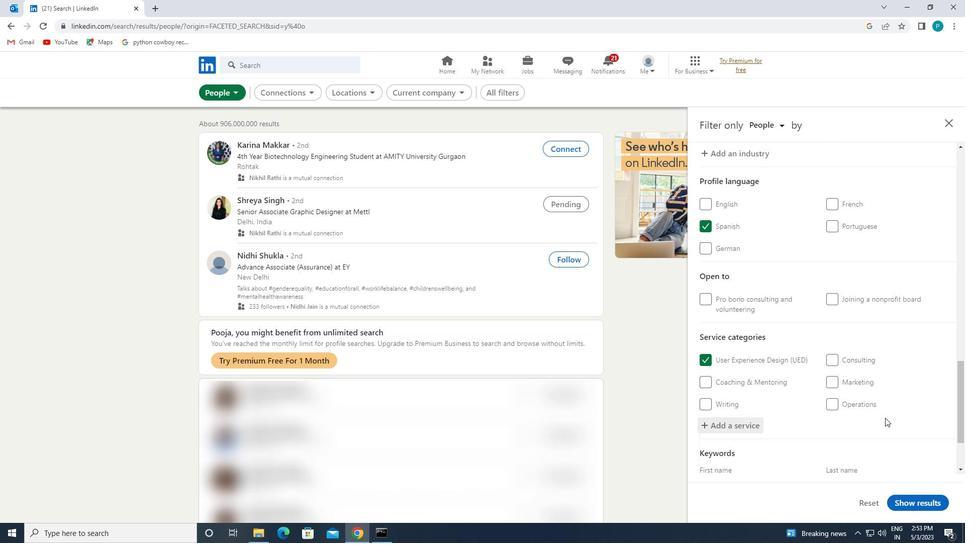 
Action: Key pressed <Key.caps_lock>
Screenshot: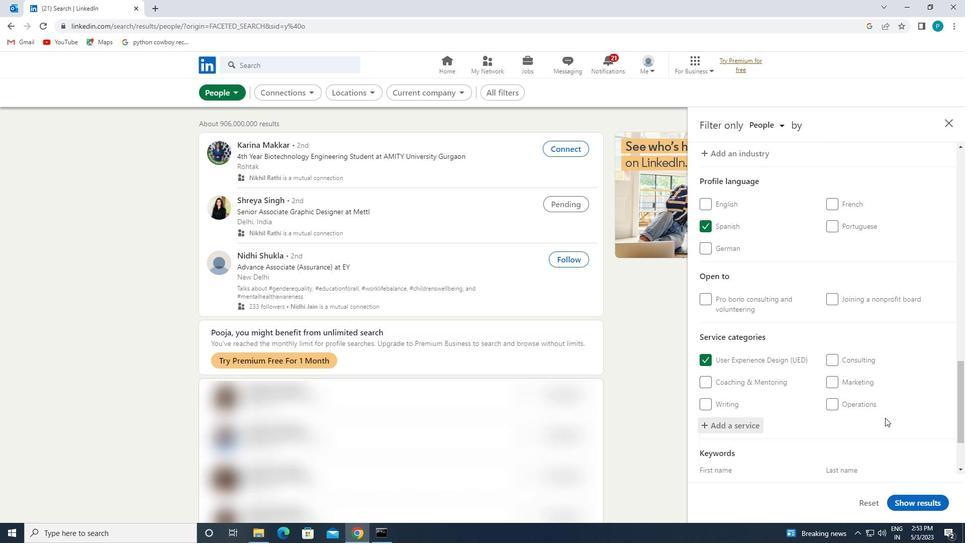 
Action: Mouse scrolled (884, 417) with delta (0, 0)
Screenshot: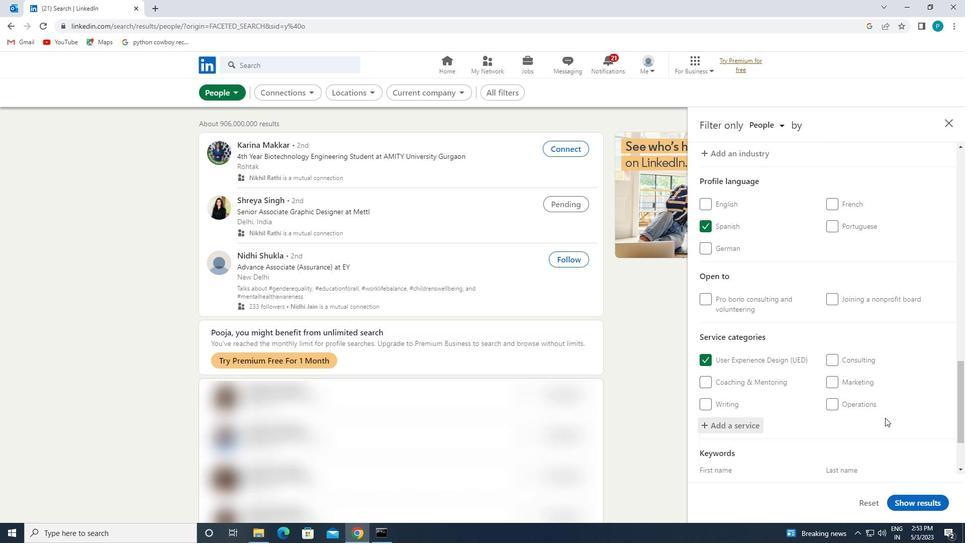 
Action: Key pressed <Key.caps_lock>
Screenshot: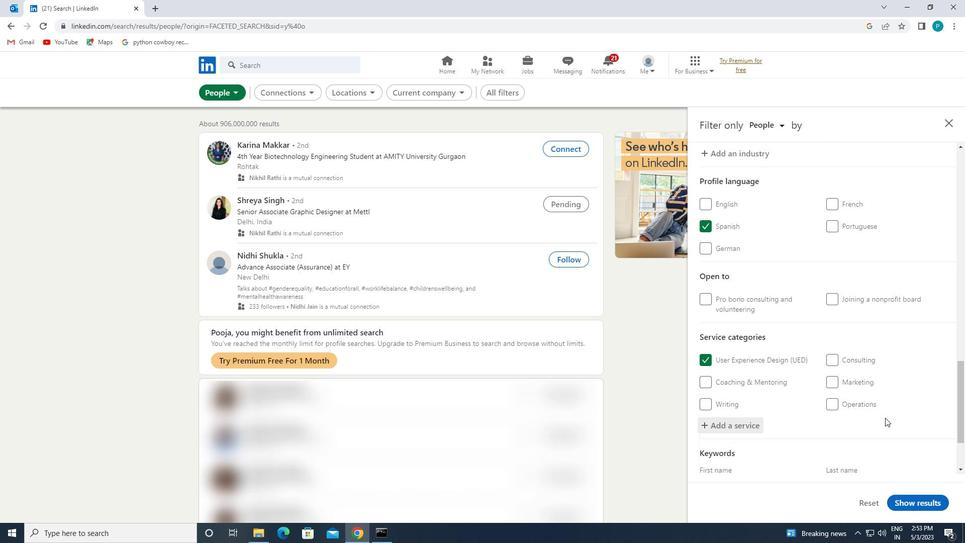 
Action: Mouse scrolled (884, 417) with delta (0, 0)
Screenshot: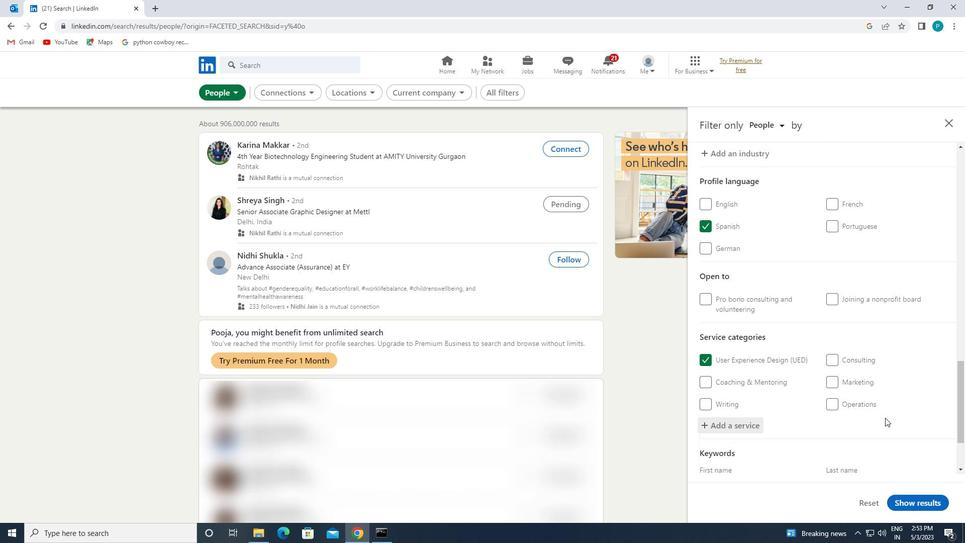 
Action: Mouse scrolled (884, 417) with delta (0, 0)
Screenshot: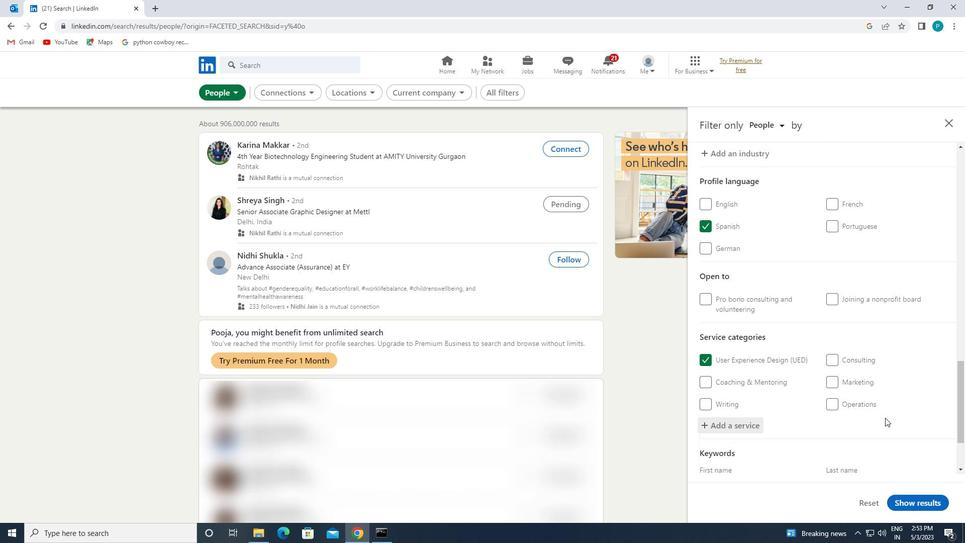 
Action: Key pressed <Key.caps_lock><Key.caps_lock><Key.caps_lock><Key.caps_lock><Key.caps_lock><Key.caps_lock><Key.caps_lock><Key.caps_lock><Key.caps_lock><Key.caps_lock><Key.caps_lock><Key.caps_lock><Key.caps_lock><Key.caps_lock><Key.caps_lock><Key.caps_lock><Key.caps_lock><Key.caps_lock><Key.caps_lock><Key.caps_lock><Key.caps_lock><Key.caps_lock><Key.caps_lock><Key.caps_lock><Key.caps_lock><Key.caps_lock><Key.caps_lock><Key.caps_lock><Key.caps_lock><Key.caps_lock><Key.caps_lock><Key.caps_lock><Key.caps_lock><Key.caps_lock><Key.caps_lock><Key.caps_lock><Key.caps_lock>
Screenshot: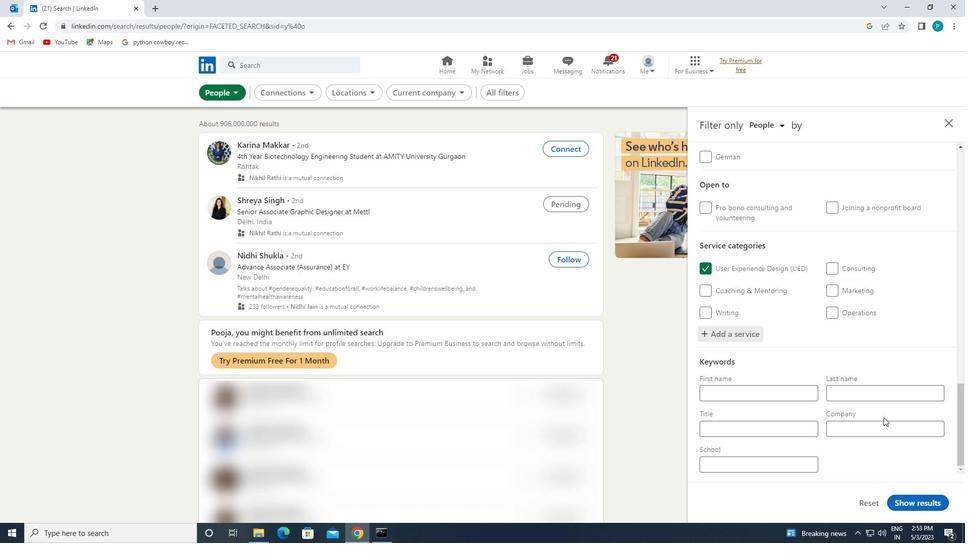
Action: Mouse moved to (884, 417)
Screenshot: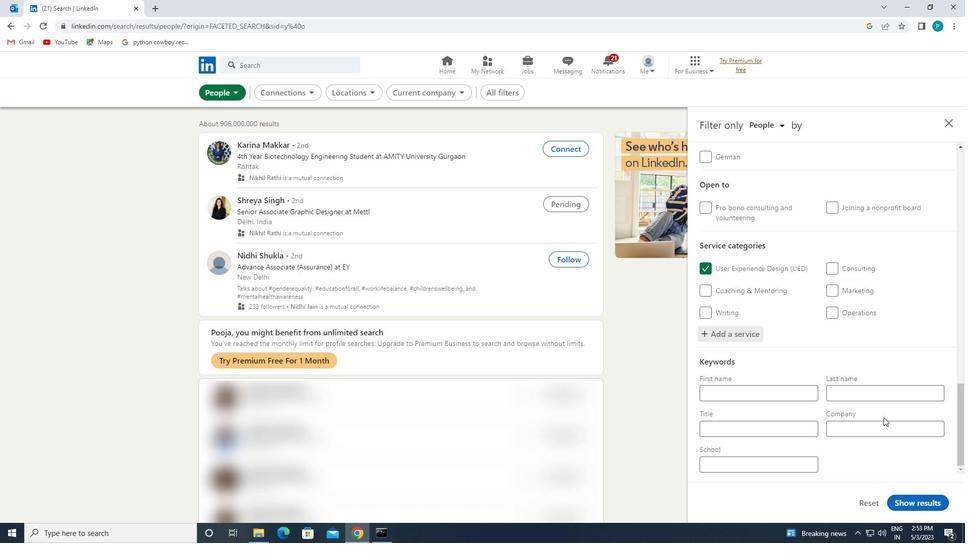 
Action: Key pressed <Key.caps_lock>
Screenshot: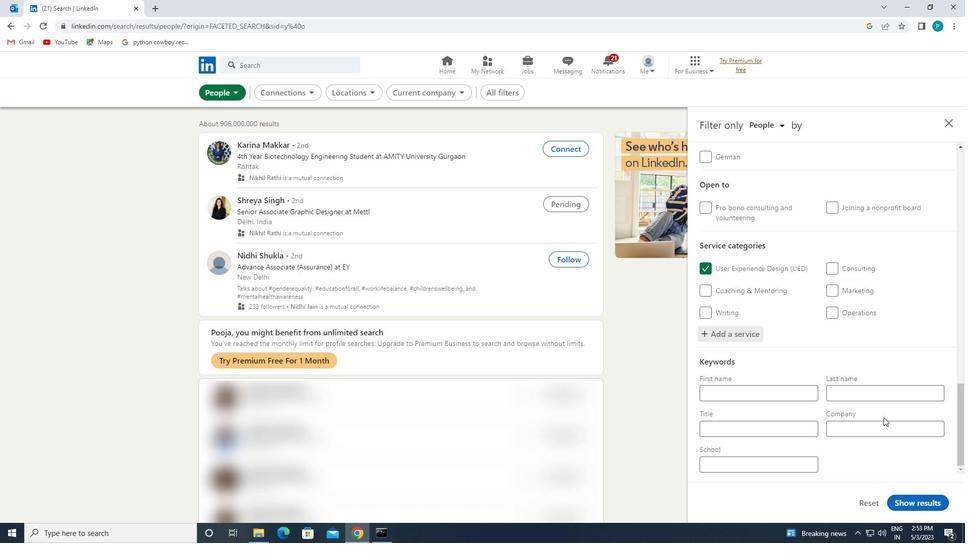 
Action: Mouse moved to (856, 431)
Screenshot: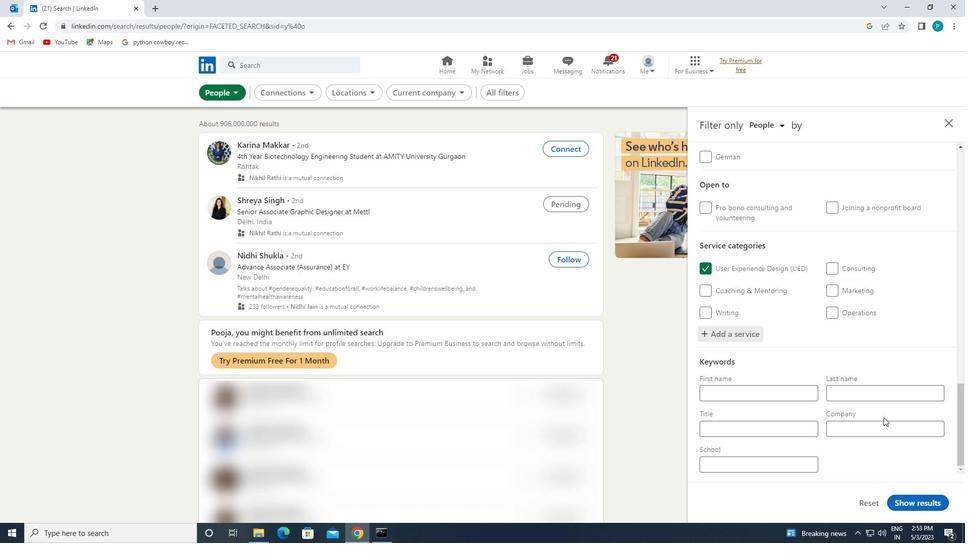 
Action: Key pressed <Key.caps_lock>
Screenshot: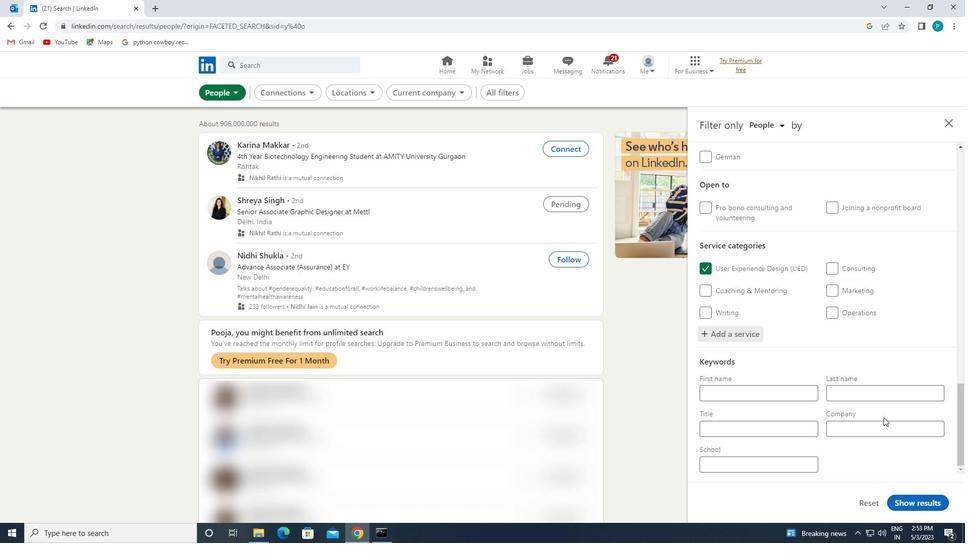 
Action: Mouse moved to (827, 441)
Screenshot: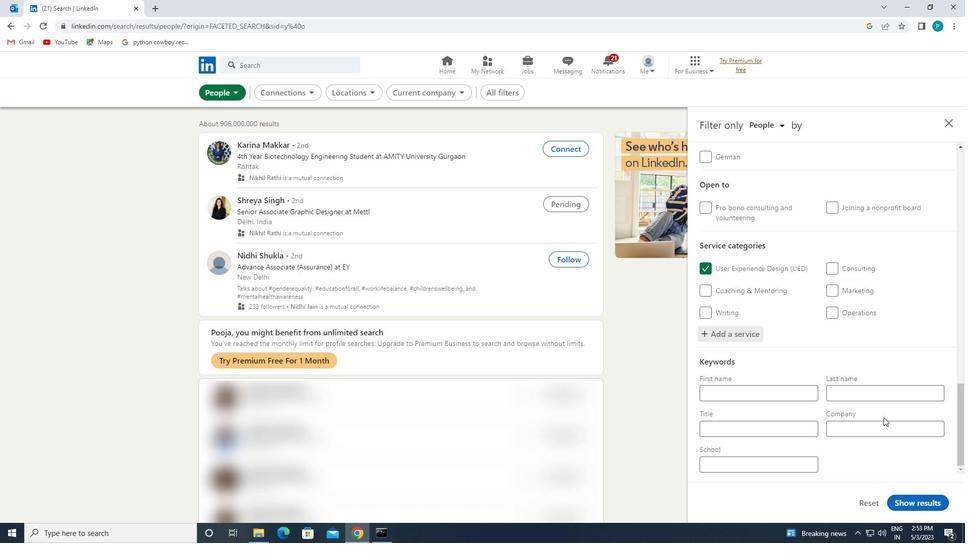 
Action: Key pressed <Key.caps_lock>
Screenshot: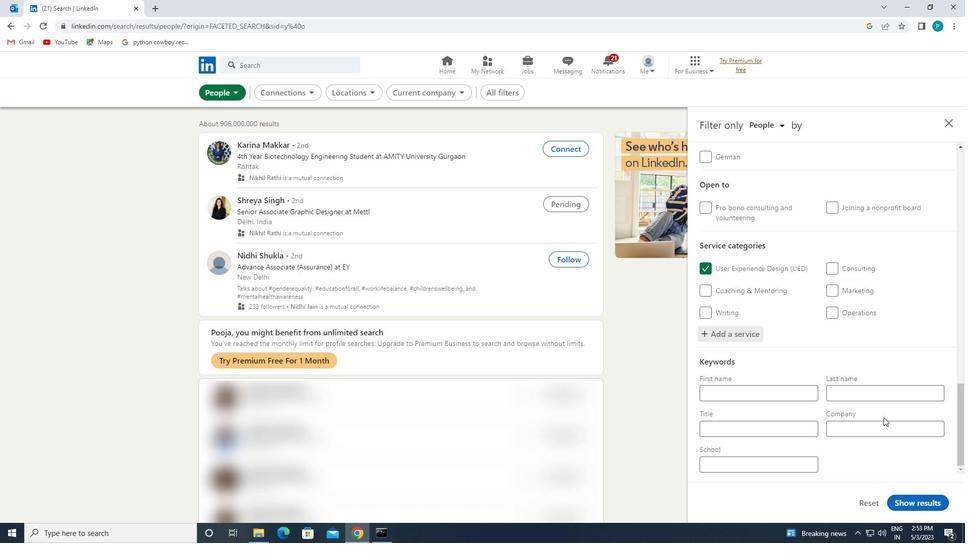 
Action: Mouse moved to (824, 441)
Screenshot: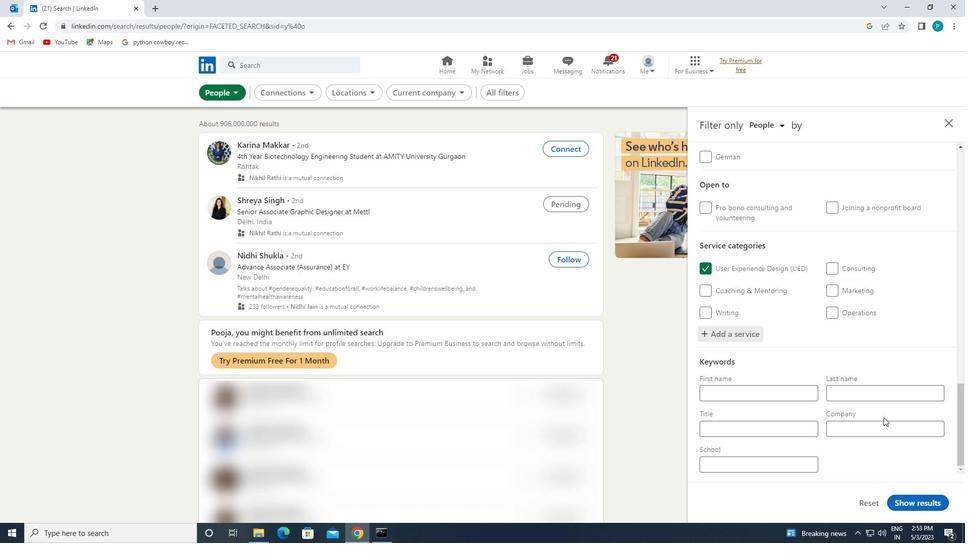 
Action: Key pressed <Key.caps_lock><Key.caps_lock>
Screenshot: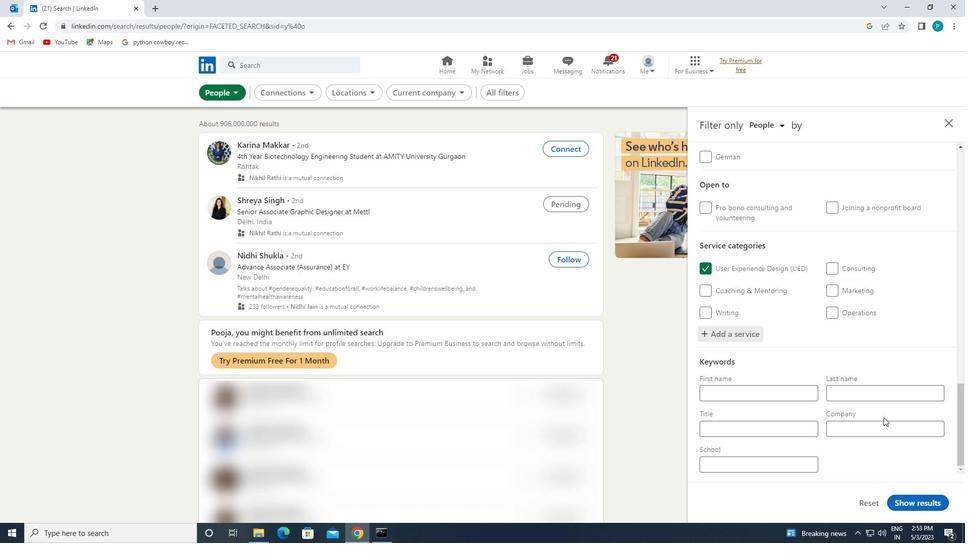 
Action: Mouse moved to (822, 441)
Screenshot: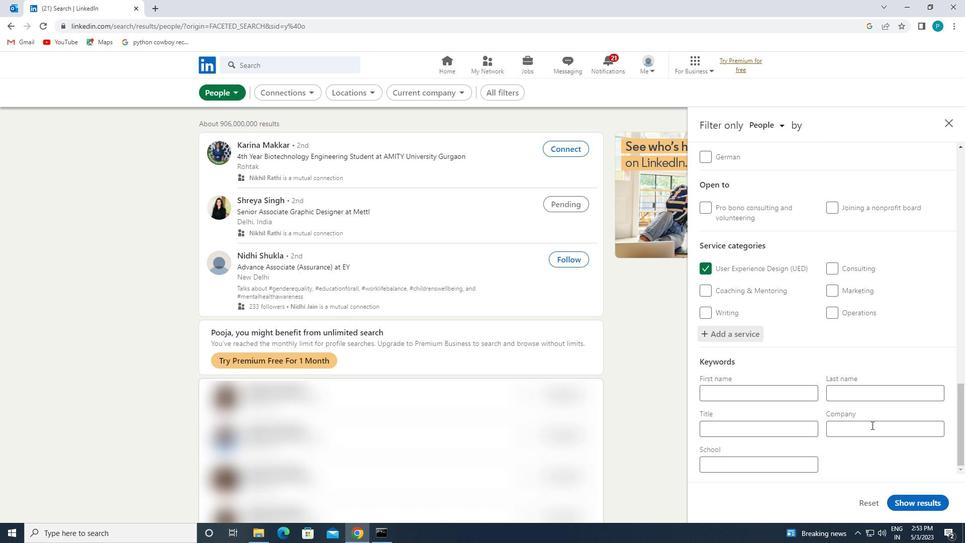 
Action: Key pressed <Key.caps_lock>
Screenshot: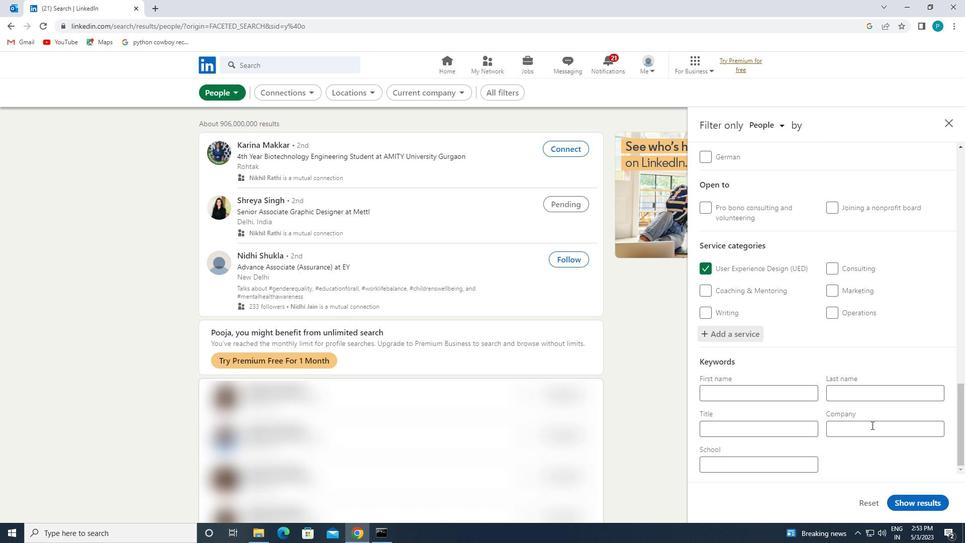 
Action: Mouse moved to (822, 441)
Screenshot: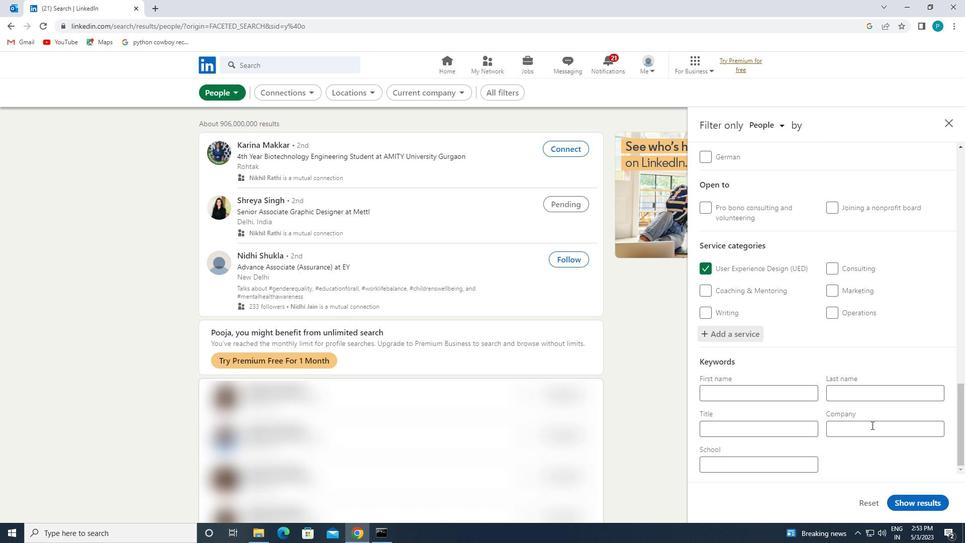 
Action: Key pressed <Key.caps_lock>
Screenshot: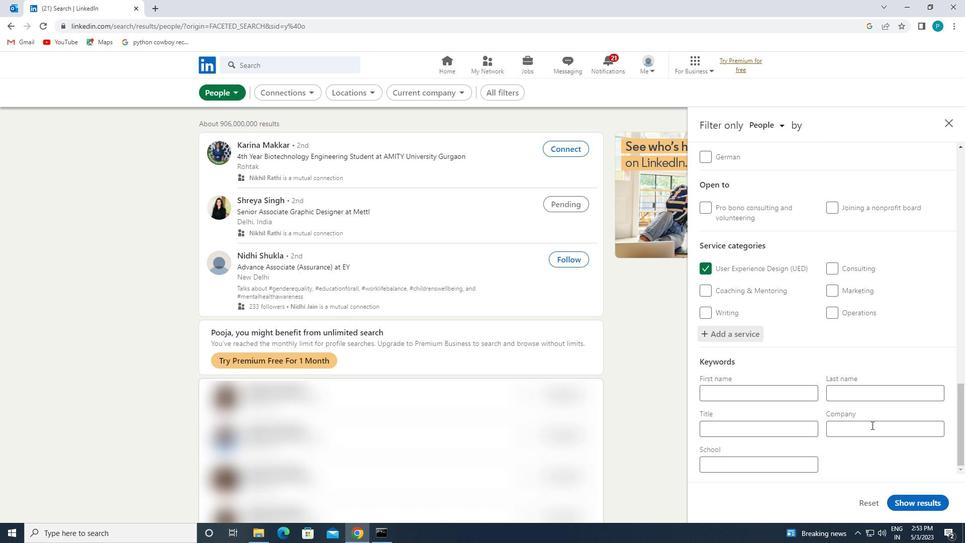 
Action: Mouse moved to (817, 440)
Screenshot: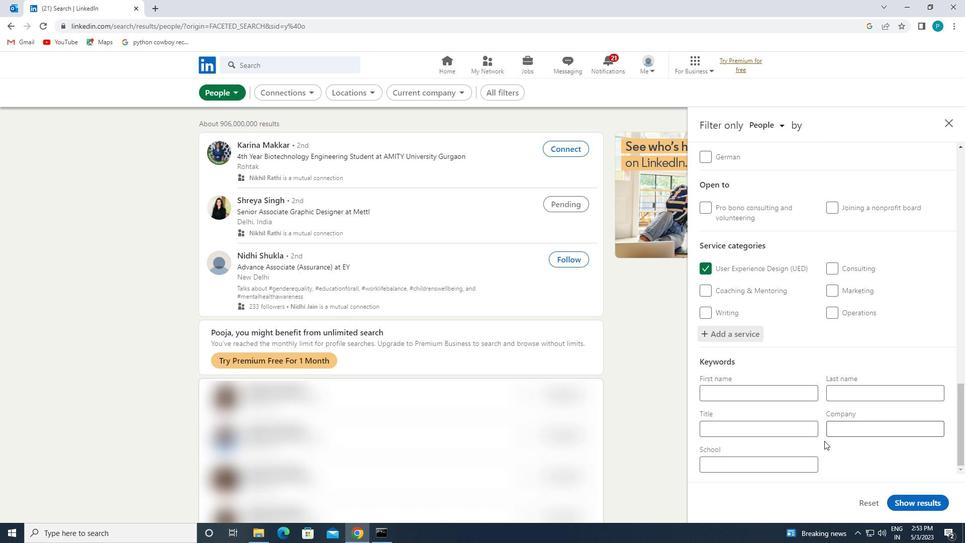 
Action: Key pressed <Key.caps_lock>
Screenshot: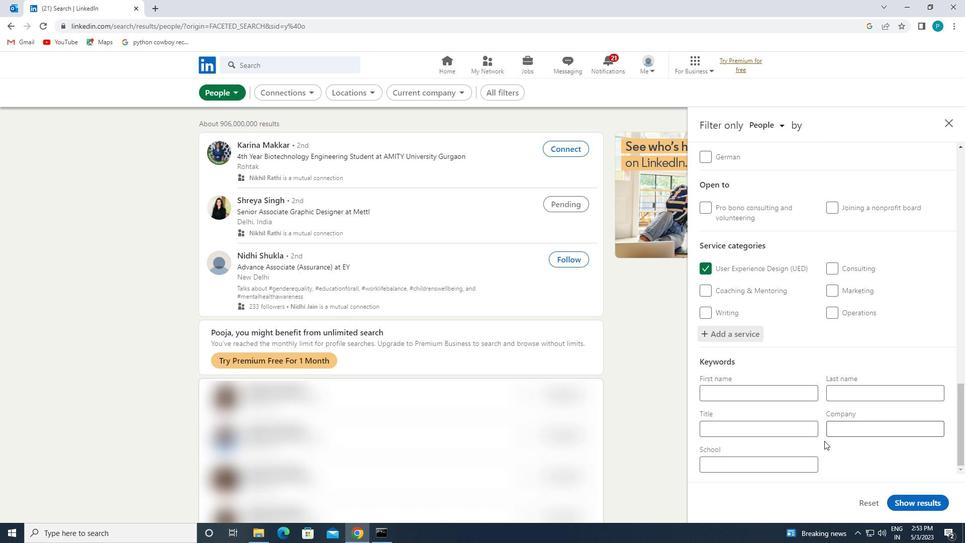 
Action: Mouse moved to (810, 439)
Screenshot: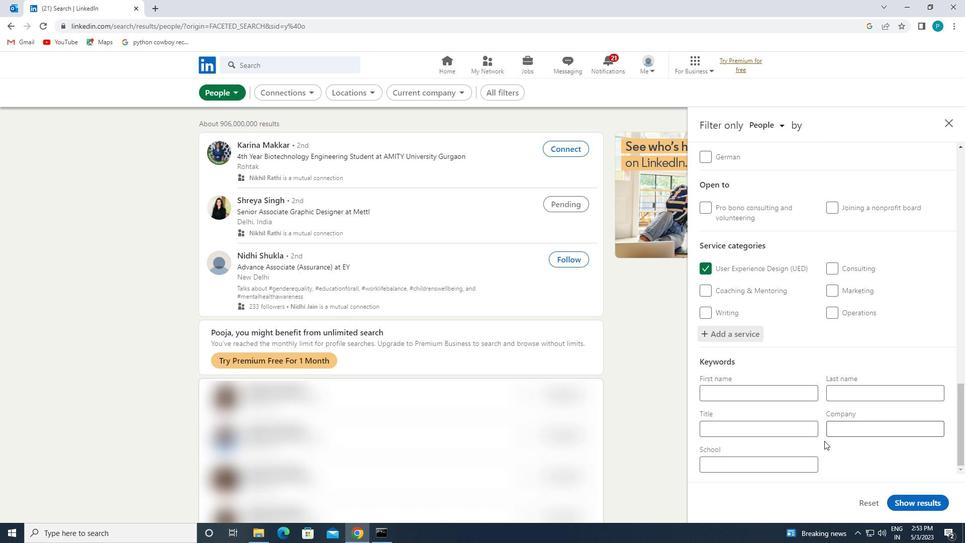 
Action: Key pressed <Key.caps_lock>
Screenshot: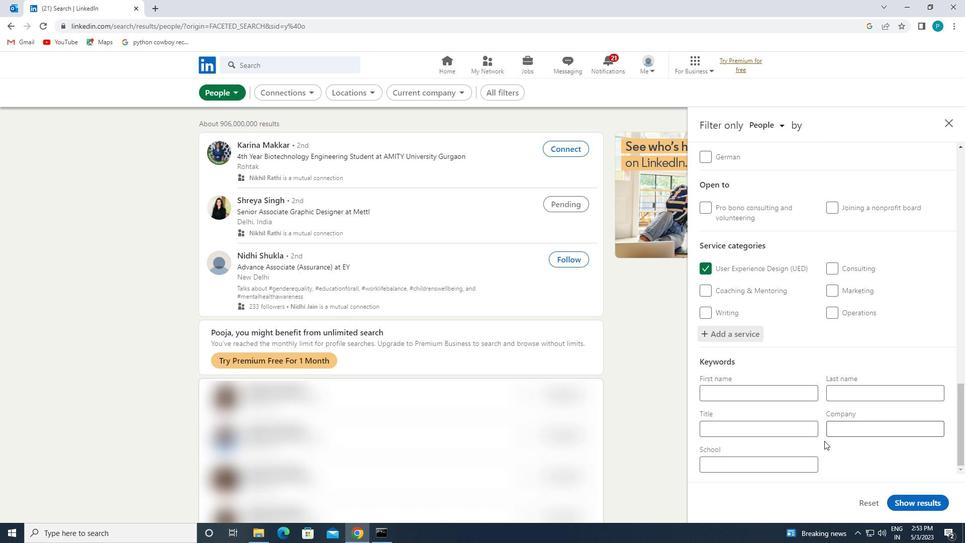 
Action: Mouse moved to (797, 436)
Screenshot: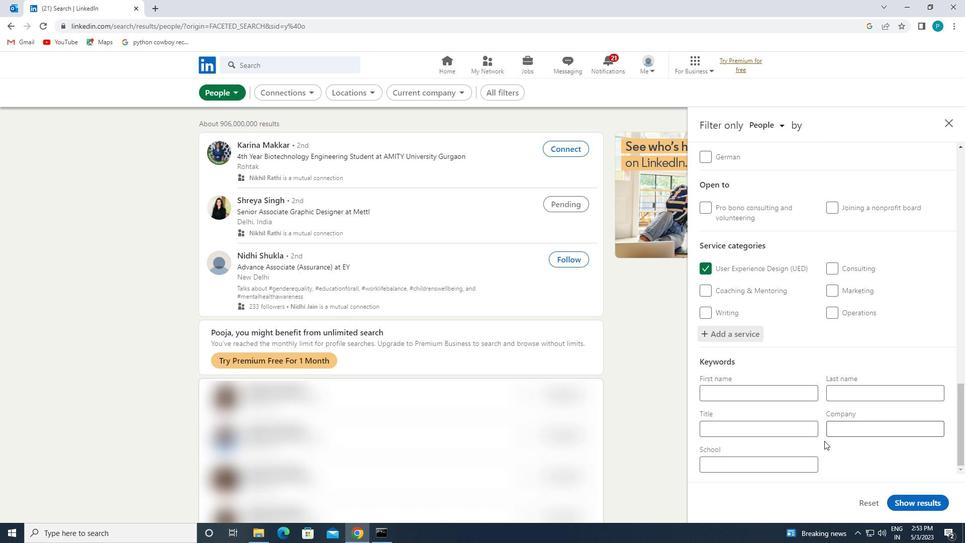 
Action: Key pressed <Key.caps_lock>
Screenshot: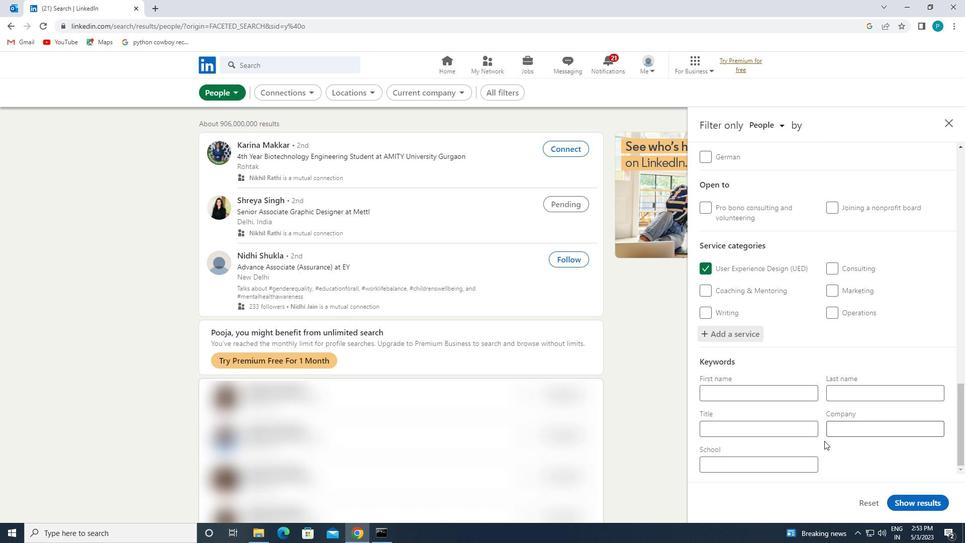 
Action: Mouse moved to (793, 434)
Screenshot: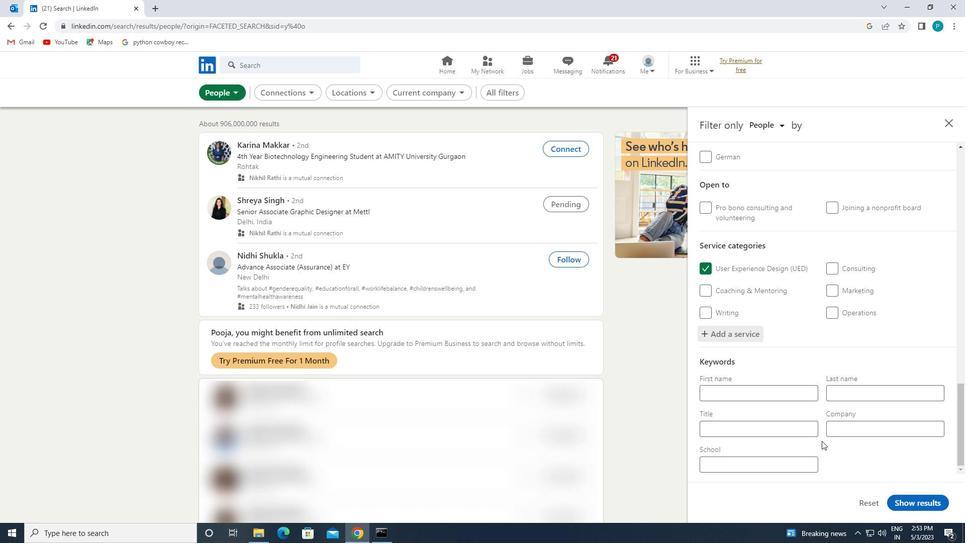 
Action: Key pressed <Key.caps_lock>
Screenshot: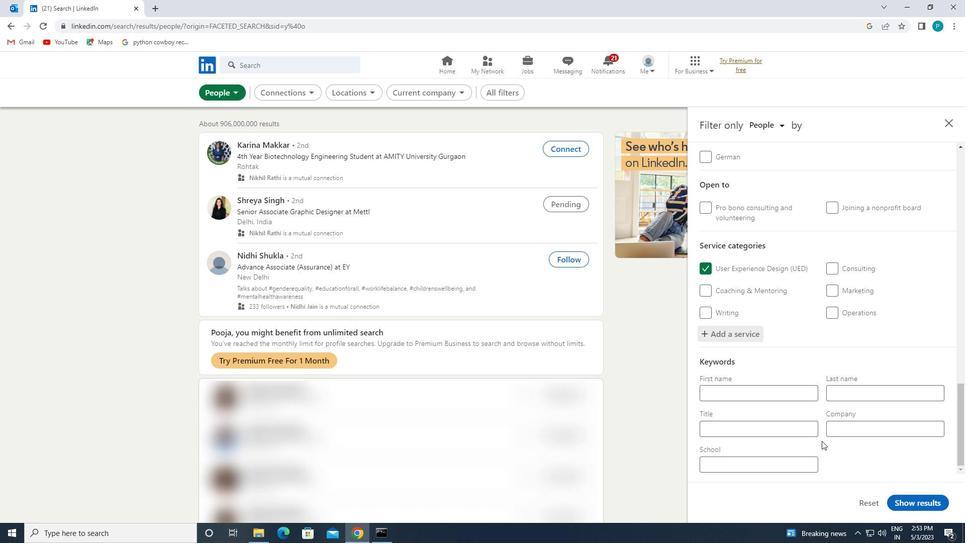 
Action: Mouse moved to (791, 433)
Screenshot: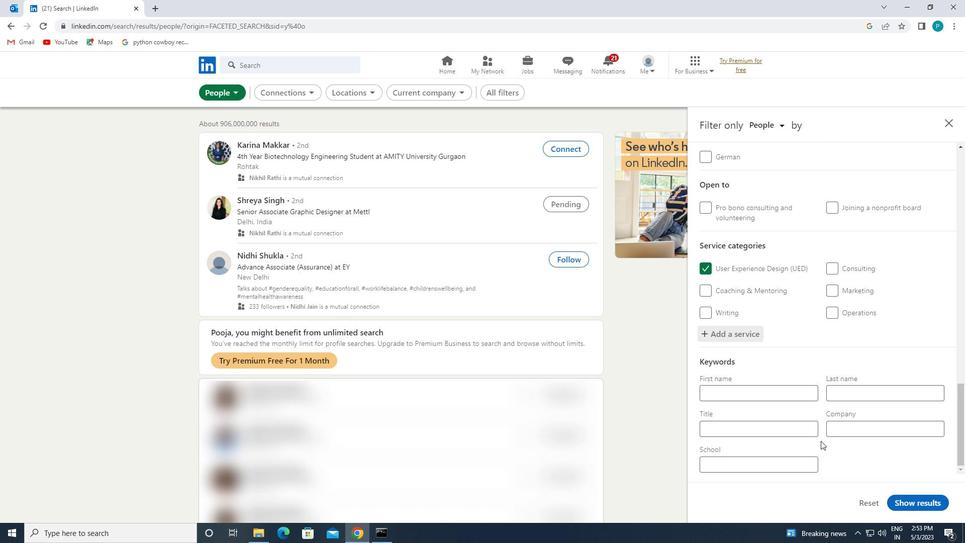 
Action: Key pressed <Key.caps_lock>
Screenshot: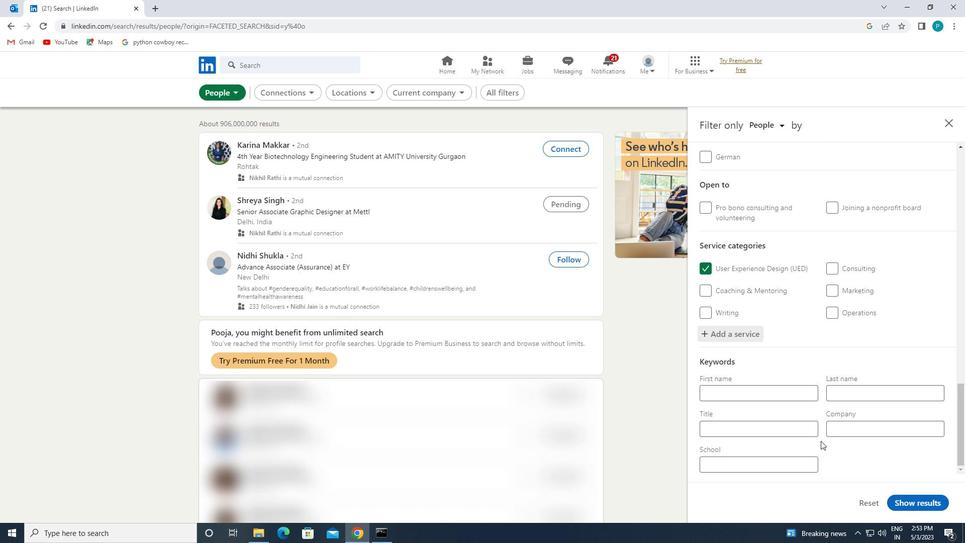 
Action: Mouse moved to (790, 433)
Screenshot: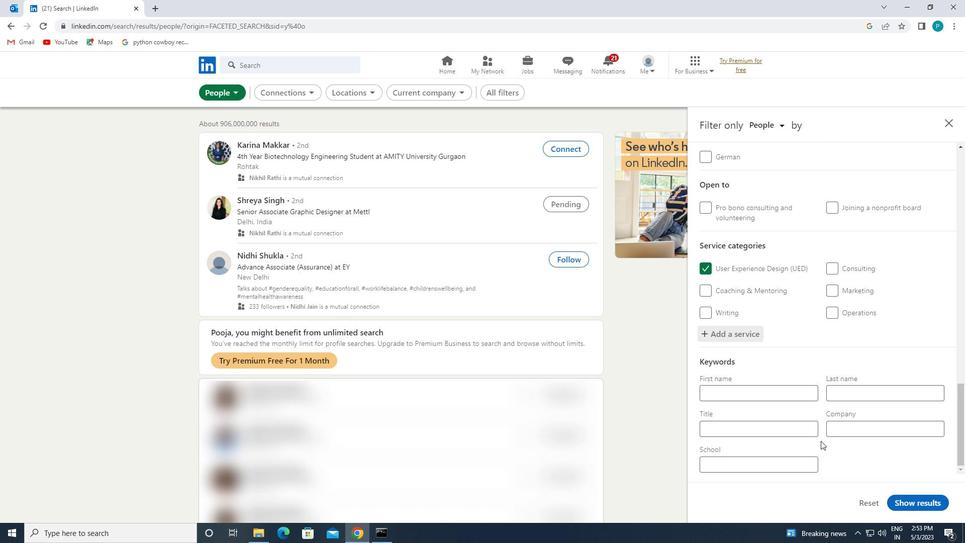 
Action: Key pressed <Key.caps_lock>
Screenshot: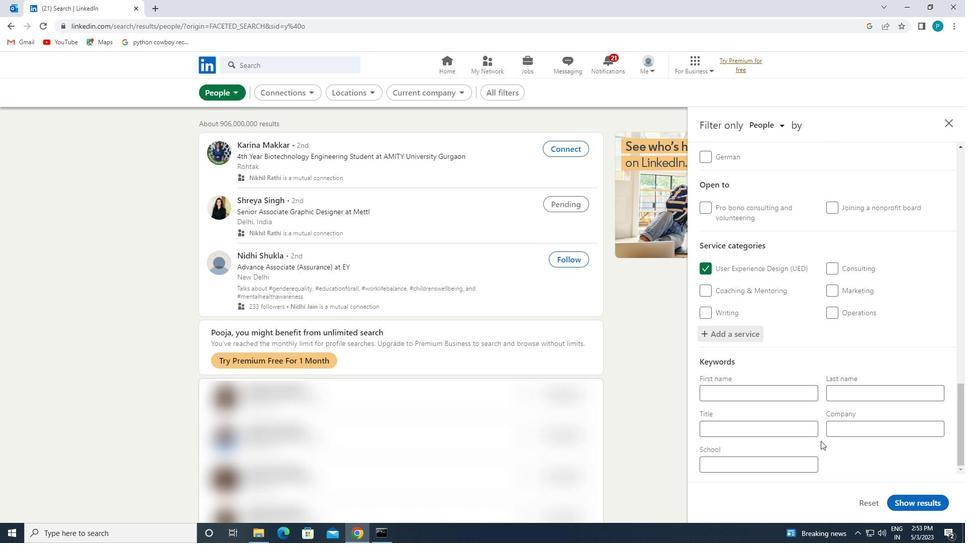 
Action: Mouse moved to (788, 431)
Screenshot: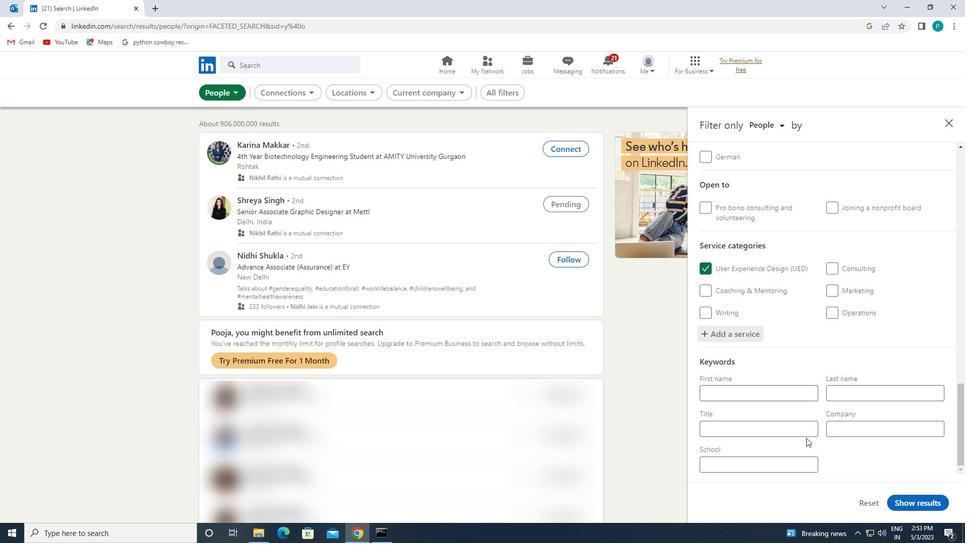 
Action: Key pressed <Key.caps_lock>
Screenshot: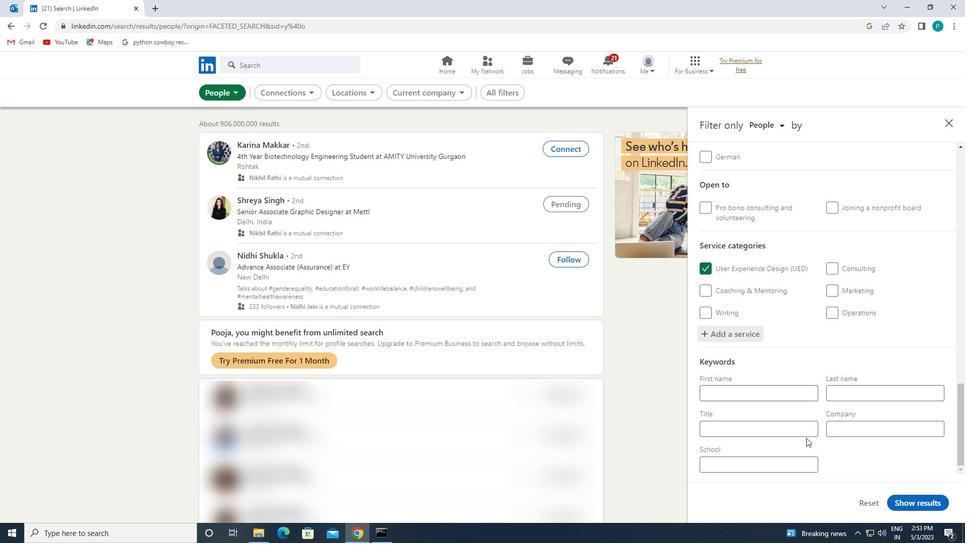 
Action: Mouse moved to (784, 429)
Screenshot: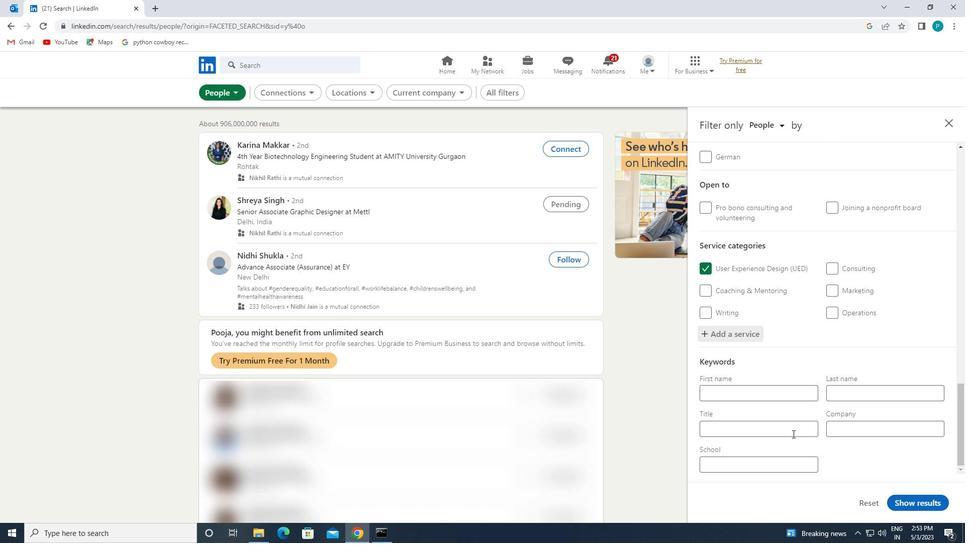 
Action: Key pressed <Key.caps_lock><Key.caps_lock><Key.caps_lock><Key.caps_lock><Key.caps_lock><Key.caps_lock><Key.caps_lock><Key.caps_lock><Key.caps_lock><Key.caps_lock><Key.caps_lock><Key.caps_lock><Key.caps_lock><Key.caps_lock><Key.caps_lock><Key.caps_lock><Key.caps_lock><Key.caps_lock><Key.caps_lock><Key.caps_lock><Key.caps_lock><Key.caps_lock>
Screenshot: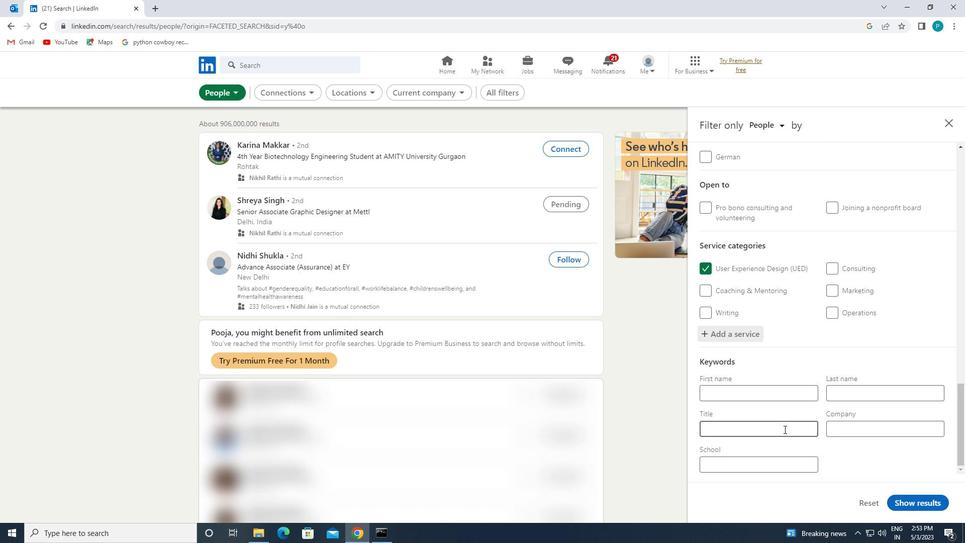 
Action: Mouse pressed left at (784, 429)
Screenshot: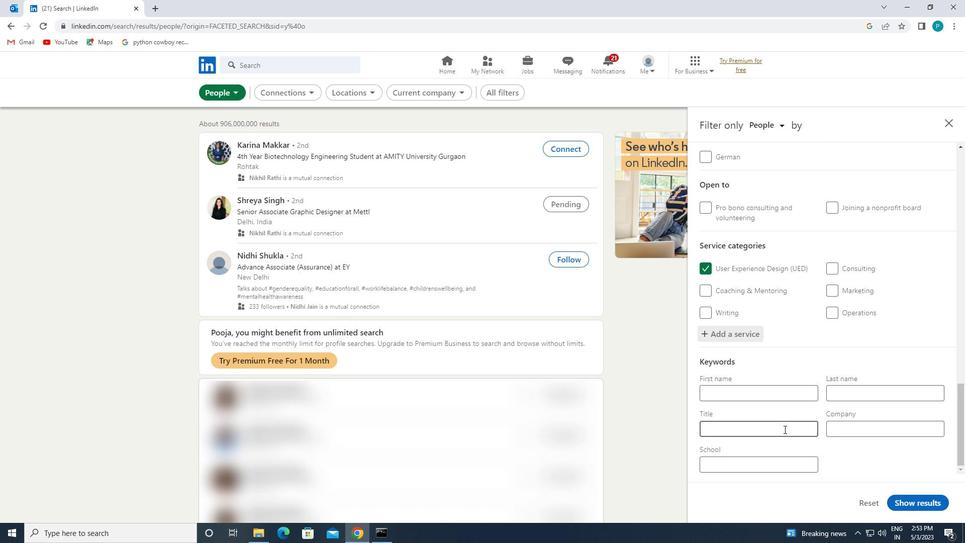 
Action: Key pressed <Key.caps_lock><Key.caps_lock><Key.caps_lock><Key.caps_lock><Key.caps_lock><Key.caps_lock><Key.caps_lock><Key.caps_lock><Key.caps_lock><Key.caps_lock><Key.caps_lock><Key.caps_lock><Key.caps_lock><Key.caps_lock><Key.caps_lock><Key.caps_lock><Key.caps_lock><Key.caps_lock><Key.caps_lock><Key.caps_lock><Key.caps_lock><Key.caps_lock><Key.caps_lock><Key.caps_lock>P<Key.caps_lock>ROFESSOR
Screenshot: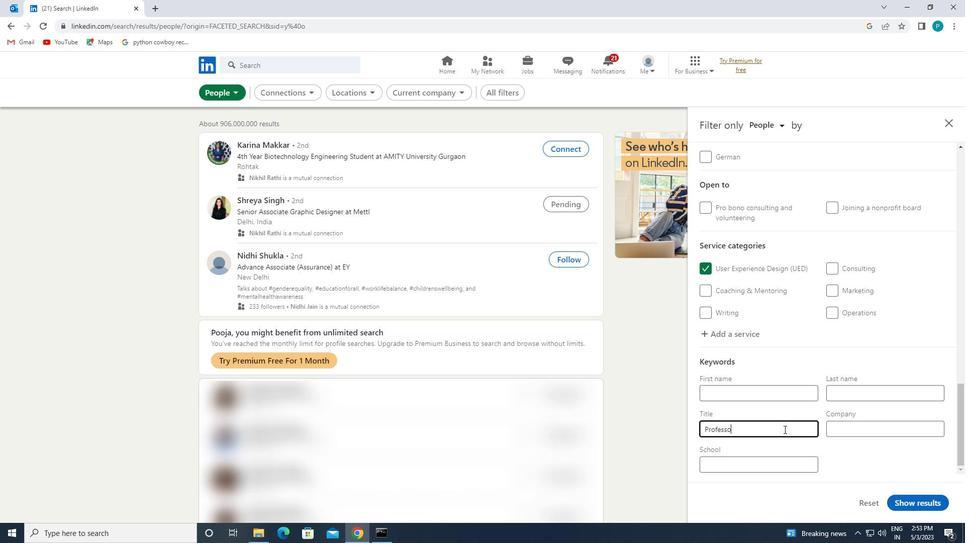 
Action: Mouse moved to (925, 497)
Screenshot: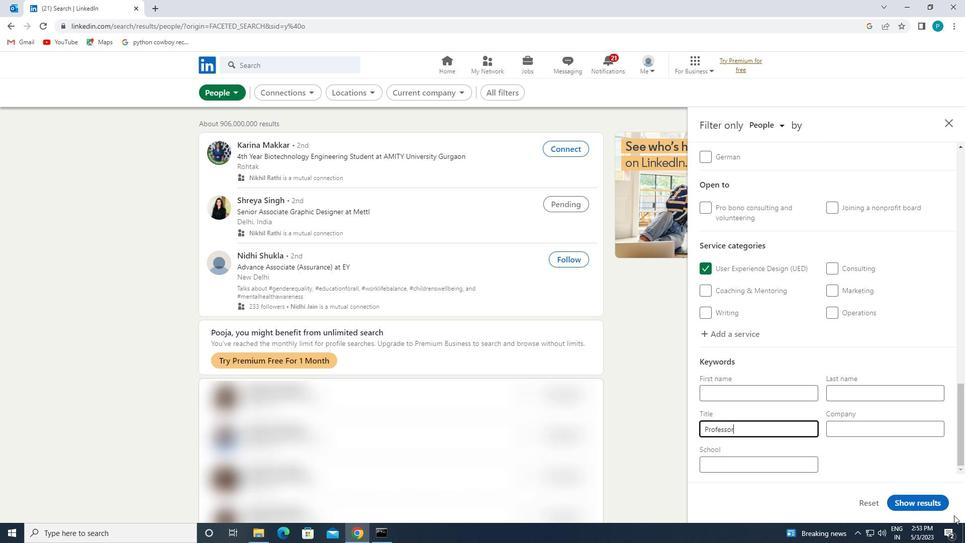 
Action: Mouse pressed left at (925, 497)
Screenshot: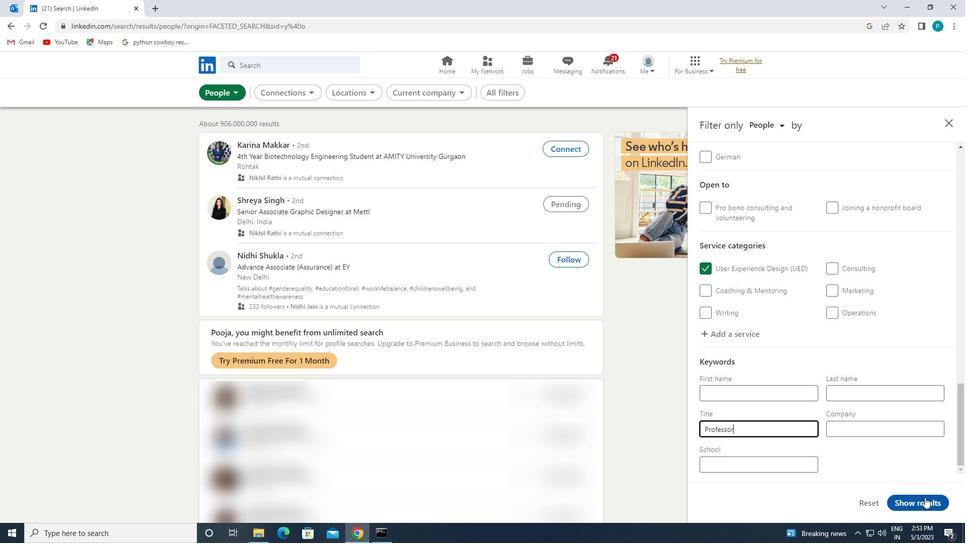 
